 Task: Find connections with filter location Longquan with filter topic #AIwith filter profile language Potuguese with filter current company Sterling and Wilson with filter school Ramaiah Institute Of Technology with filter industry Retail Luxury Goods and Jewelry with filter service category Business Law with filter keywords title Controller
Action: Mouse moved to (262, 229)
Screenshot: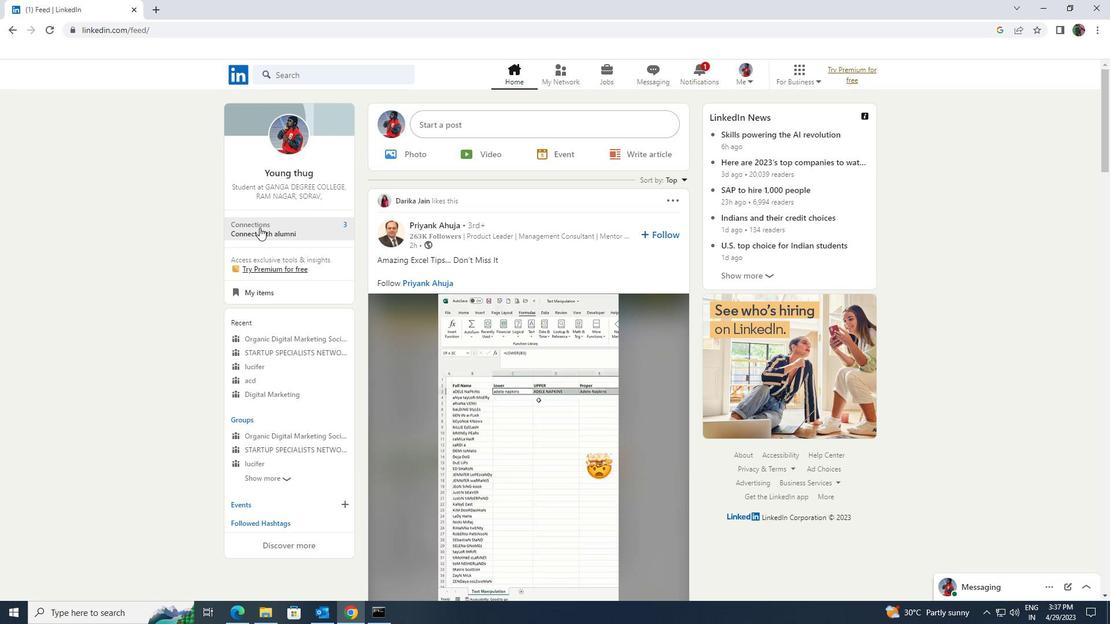 
Action: Mouse pressed left at (262, 229)
Screenshot: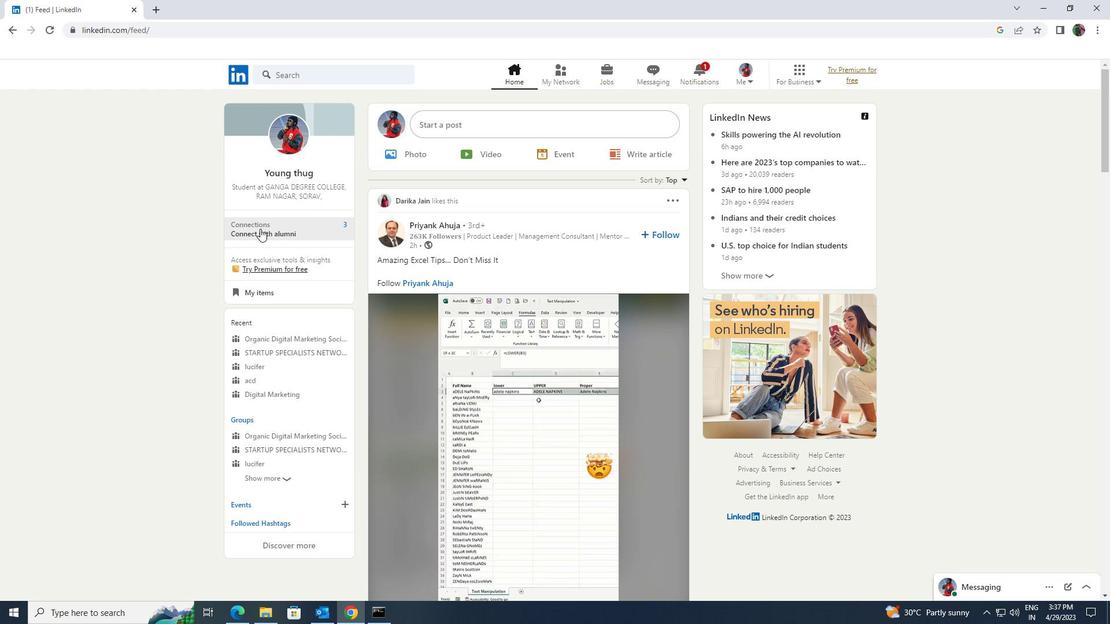 
Action: Mouse moved to (290, 141)
Screenshot: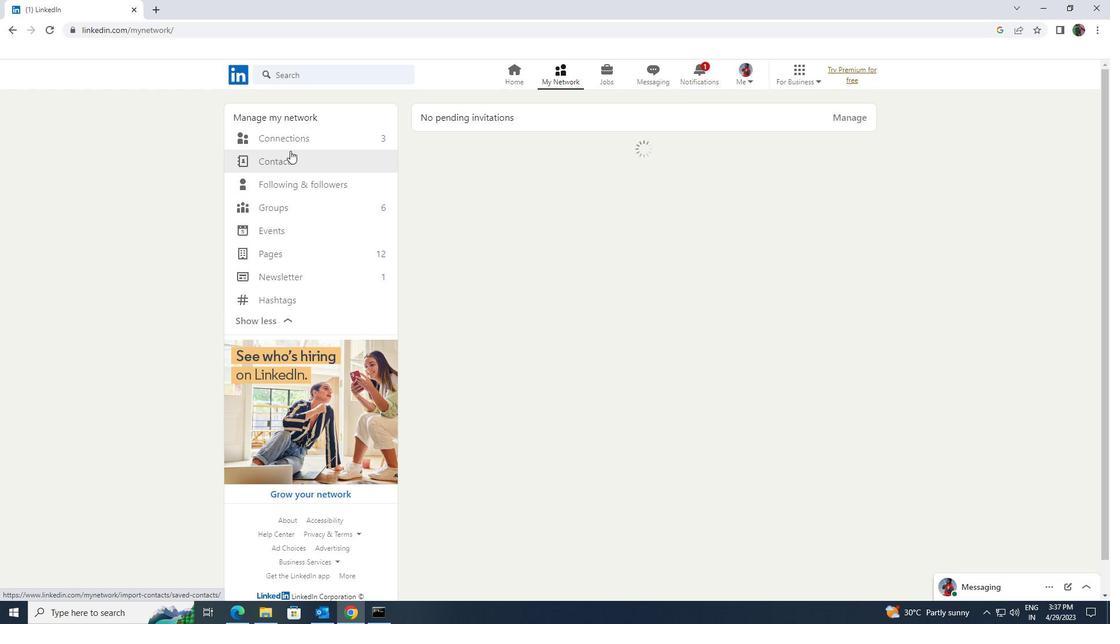 
Action: Mouse pressed left at (290, 141)
Screenshot: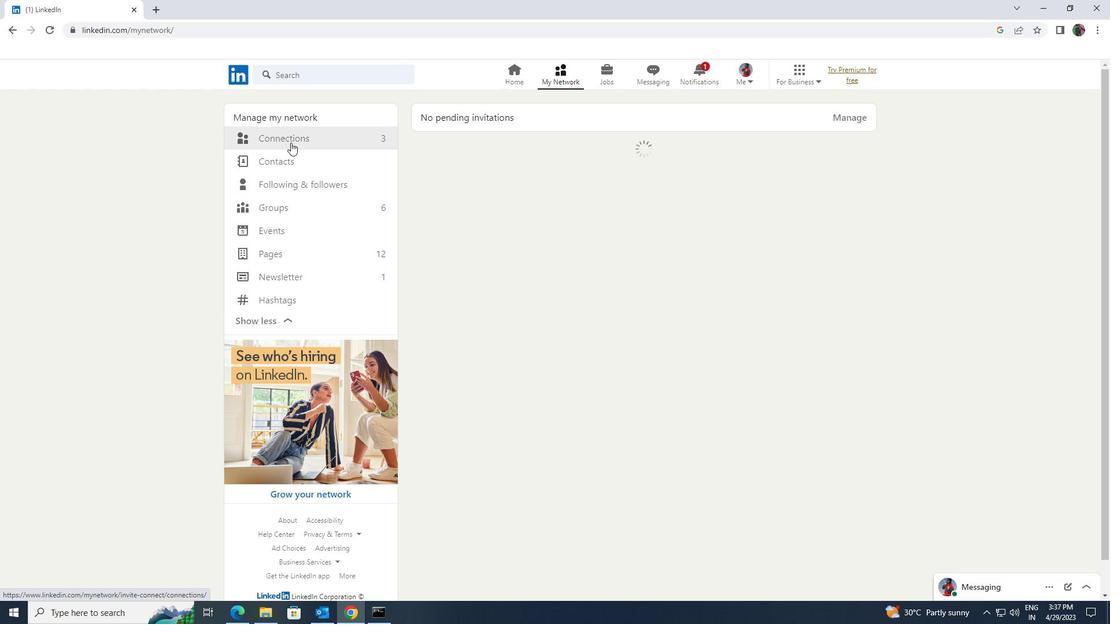 
Action: Mouse moved to (624, 137)
Screenshot: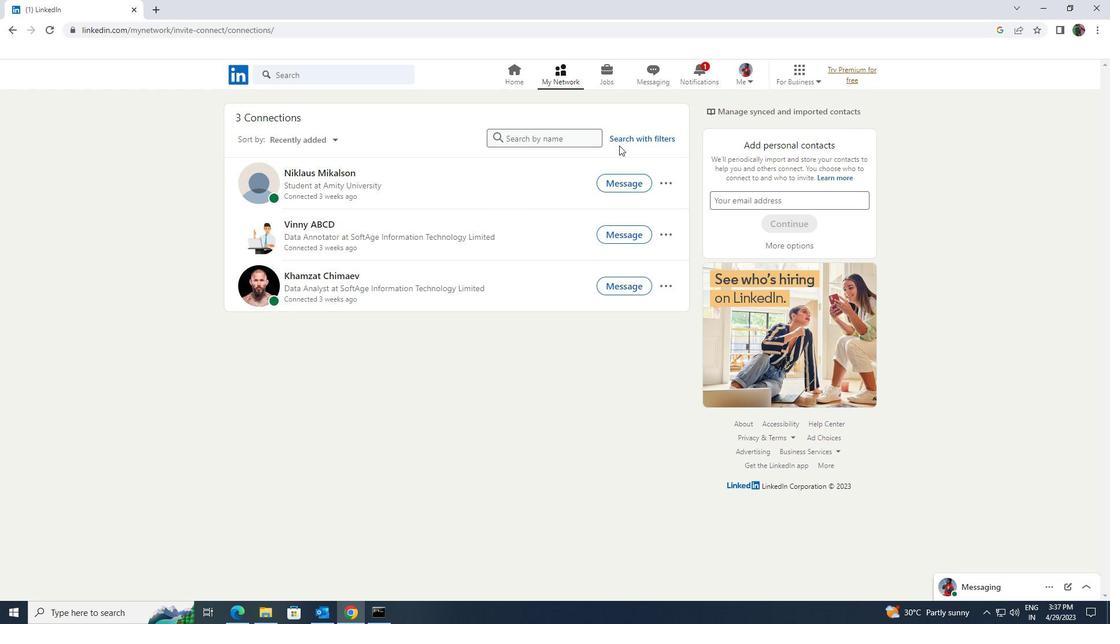 
Action: Mouse pressed left at (624, 137)
Screenshot: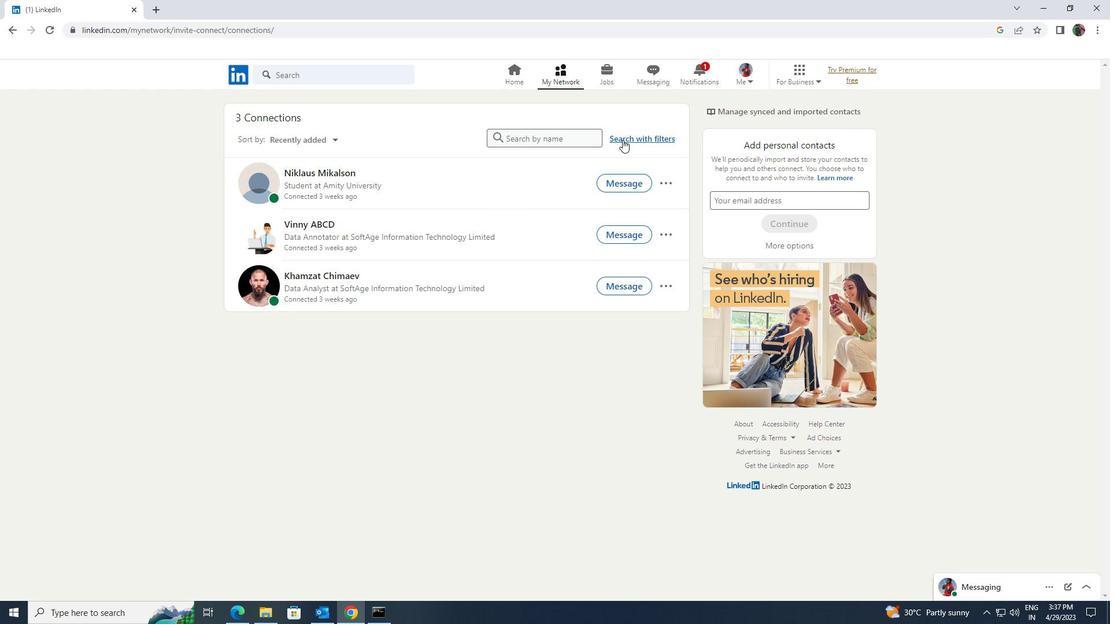 
Action: Mouse moved to (595, 108)
Screenshot: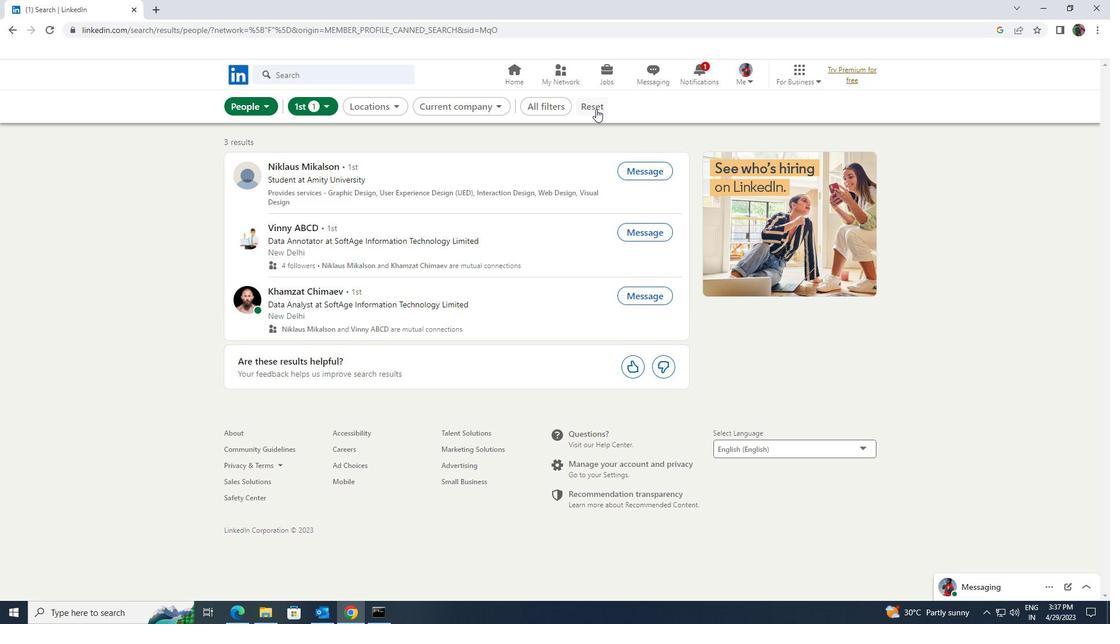 
Action: Mouse pressed left at (595, 108)
Screenshot: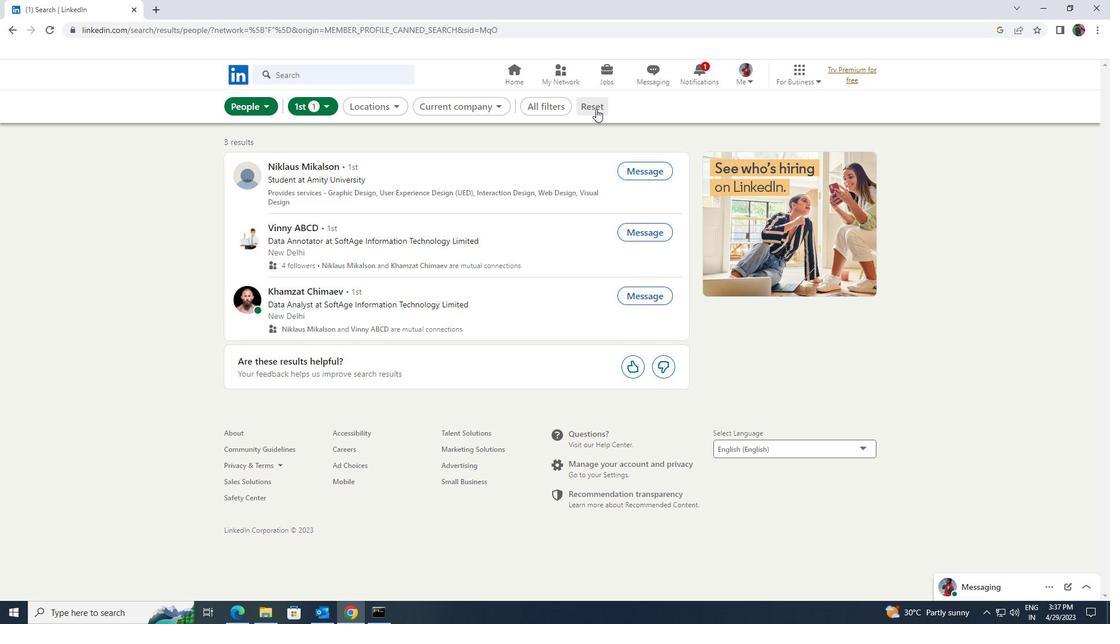 
Action: Mouse moved to (576, 107)
Screenshot: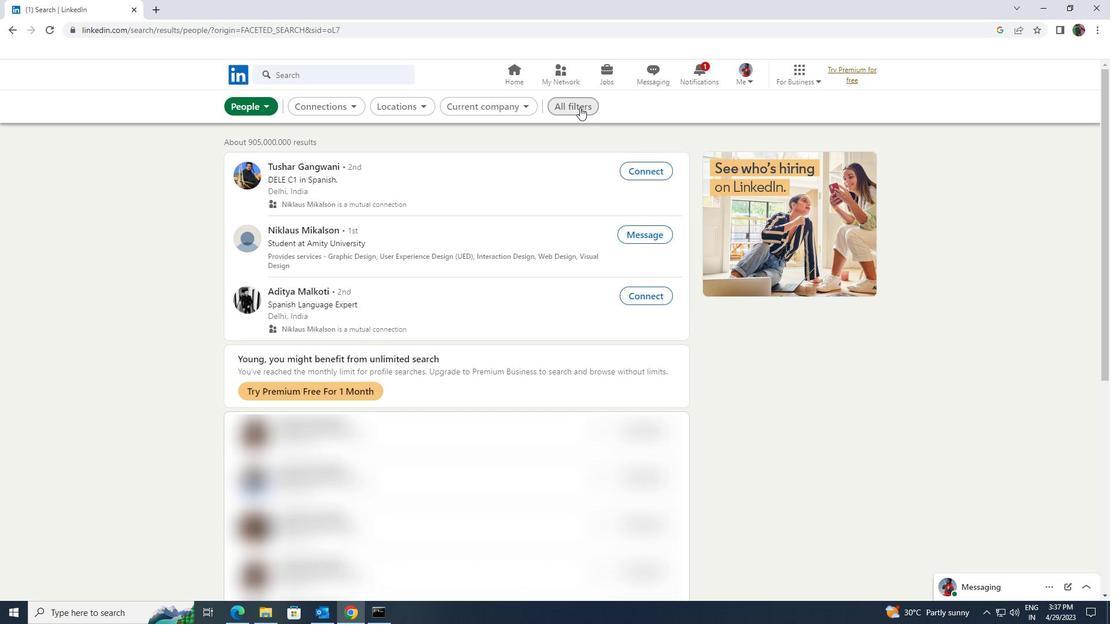 
Action: Mouse pressed left at (576, 107)
Screenshot: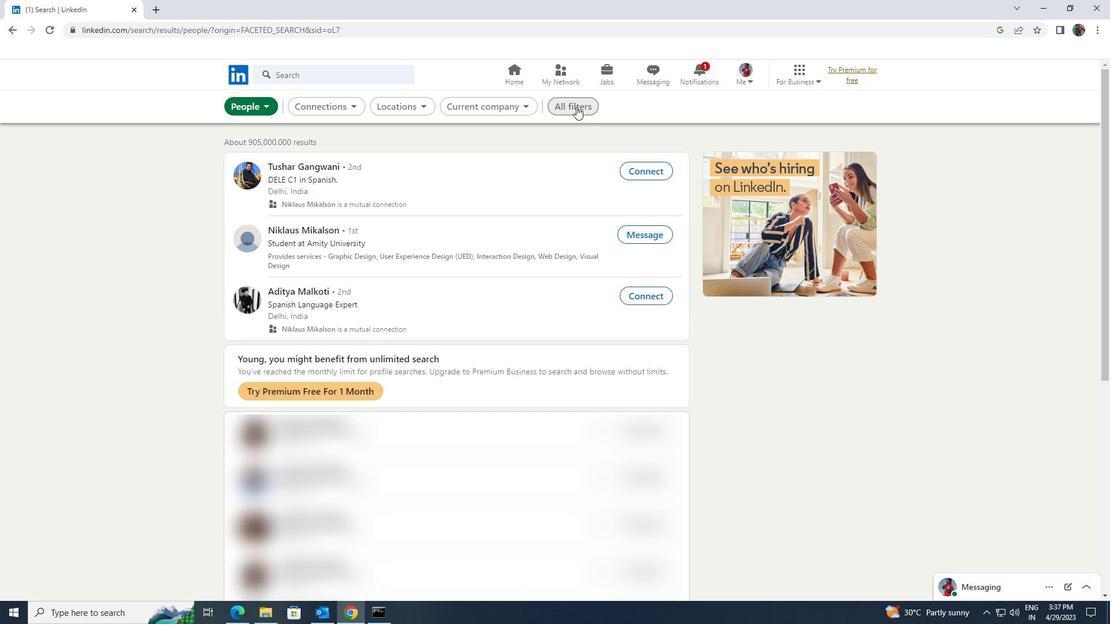 
Action: Mouse moved to (893, 382)
Screenshot: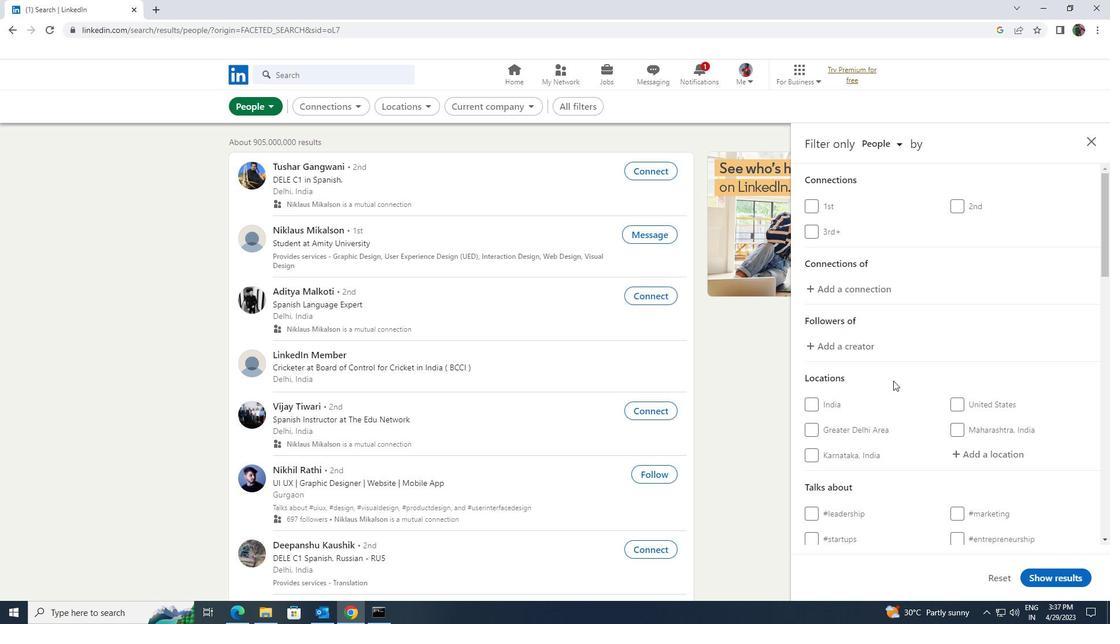 
Action: Mouse scrolled (893, 382) with delta (0, 0)
Screenshot: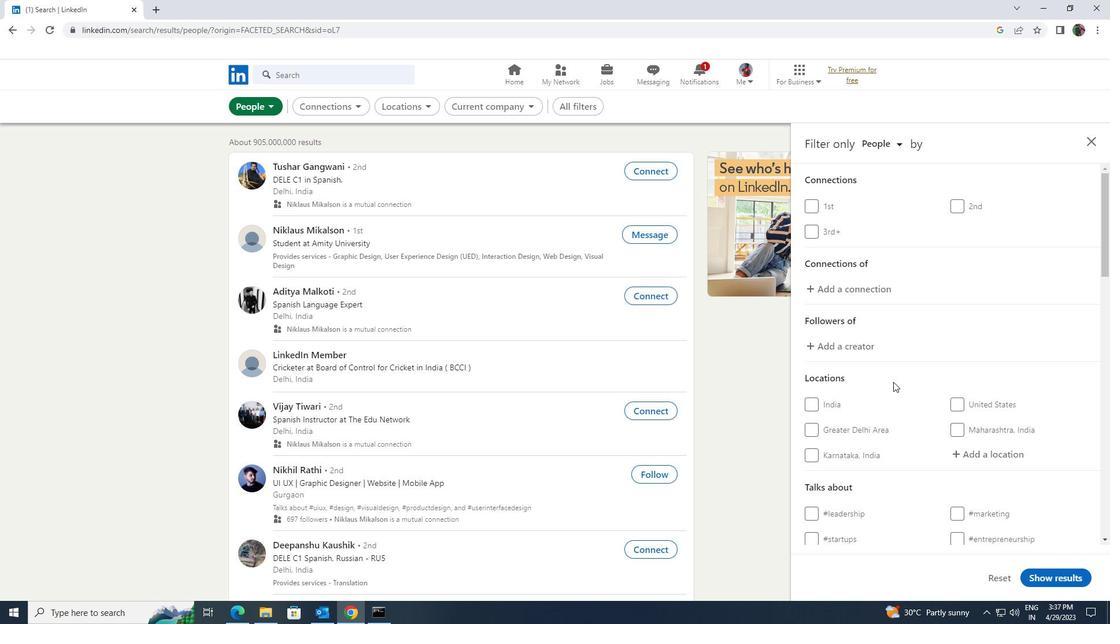 
Action: Mouse scrolled (893, 382) with delta (0, 0)
Screenshot: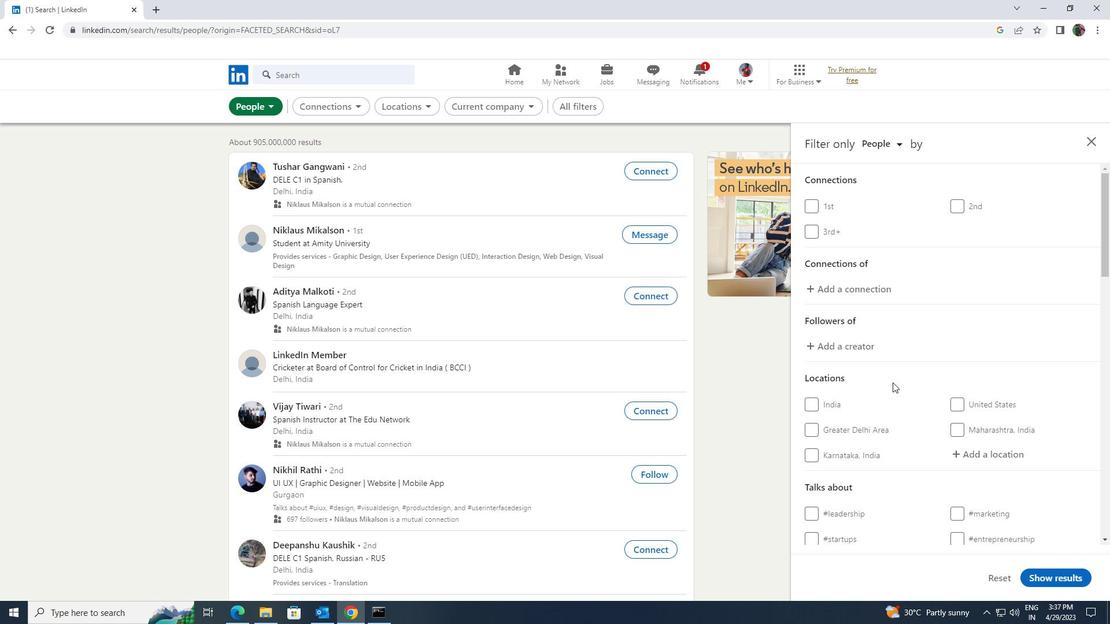
Action: Mouse moved to (967, 343)
Screenshot: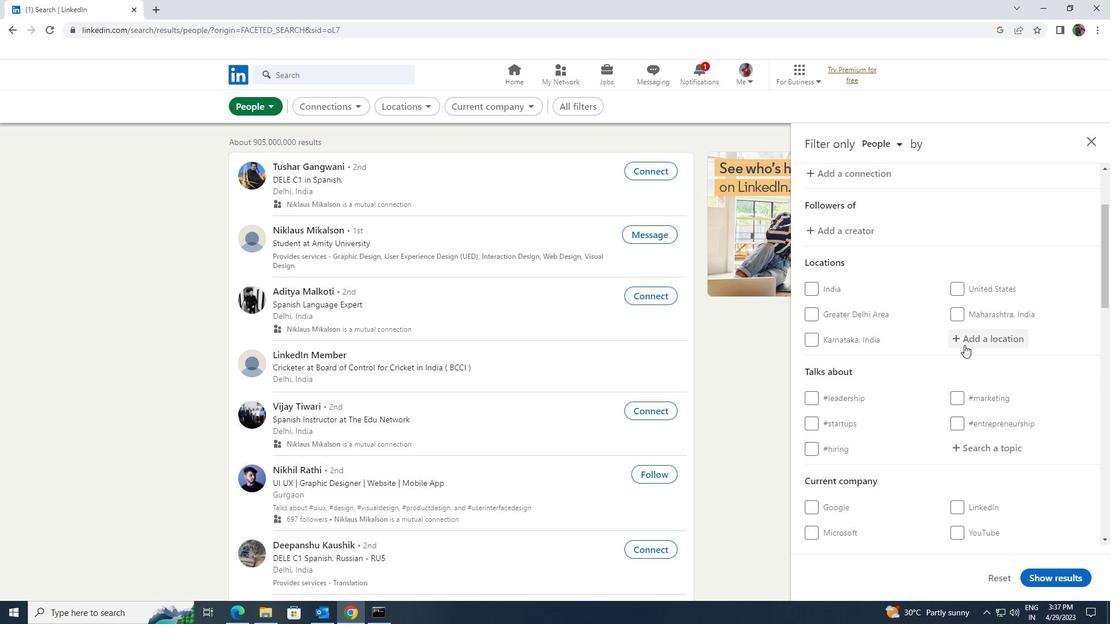
Action: Mouse pressed left at (967, 343)
Screenshot: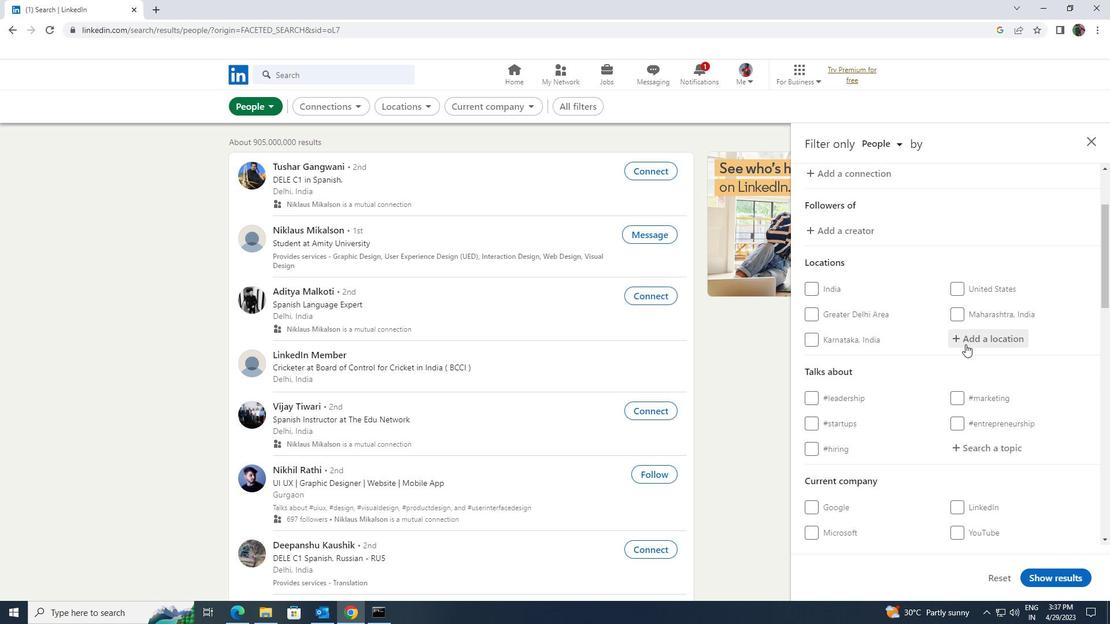 
Action: Mouse moved to (950, 342)
Screenshot: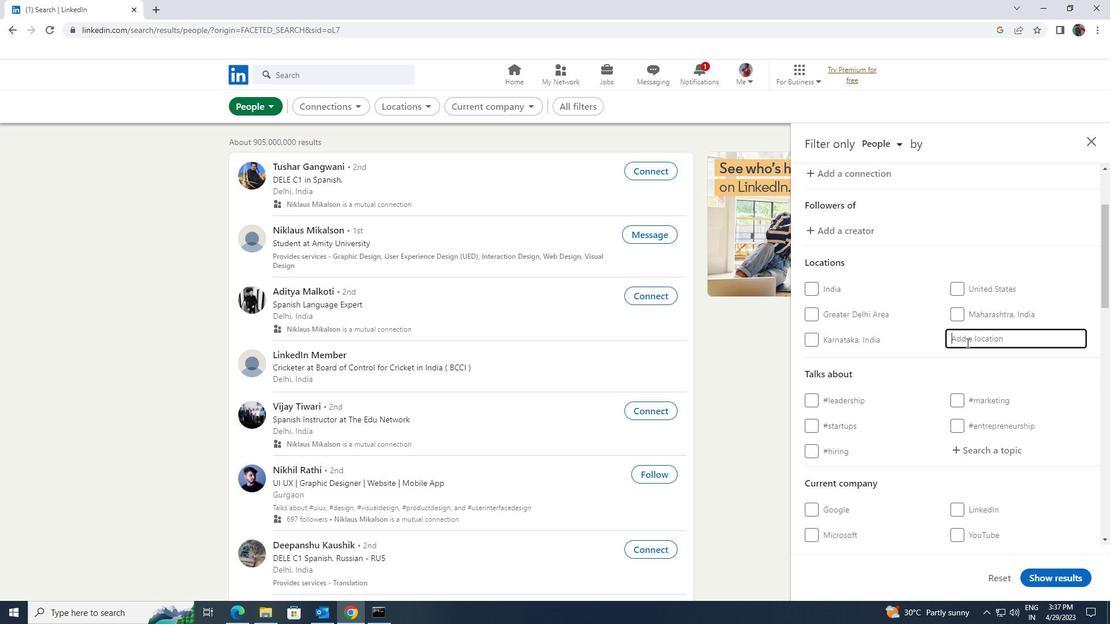 
Action: Key pressed <Key.shift>LONGQUAN
Screenshot: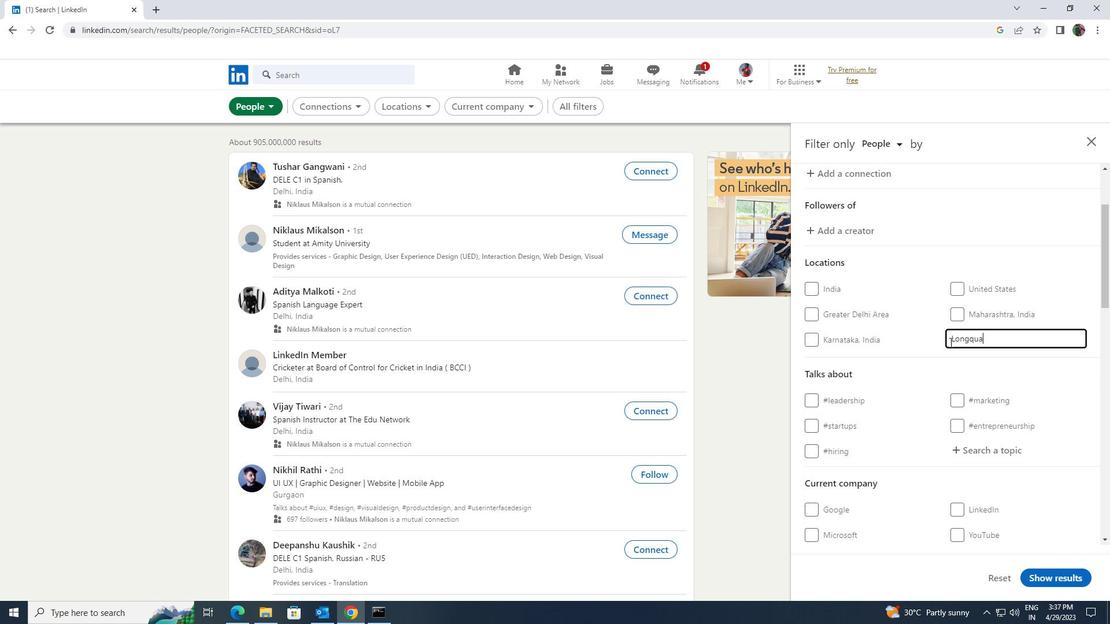 
Action: Mouse moved to (996, 455)
Screenshot: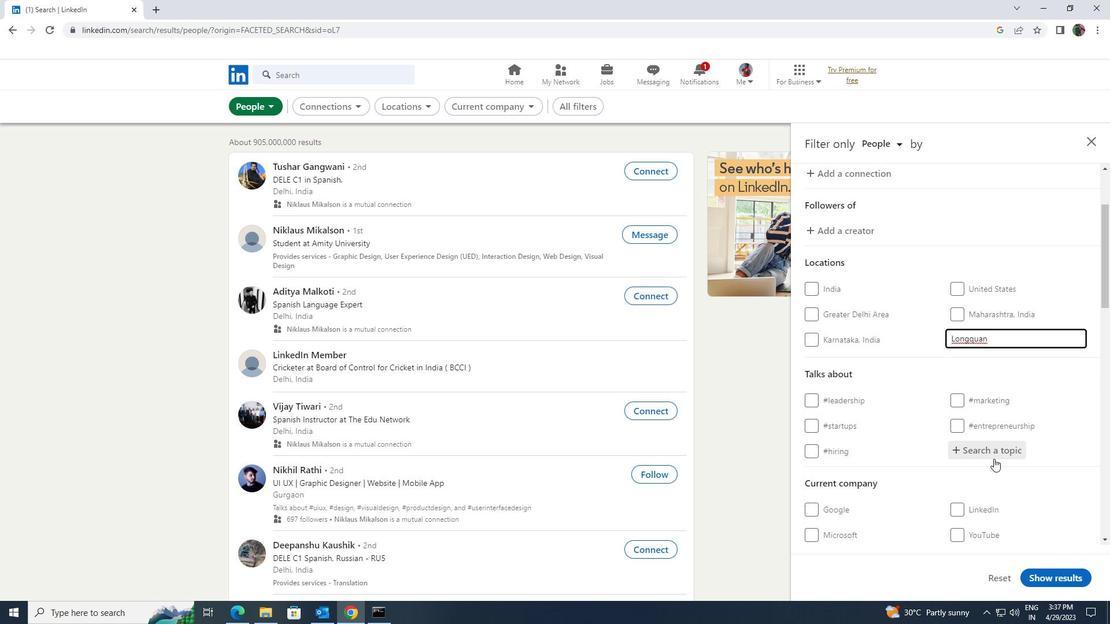 
Action: Mouse pressed left at (996, 455)
Screenshot: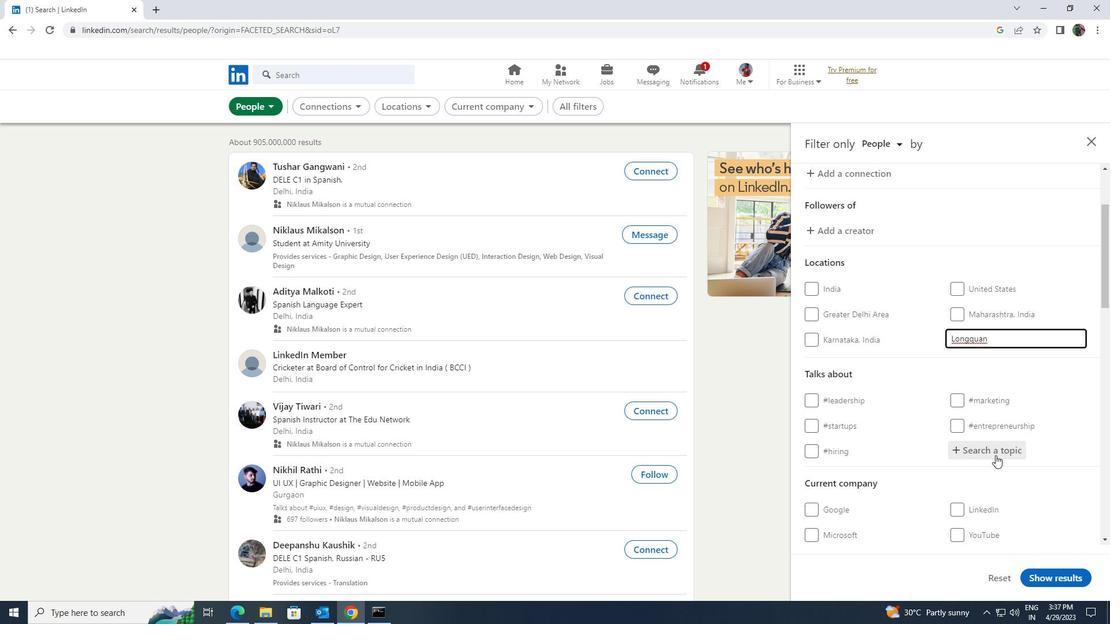 
Action: Mouse moved to (997, 454)
Screenshot: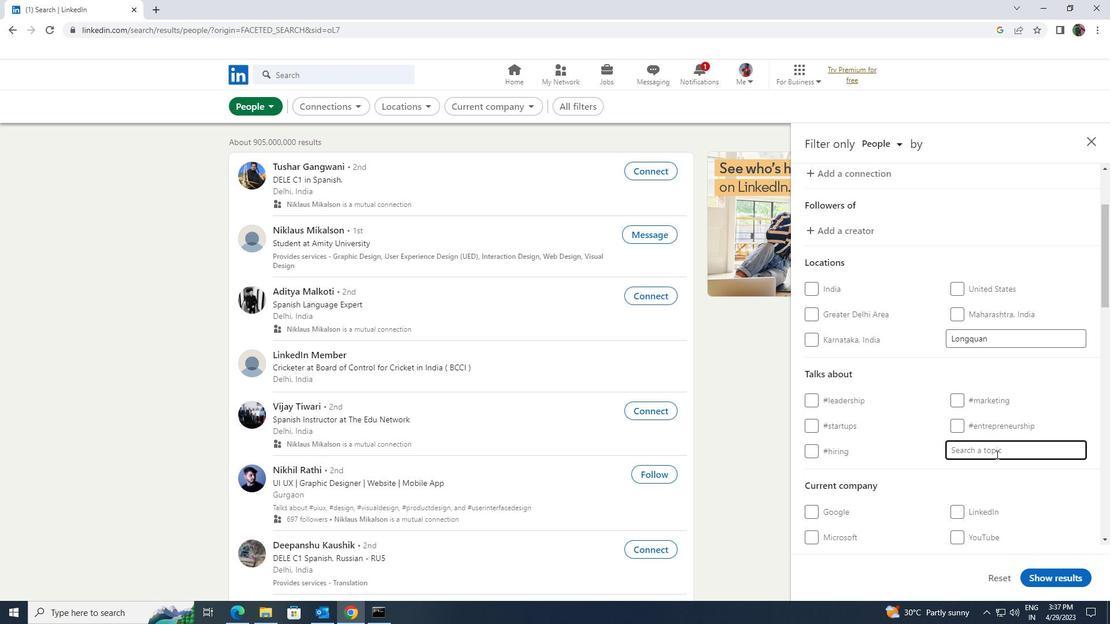 
Action: Key pressed <Key.shift>AI
Screenshot: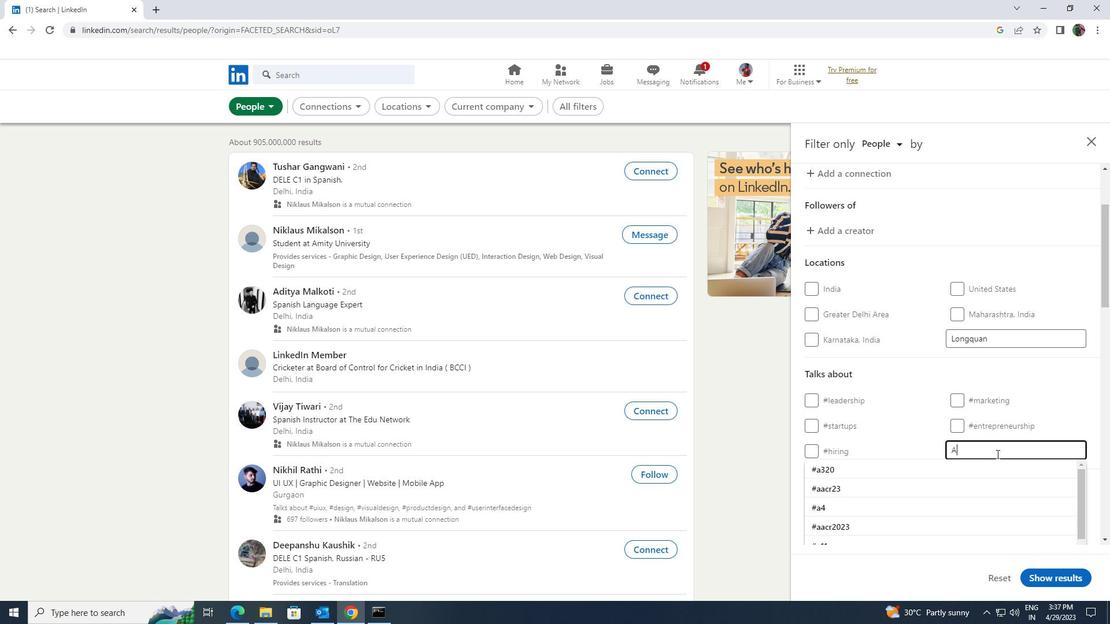 
Action: Mouse moved to (971, 467)
Screenshot: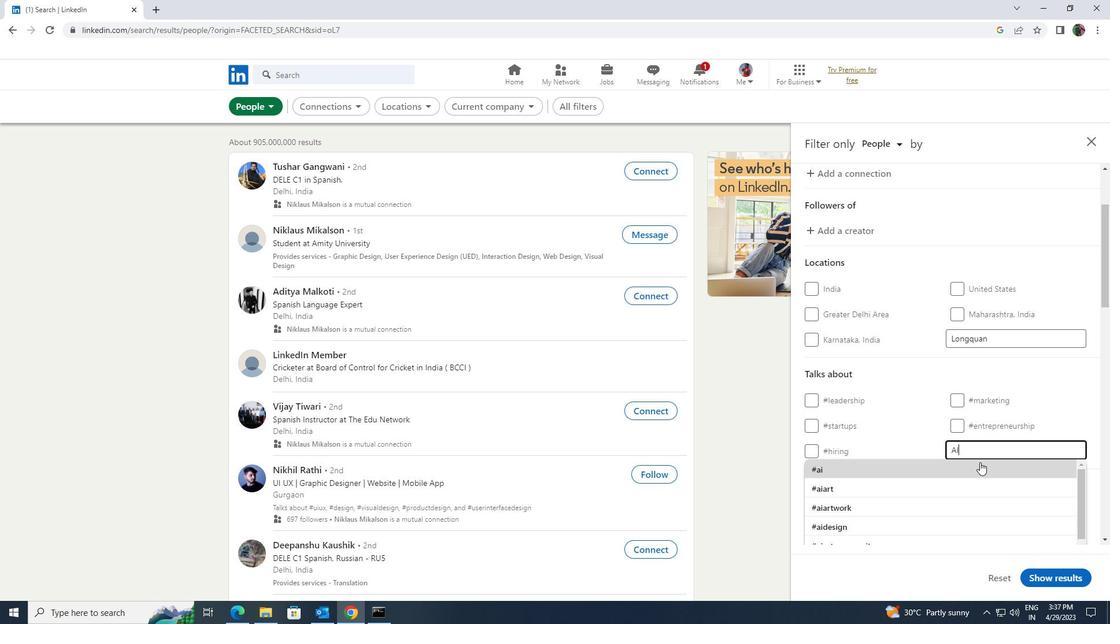 
Action: Mouse pressed left at (971, 467)
Screenshot: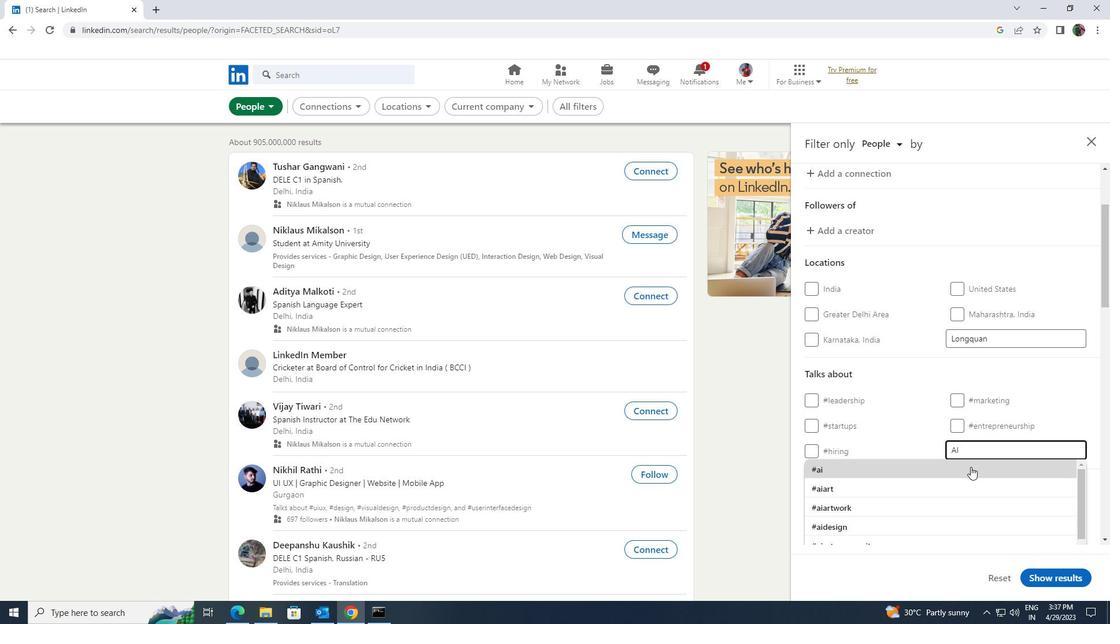 
Action: Mouse moved to (970, 467)
Screenshot: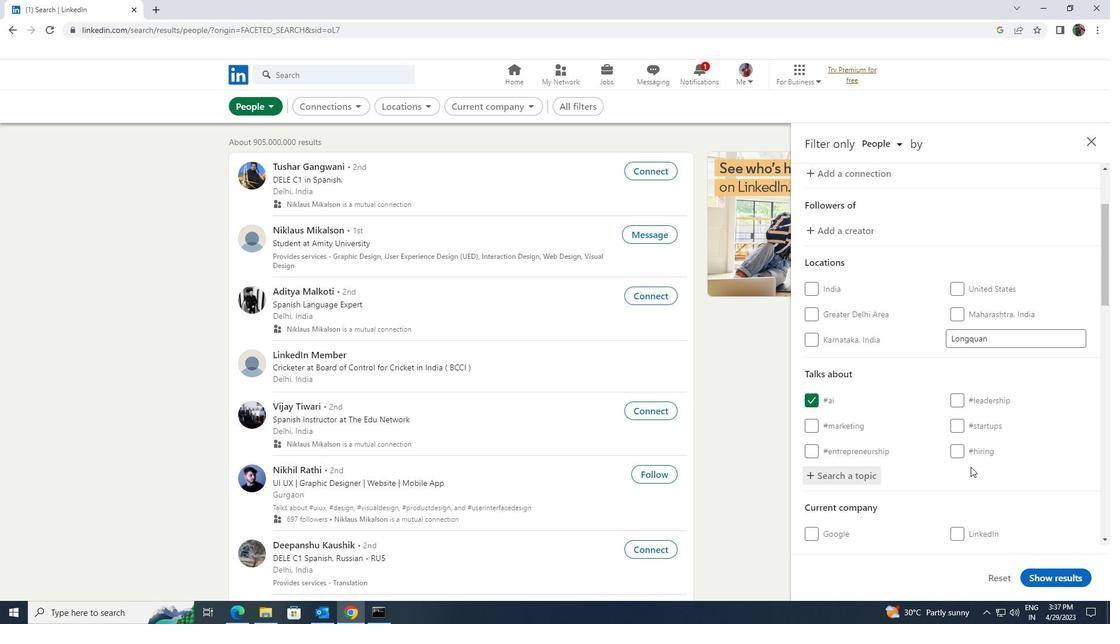
Action: Mouse scrolled (970, 466) with delta (0, 0)
Screenshot: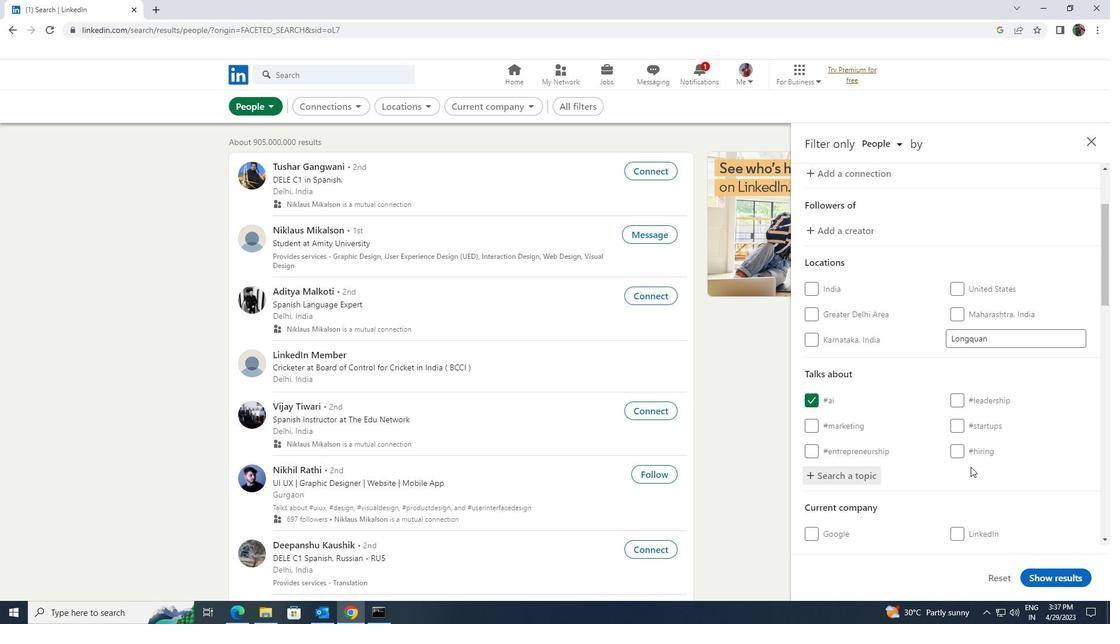 
Action: Mouse scrolled (970, 466) with delta (0, 0)
Screenshot: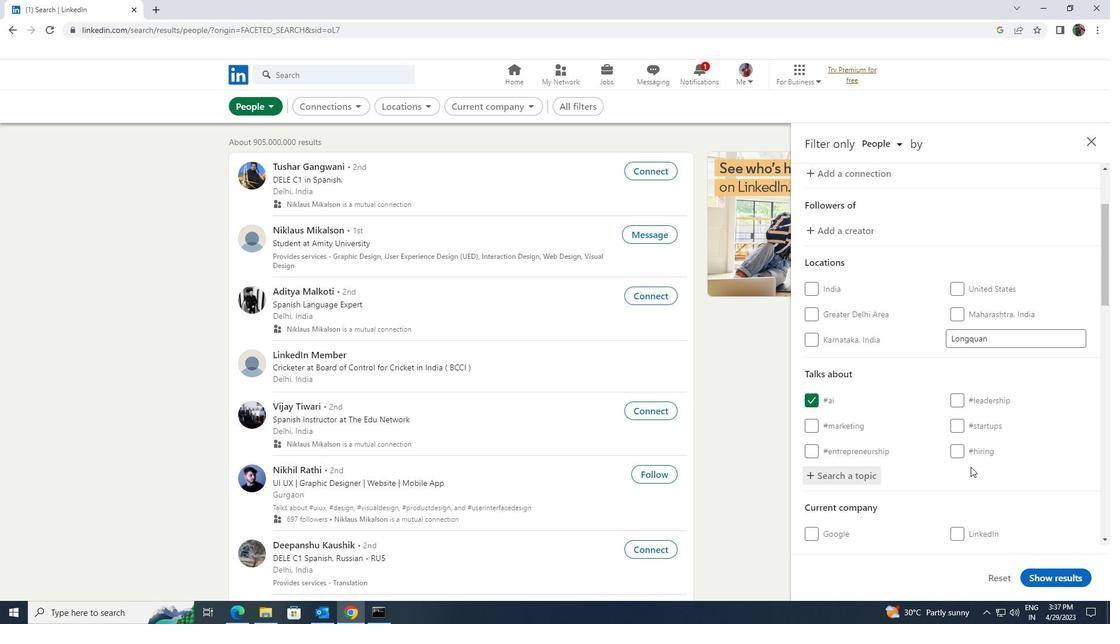 
Action: Mouse scrolled (970, 466) with delta (0, 0)
Screenshot: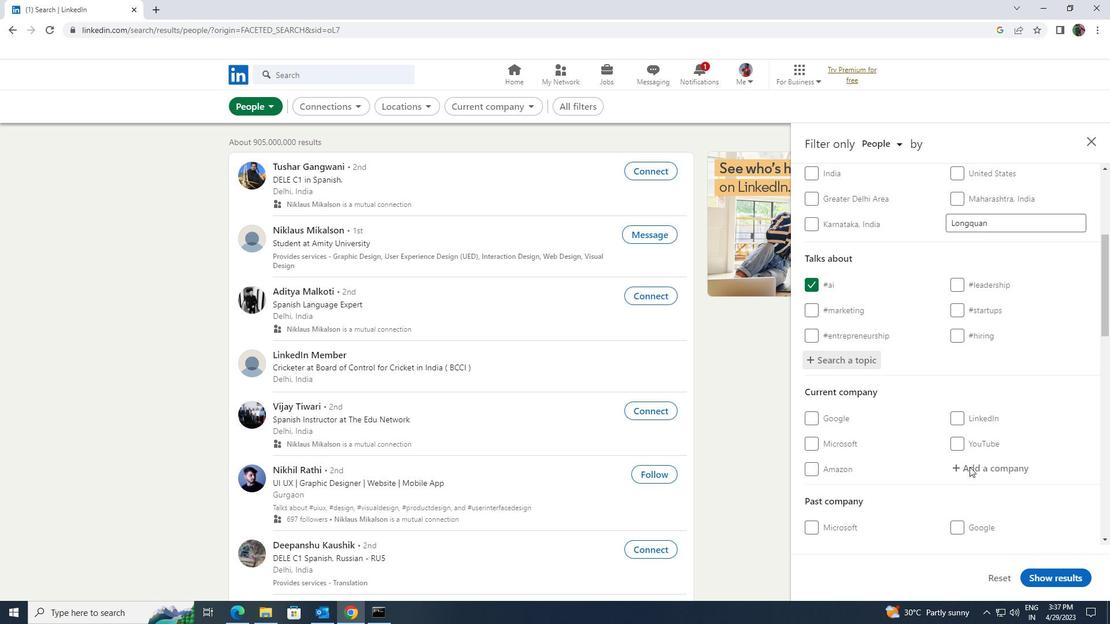 
Action: Mouse scrolled (970, 466) with delta (0, 0)
Screenshot: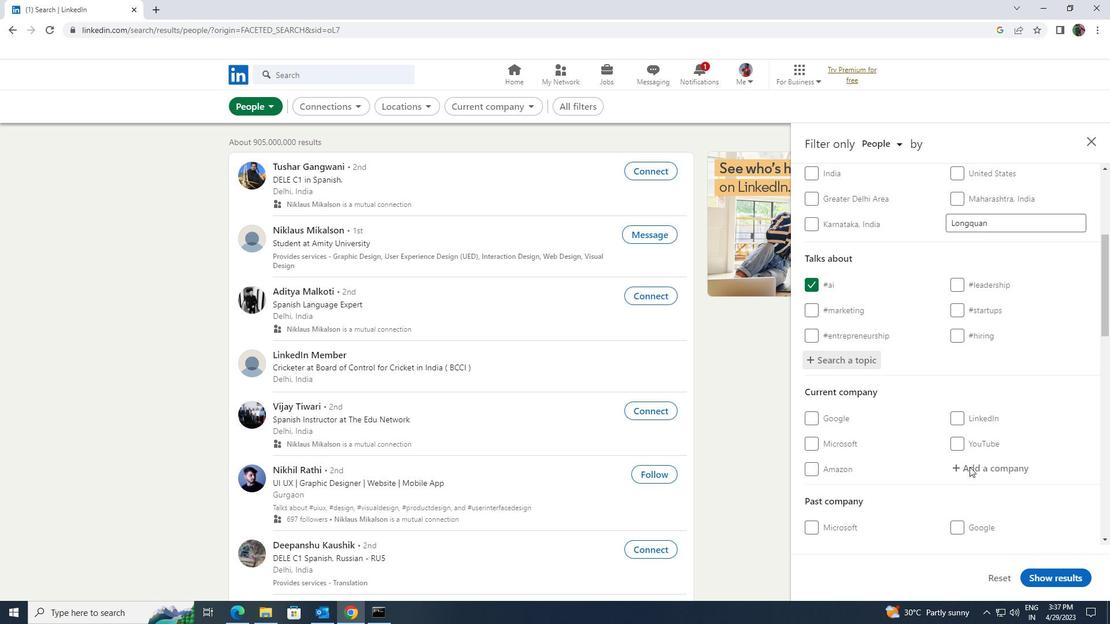
Action: Mouse moved to (967, 468)
Screenshot: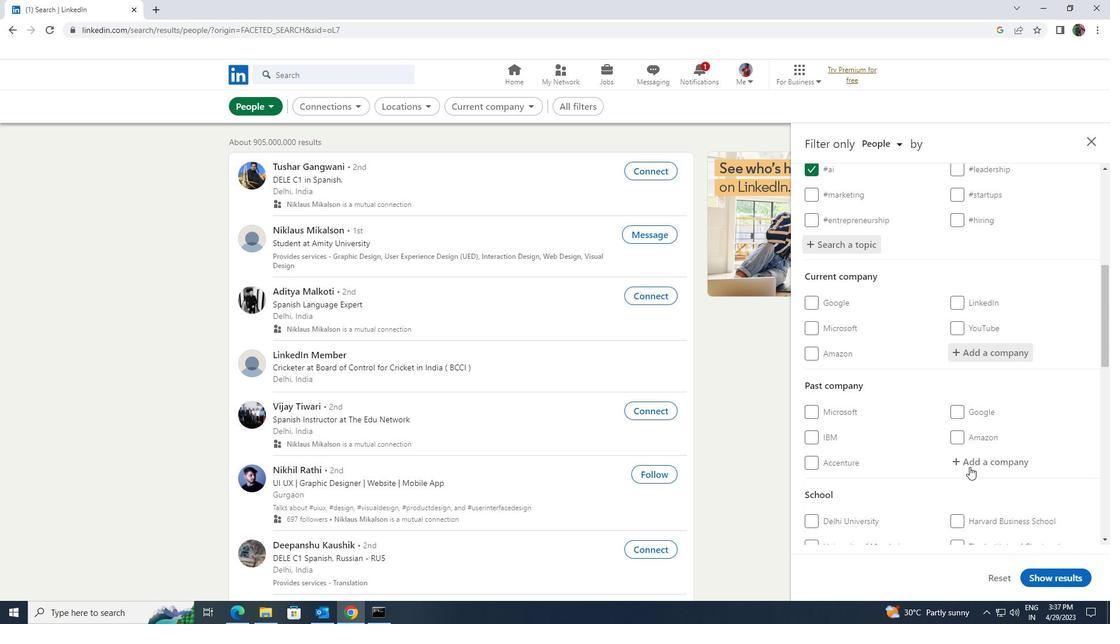 
Action: Mouse scrolled (967, 467) with delta (0, 0)
Screenshot: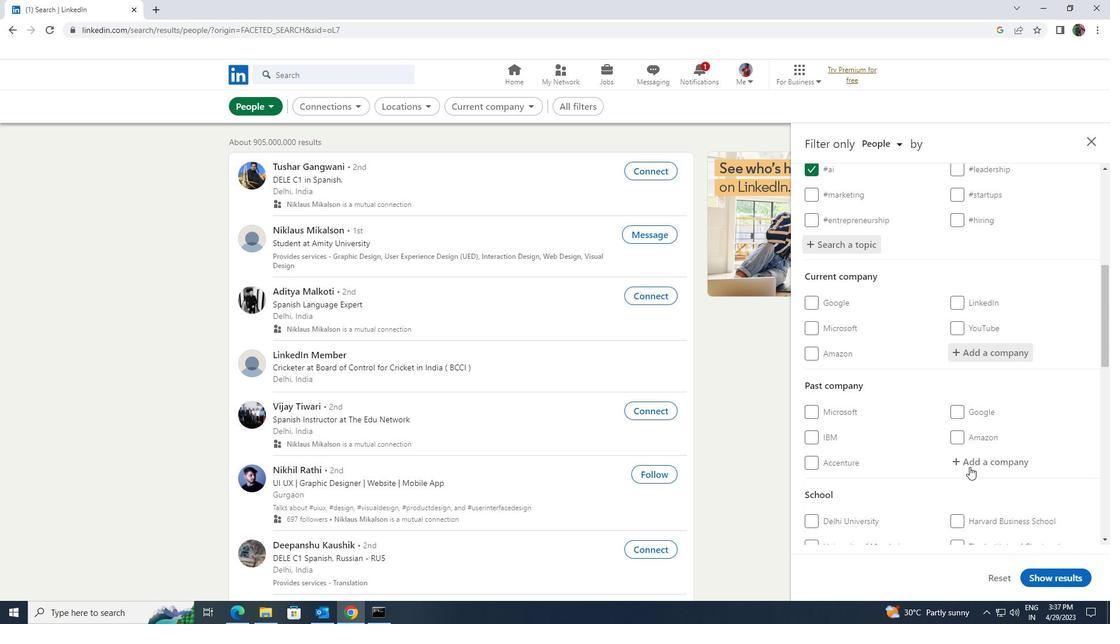 
Action: Mouse scrolled (967, 467) with delta (0, 0)
Screenshot: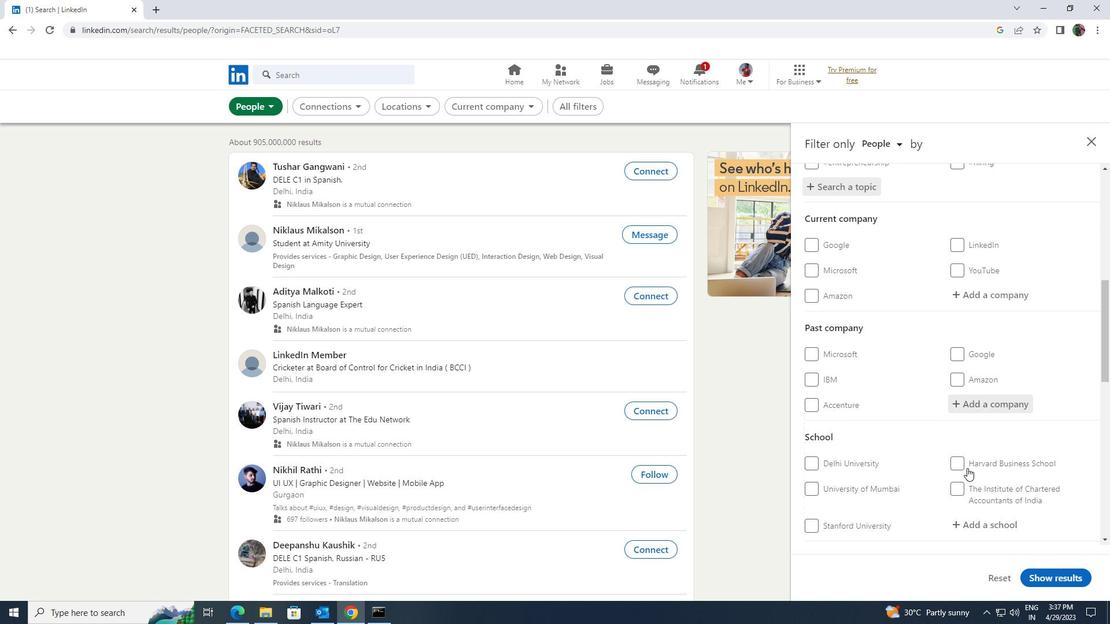 
Action: Mouse moved to (967, 468)
Screenshot: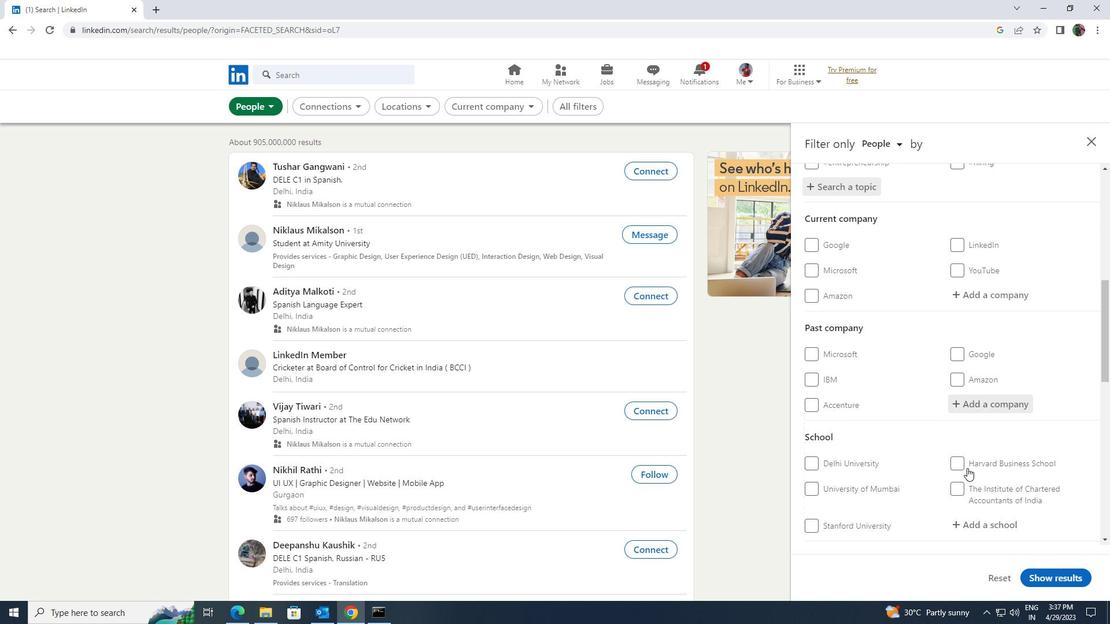 
Action: Mouse scrolled (967, 467) with delta (0, 0)
Screenshot: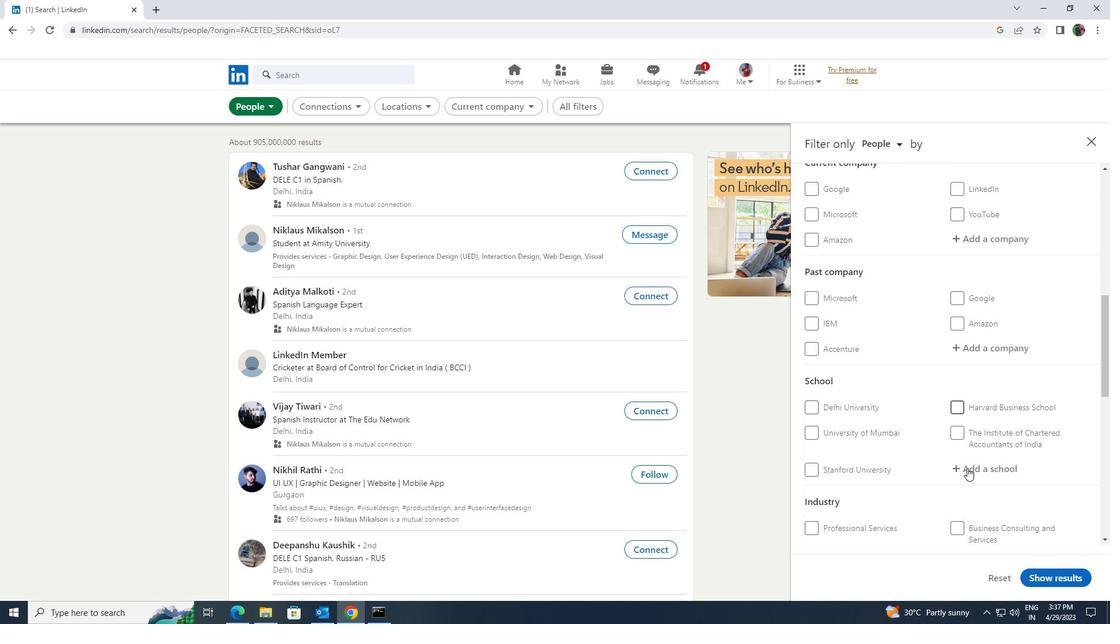 
Action: Mouse scrolled (967, 467) with delta (0, 0)
Screenshot: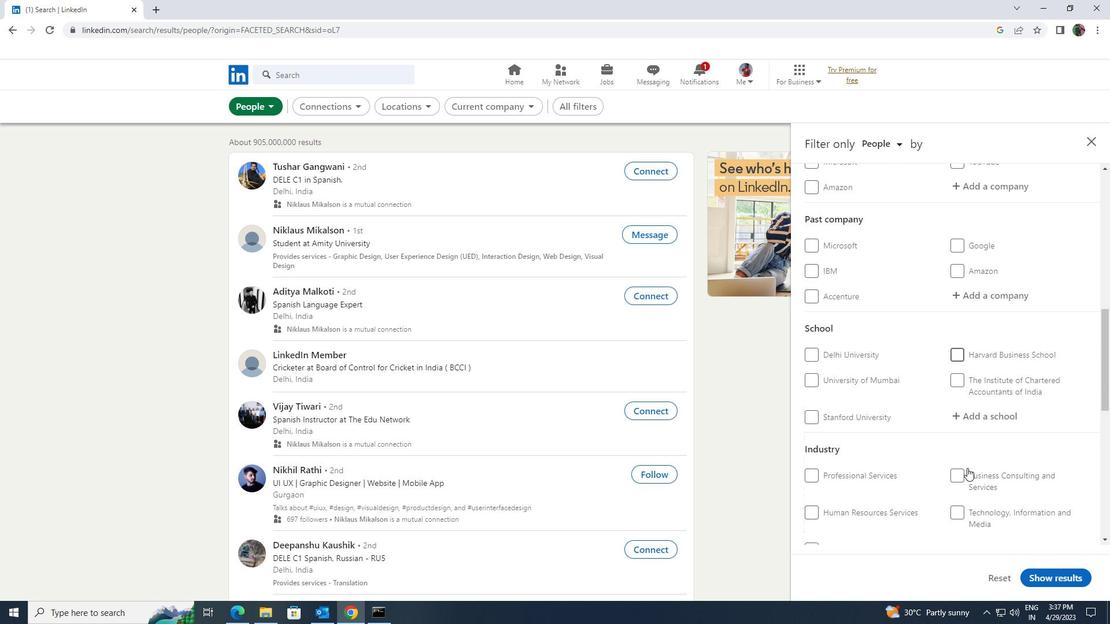 
Action: Mouse scrolled (967, 467) with delta (0, 0)
Screenshot: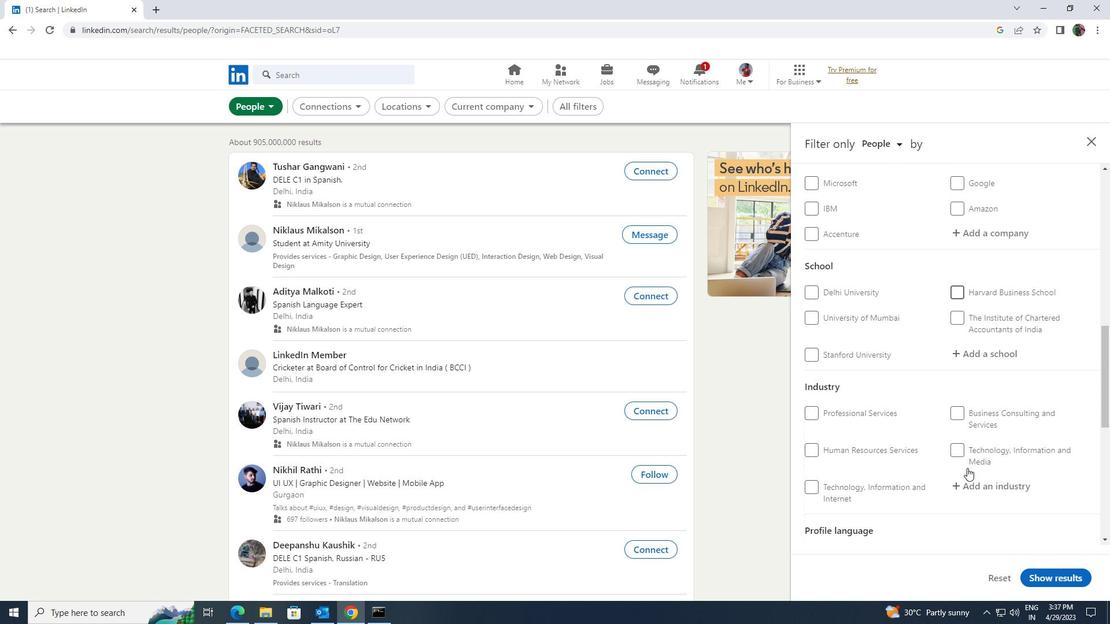 
Action: Mouse scrolled (967, 467) with delta (0, 0)
Screenshot: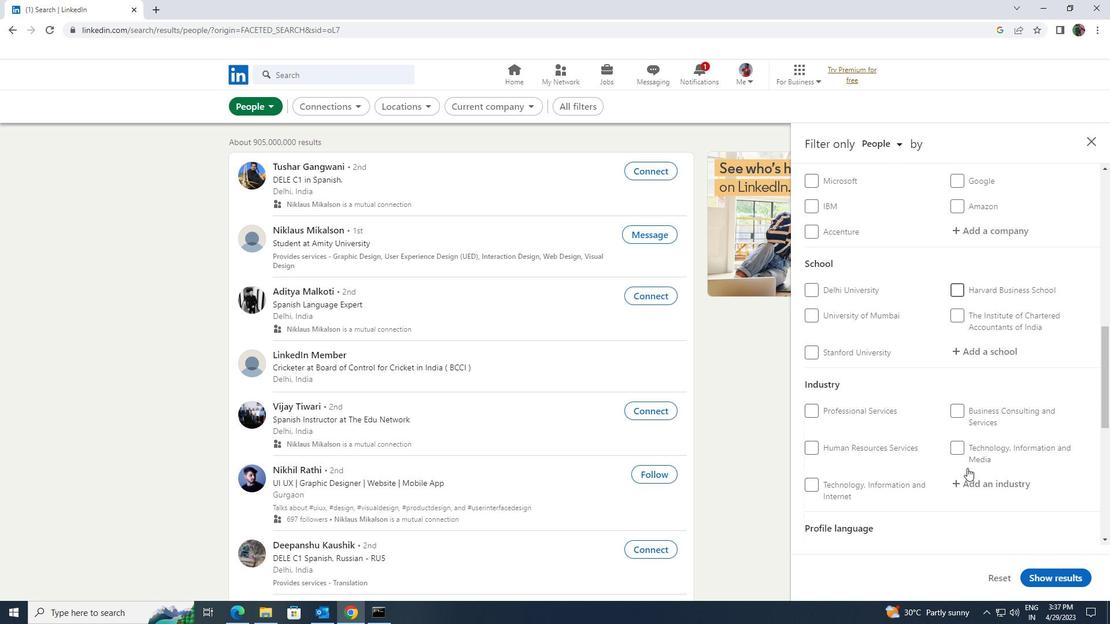 
Action: Mouse moved to (960, 462)
Screenshot: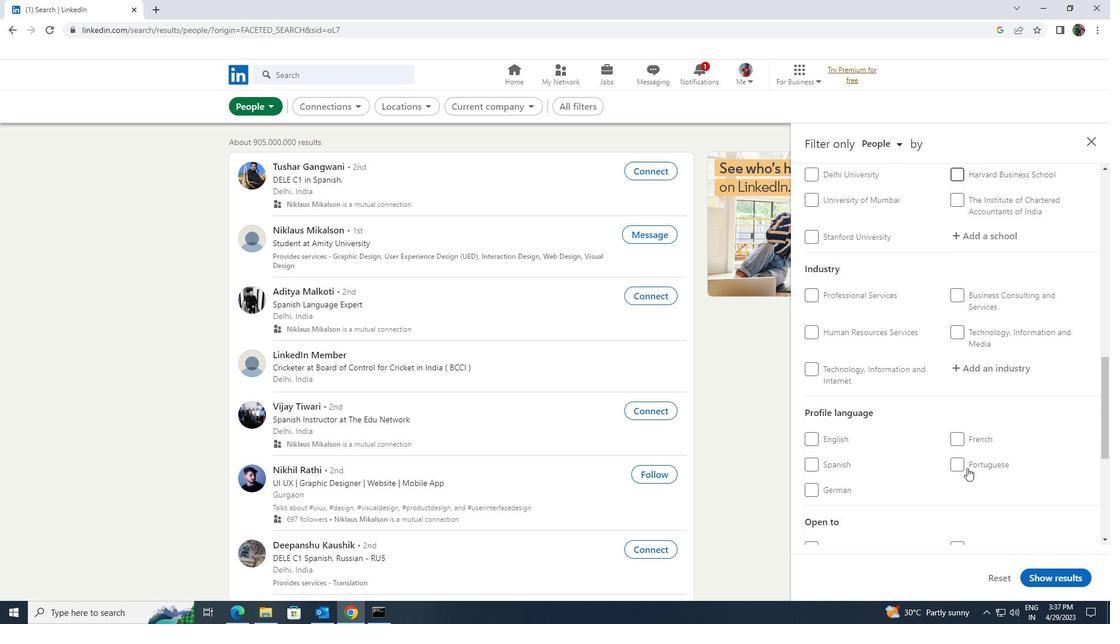 
Action: Mouse pressed left at (960, 462)
Screenshot: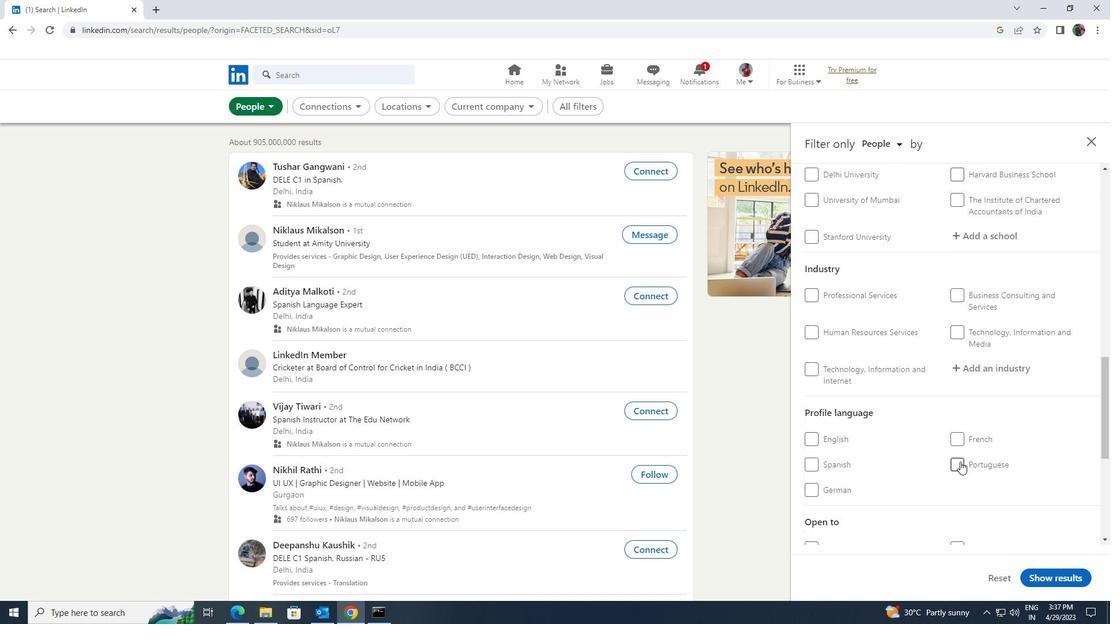 
Action: Mouse moved to (960, 462)
Screenshot: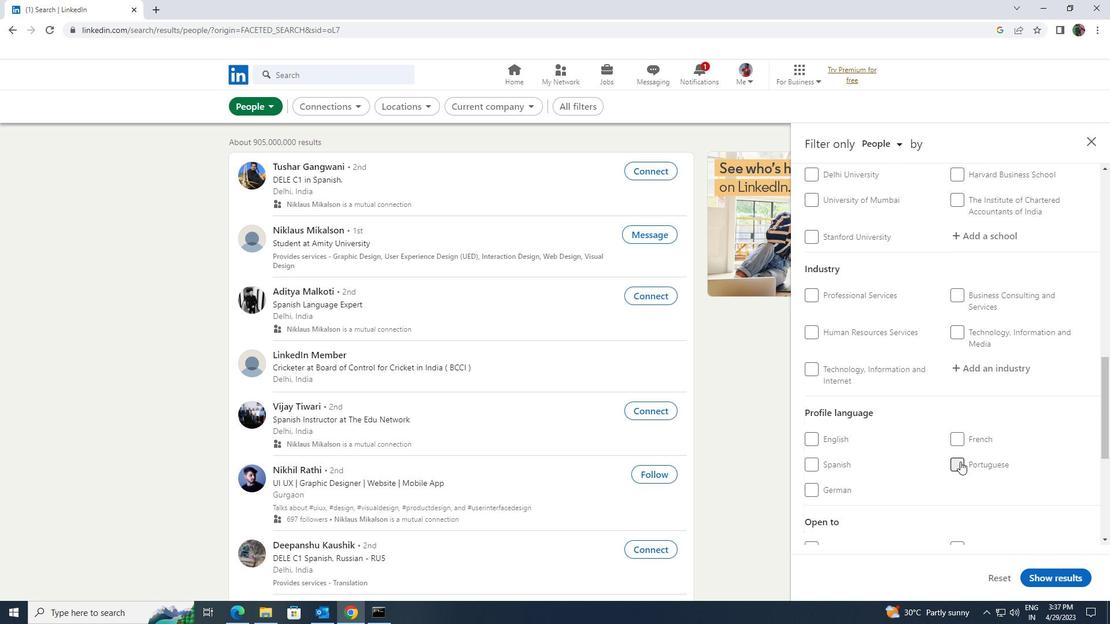 
Action: Mouse scrolled (960, 462) with delta (0, 0)
Screenshot: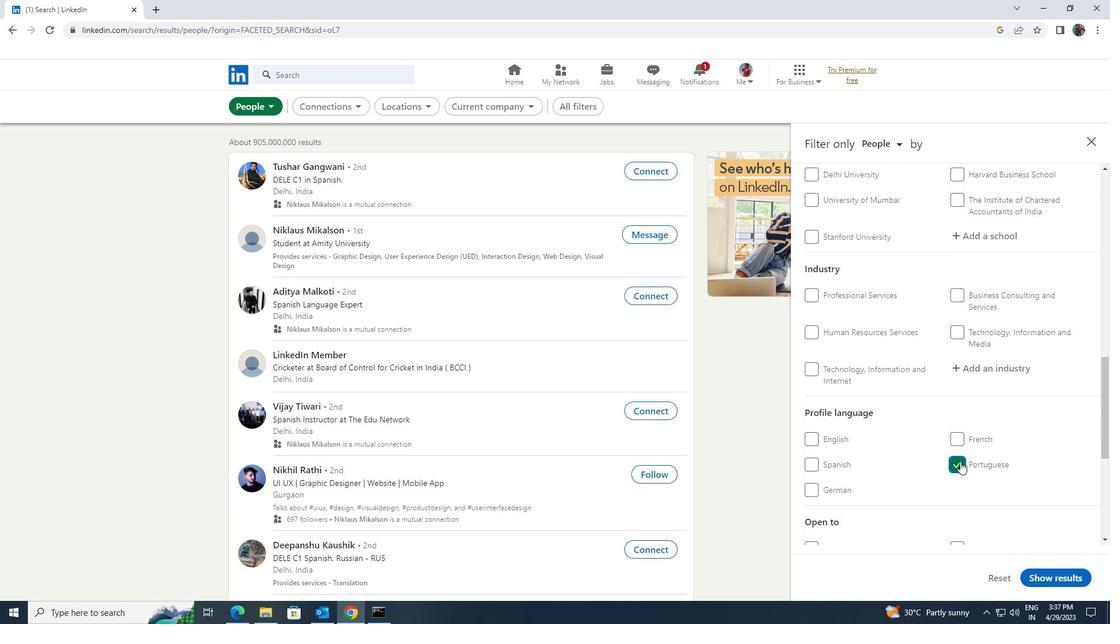 
Action: Mouse scrolled (960, 462) with delta (0, 0)
Screenshot: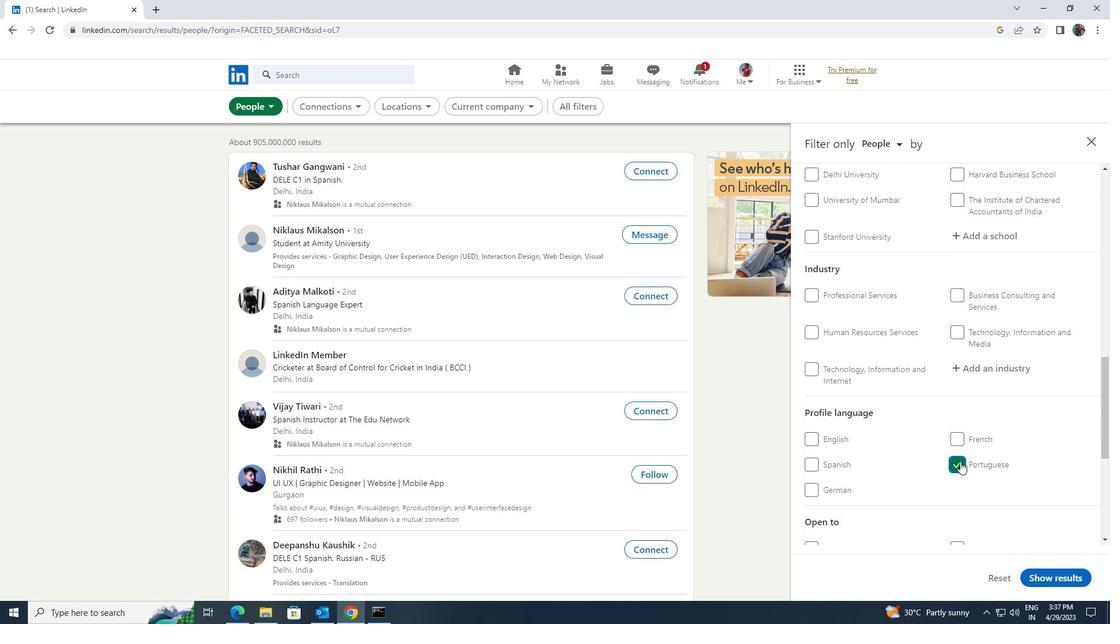 
Action: Mouse moved to (959, 462)
Screenshot: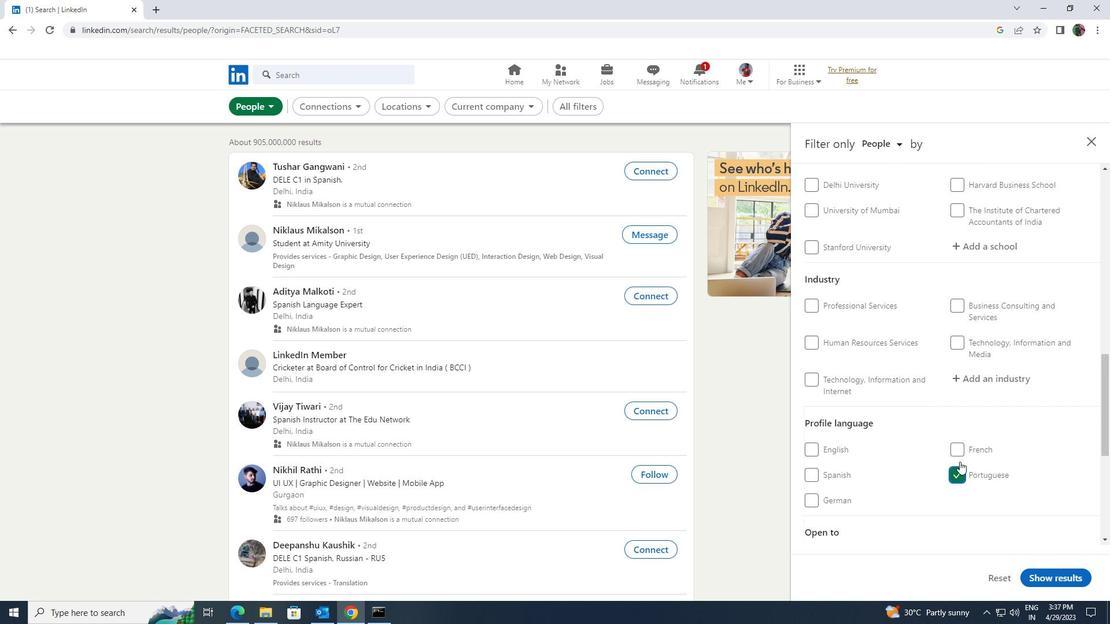 
Action: Mouse scrolled (959, 462) with delta (0, 0)
Screenshot: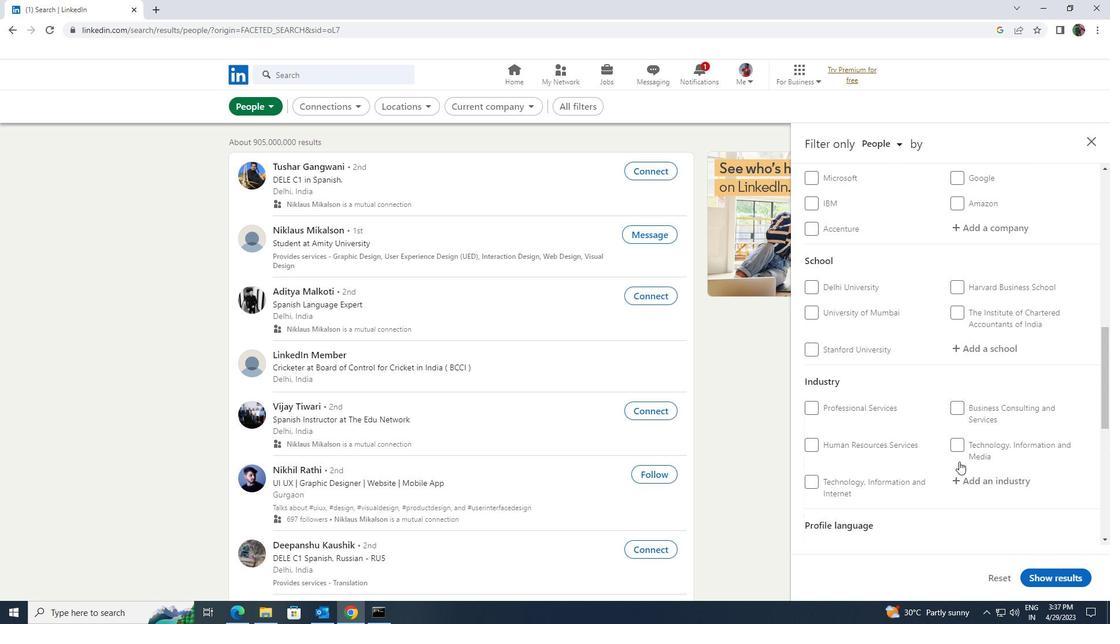 
Action: Mouse scrolled (959, 462) with delta (0, 0)
Screenshot: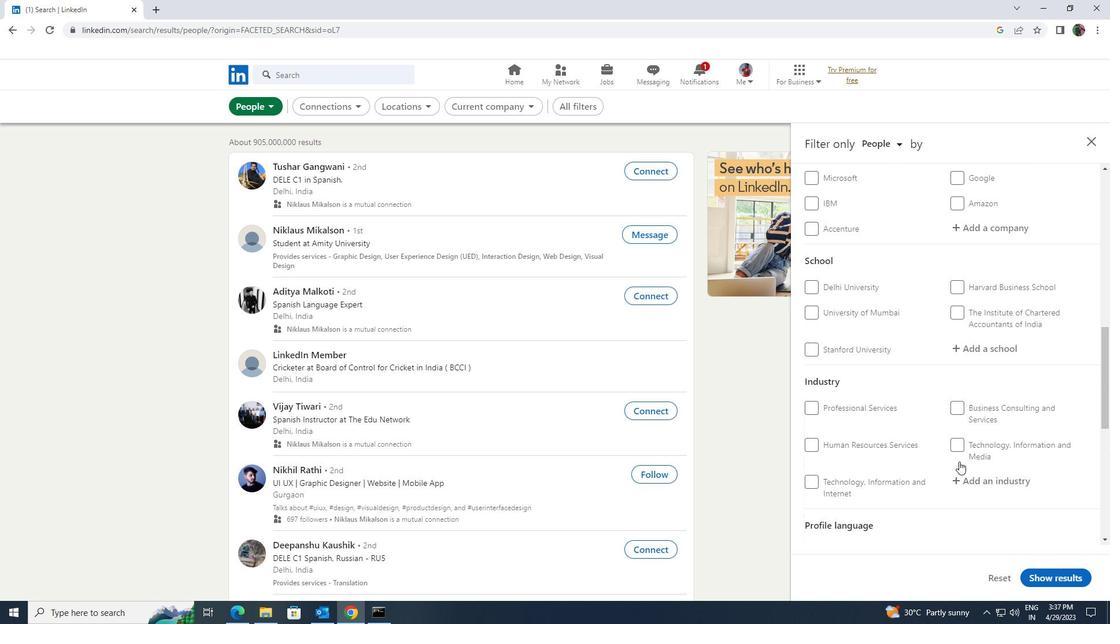 
Action: Mouse scrolled (959, 462) with delta (0, 0)
Screenshot: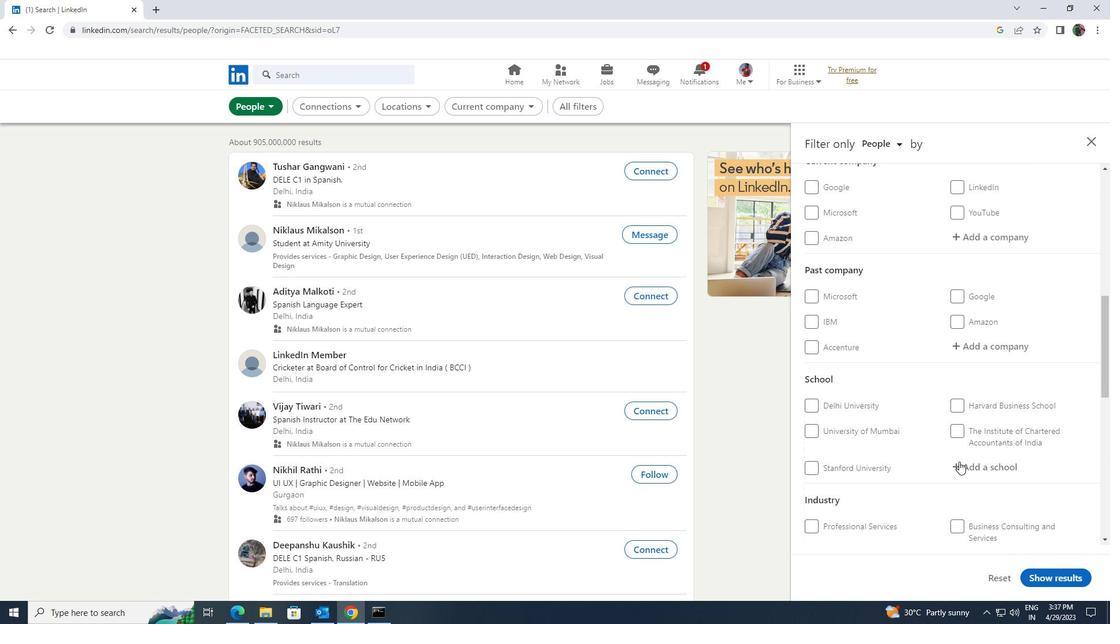 
Action: Mouse scrolled (959, 462) with delta (0, 0)
Screenshot: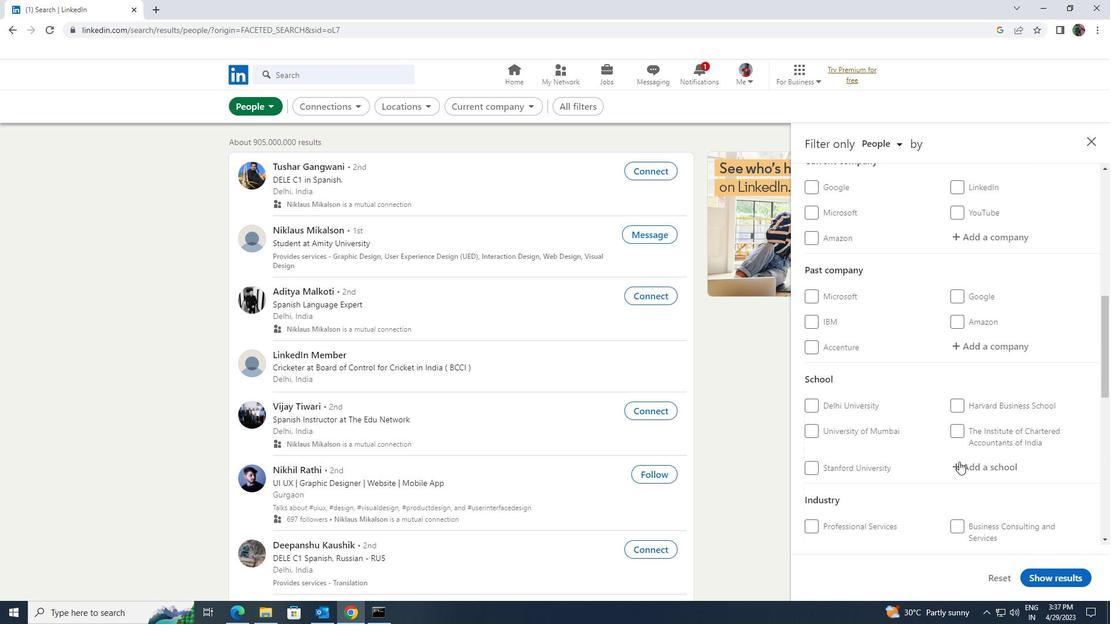 
Action: Mouse scrolled (959, 462) with delta (0, 0)
Screenshot: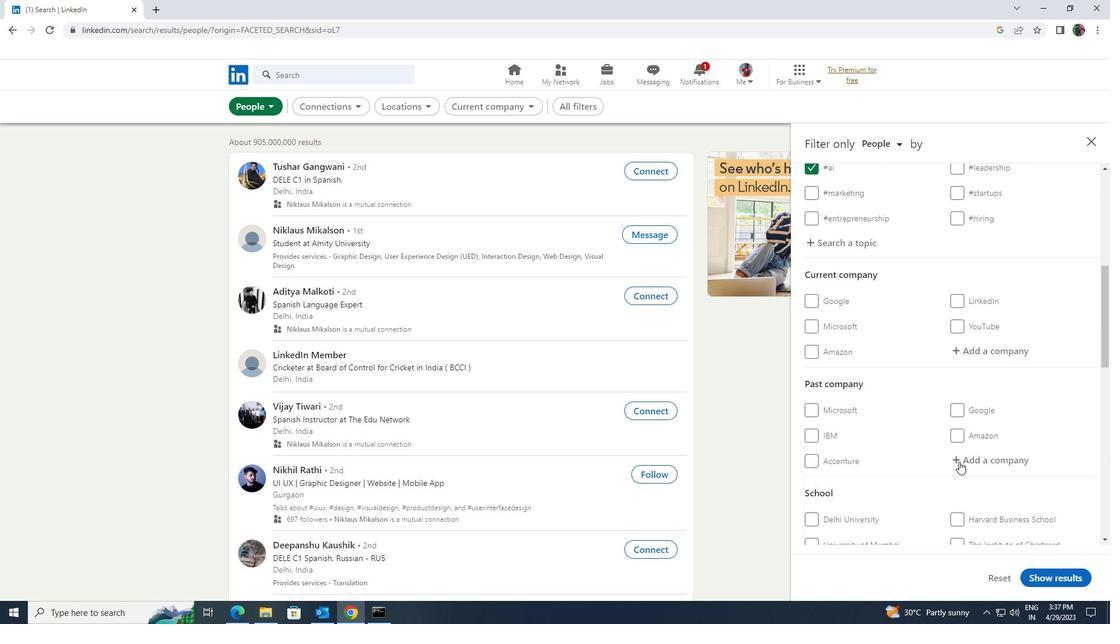 
Action: Mouse moved to (977, 407)
Screenshot: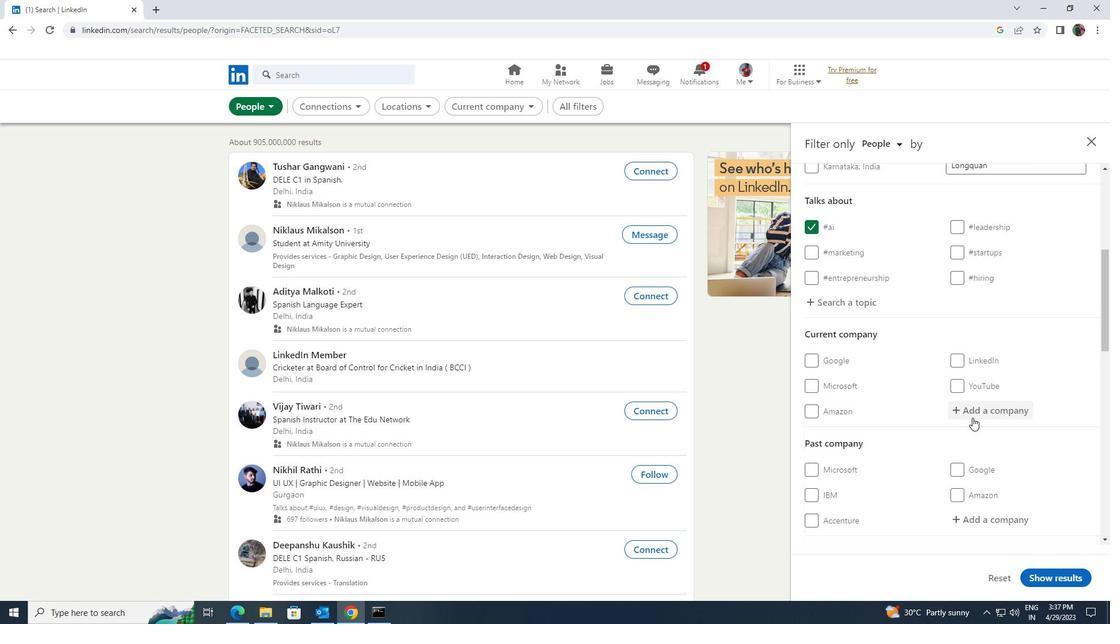 
Action: Mouse pressed left at (977, 407)
Screenshot: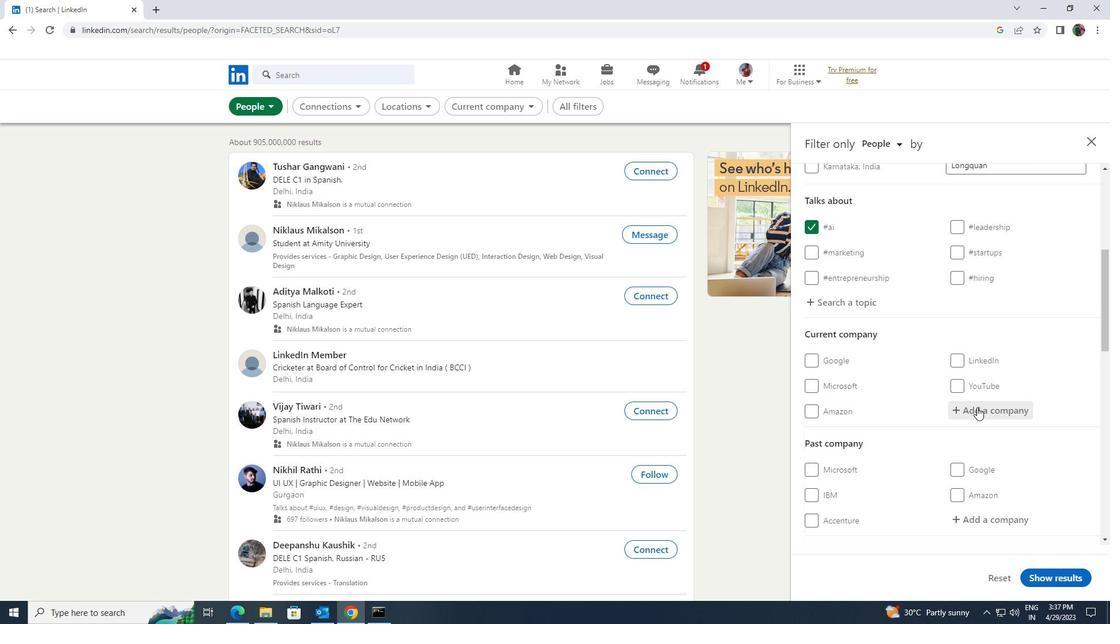 
Action: Mouse moved to (977, 407)
Screenshot: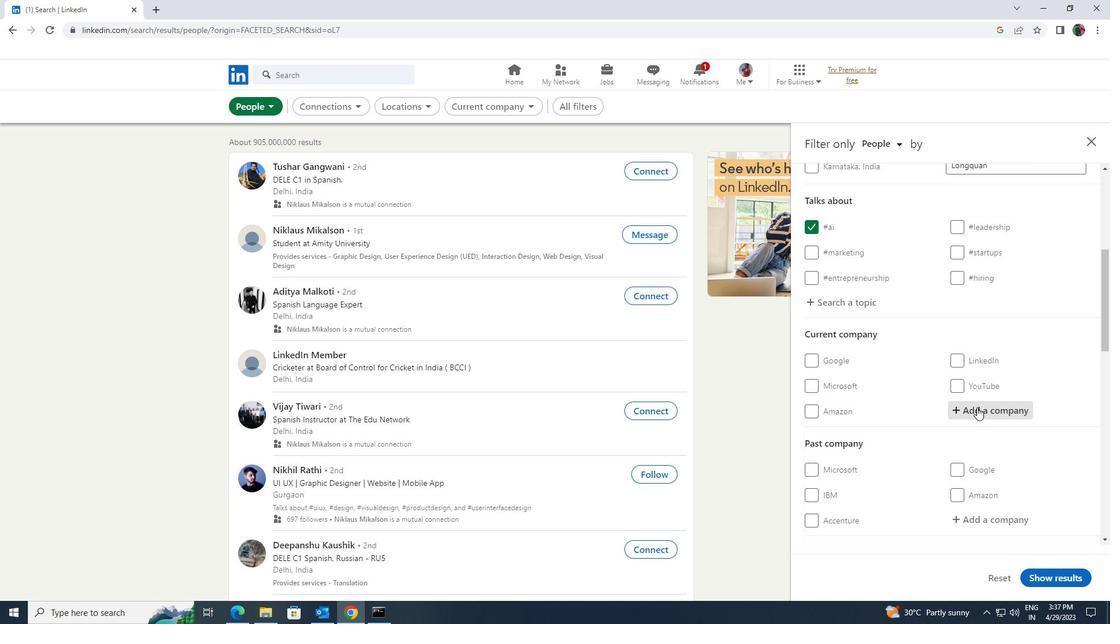 
Action: Key pressed <Key.shift><Key.shift><Key.shift>STERLING<Key.space>AND<Key.space>
Screenshot: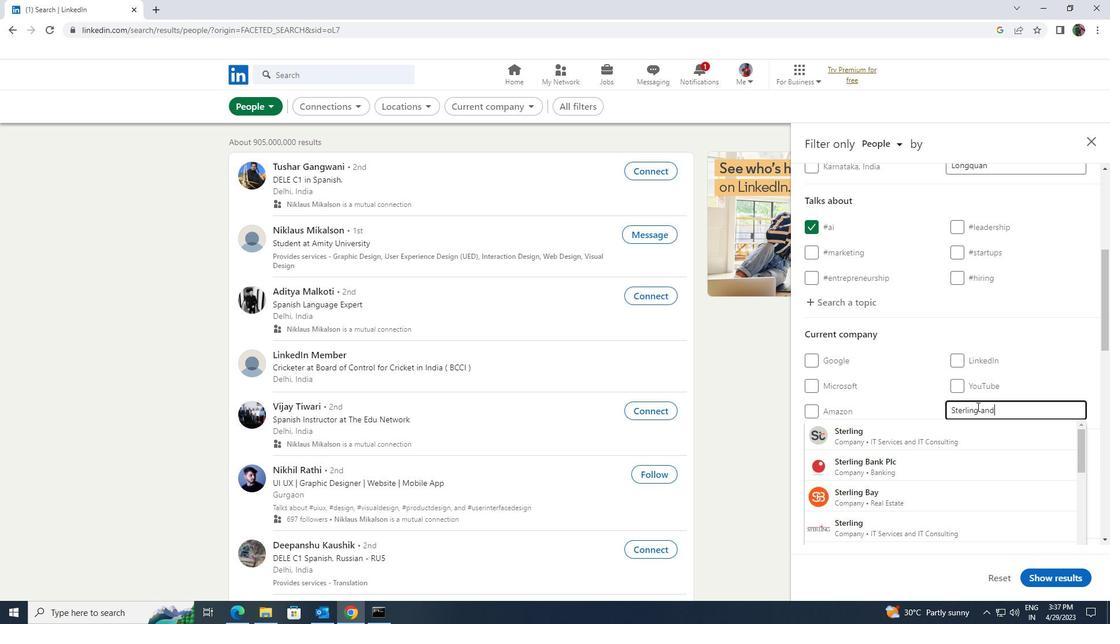 
Action: Mouse moved to (959, 451)
Screenshot: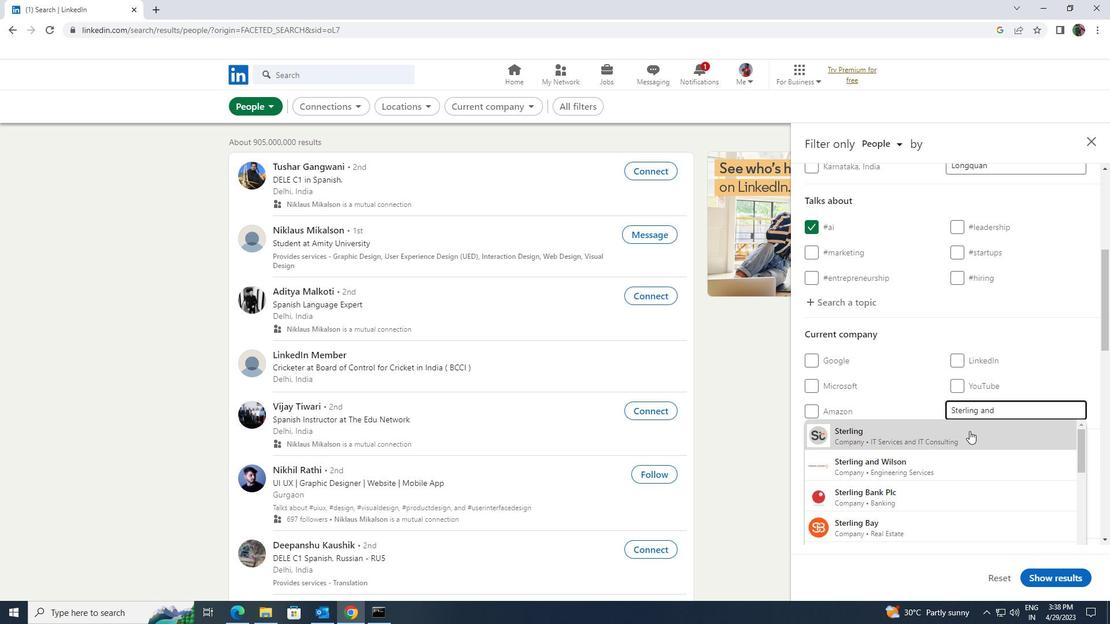 
Action: Mouse pressed left at (959, 451)
Screenshot: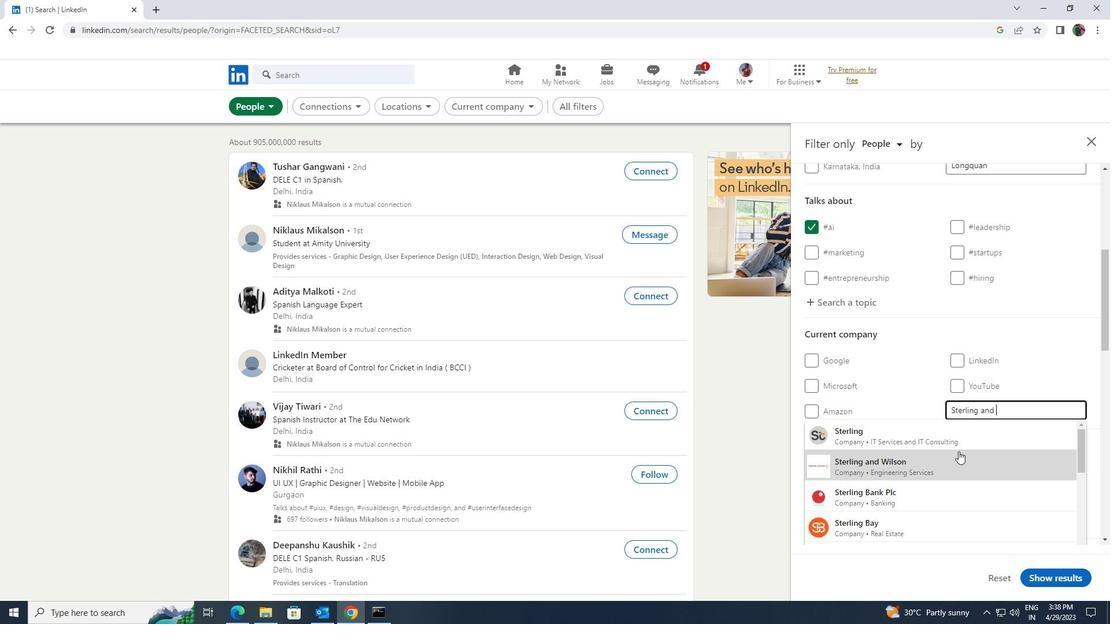 
Action: Mouse moved to (959, 451)
Screenshot: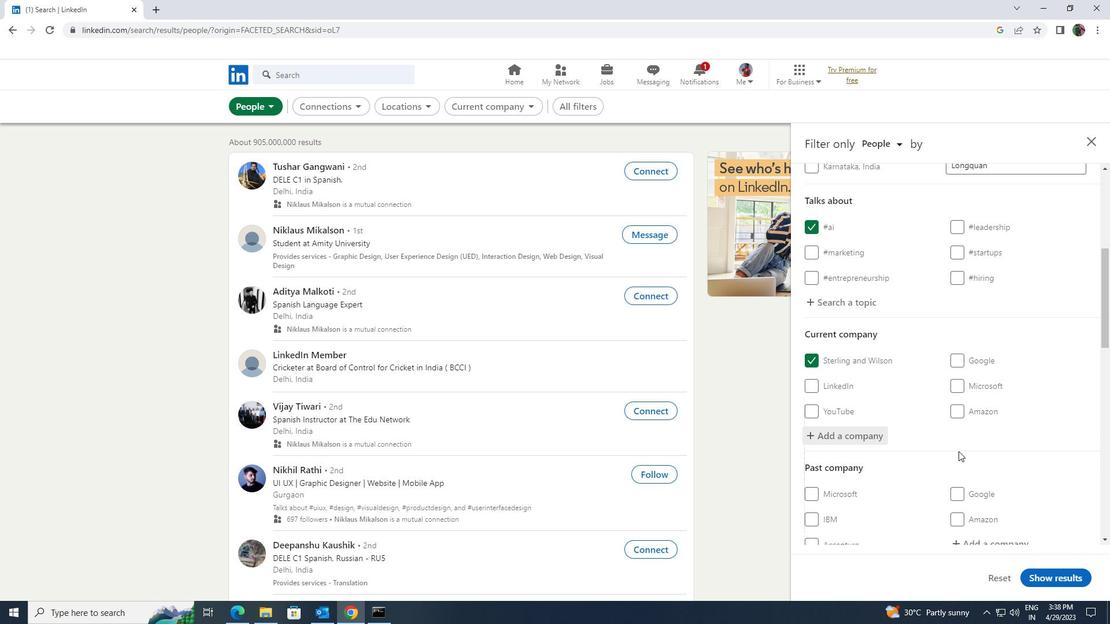 
Action: Mouse scrolled (959, 451) with delta (0, 0)
Screenshot: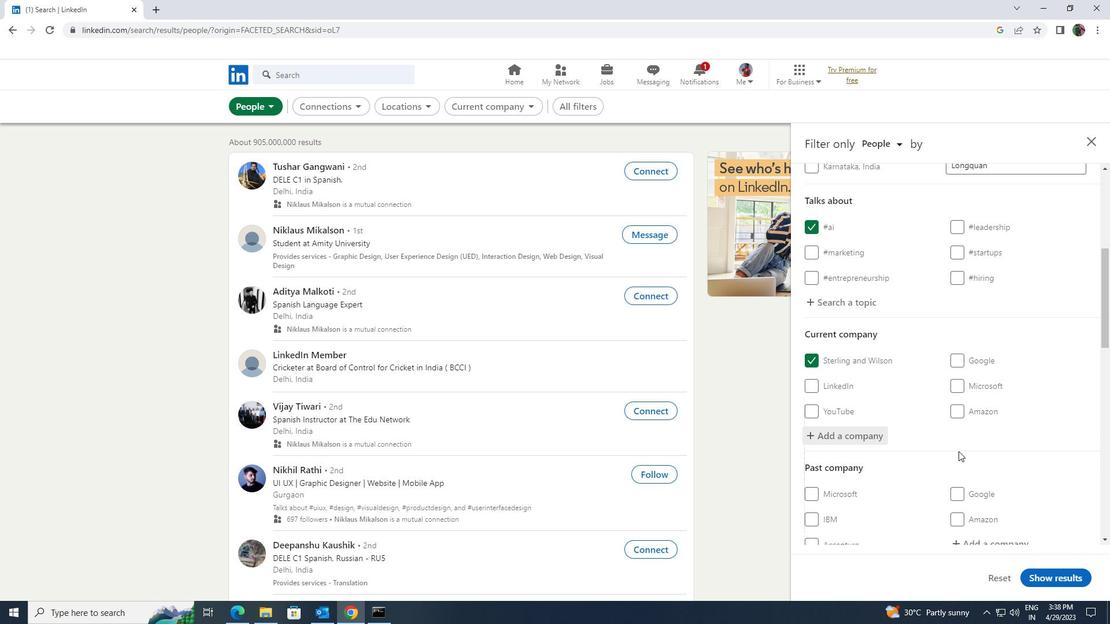 
Action: Mouse scrolled (959, 451) with delta (0, 0)
Screenshot: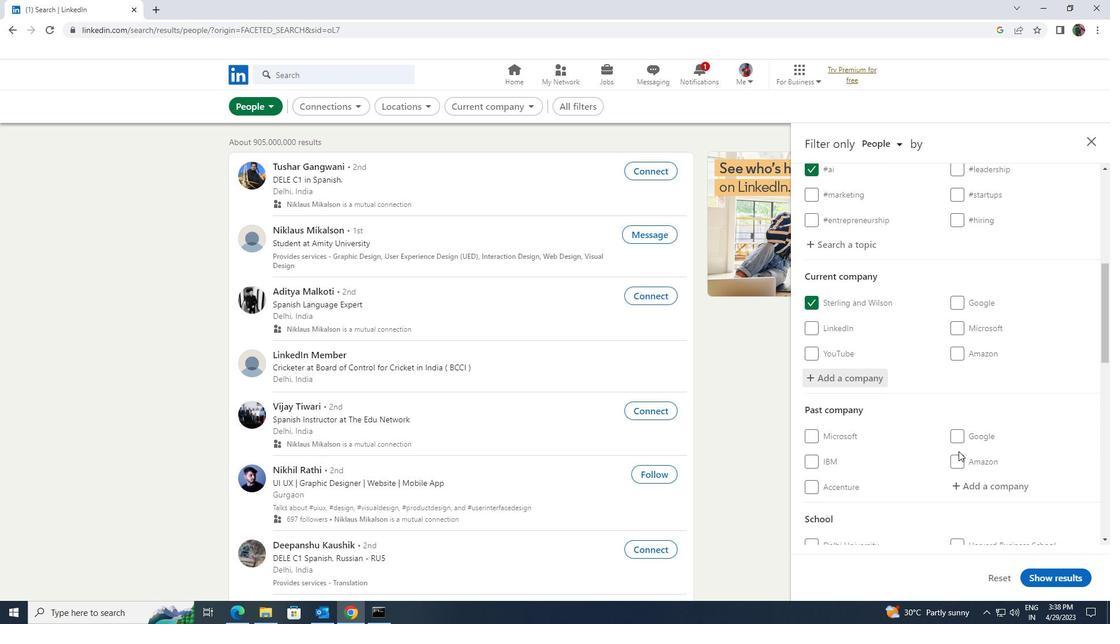 
Action: Mouse scrolled (959, 451) with delta (0, 0)
Screenshot: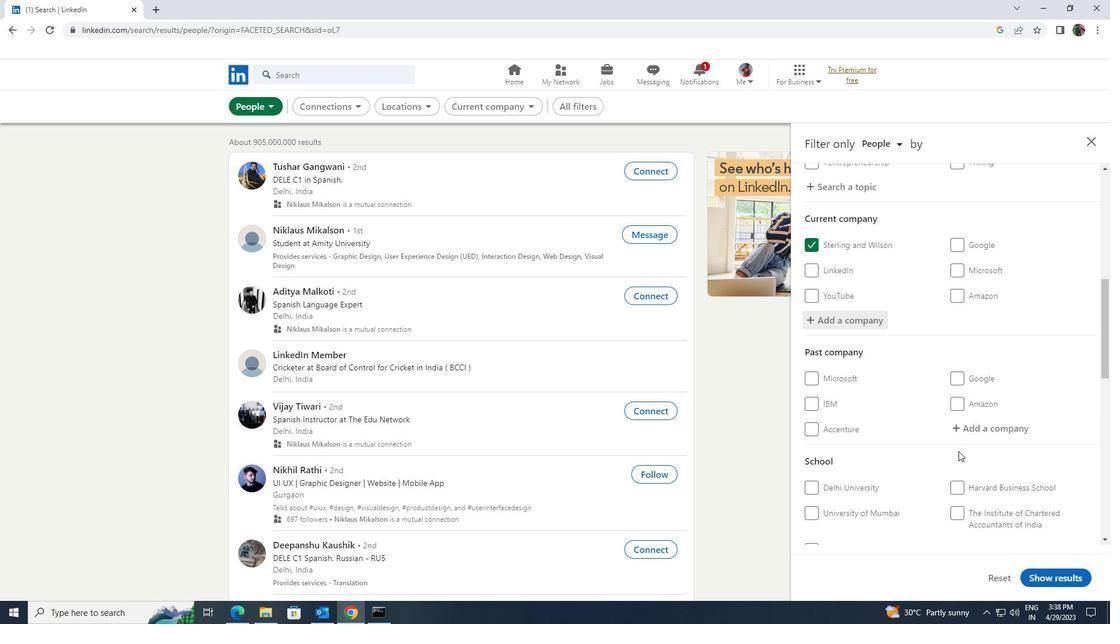 
Action: Mouse scrolled (959, 451) with delta (0, 0)
Screenshot: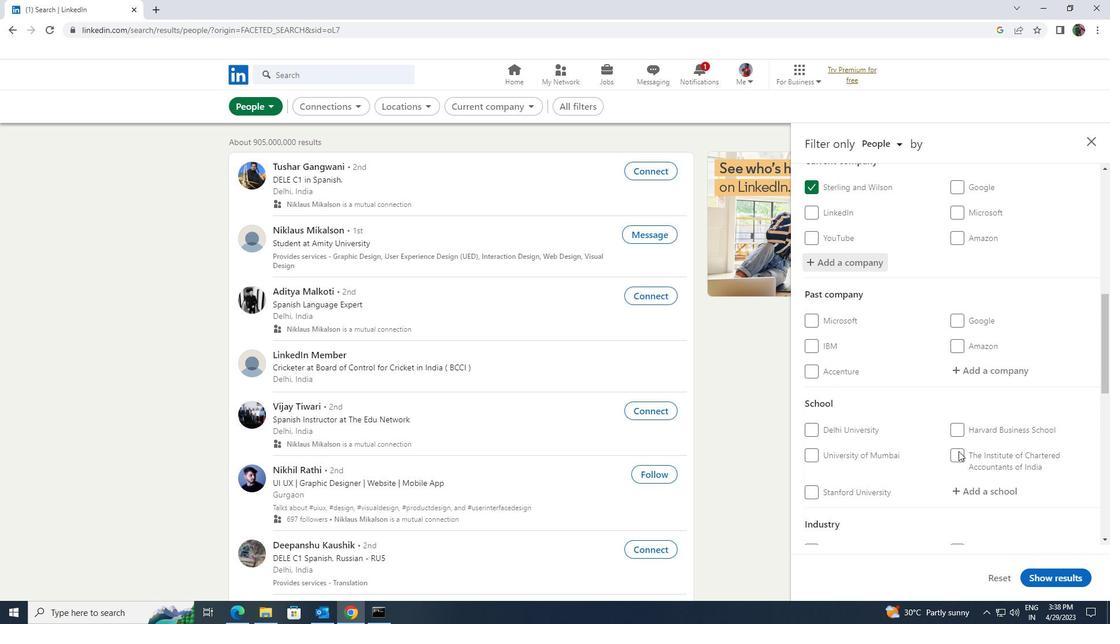 
Action: Mouse moved to (960, 437)
Screenshot: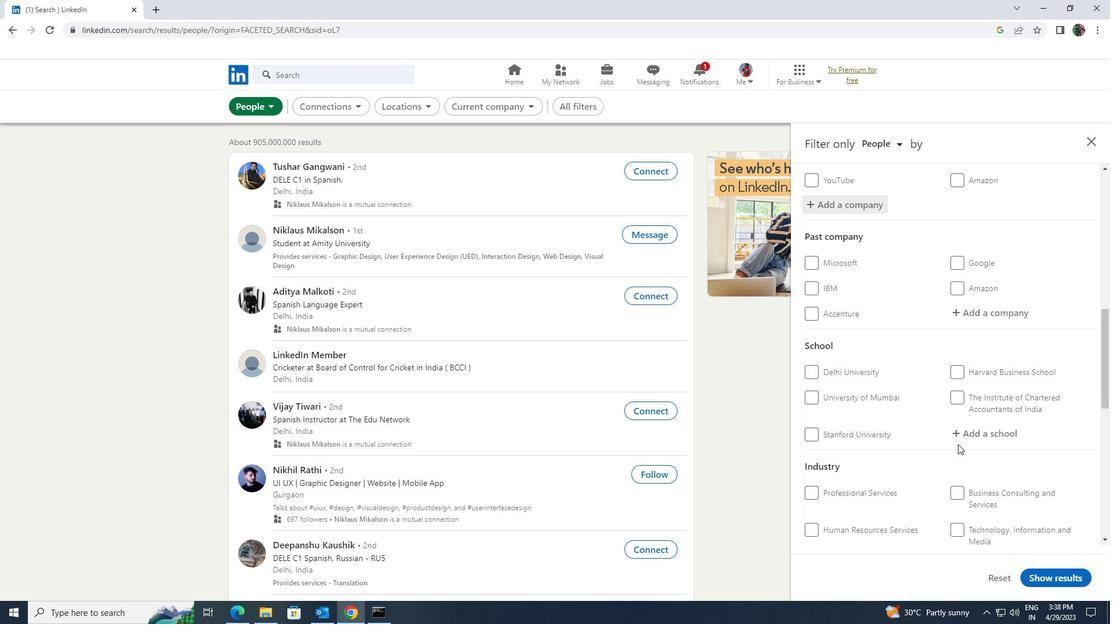 
Action: Mouse pressed left at (960, 437)
Screenshot: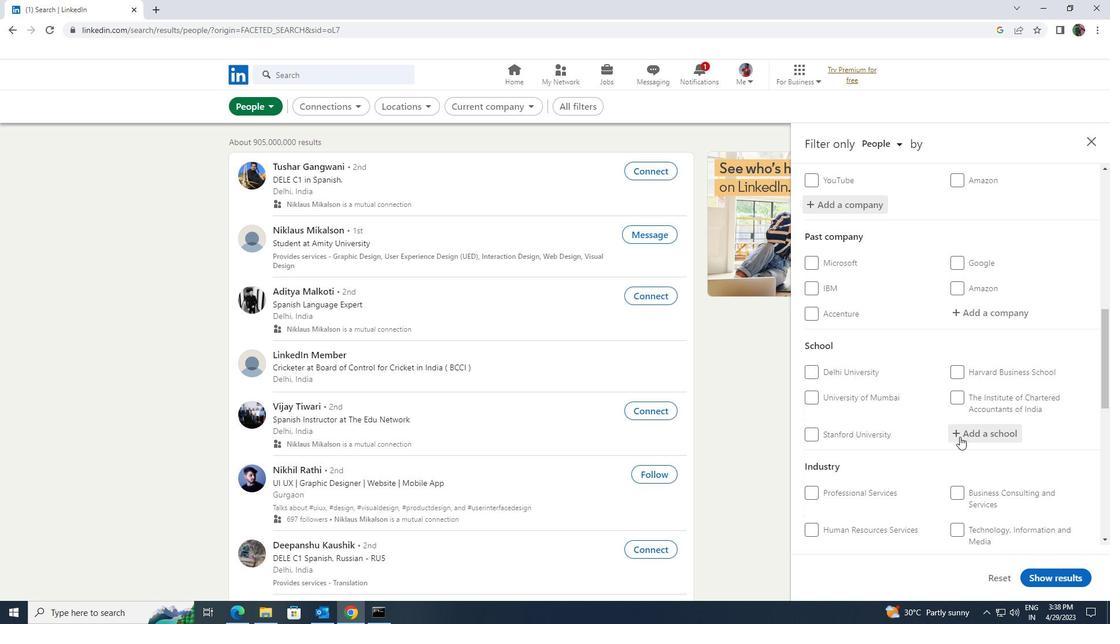 
Action: Mouse moved to (962, 435)
Screenshot: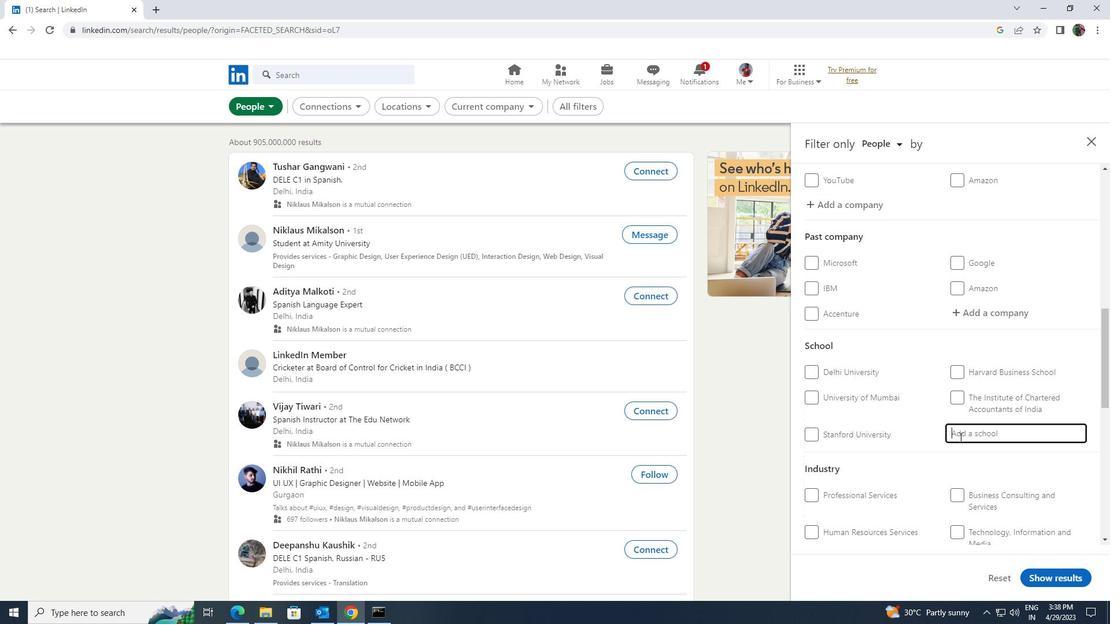 
Action: Key pressed <Key.shift><Key.shift><Key.shift>RAMAI
Screenshot: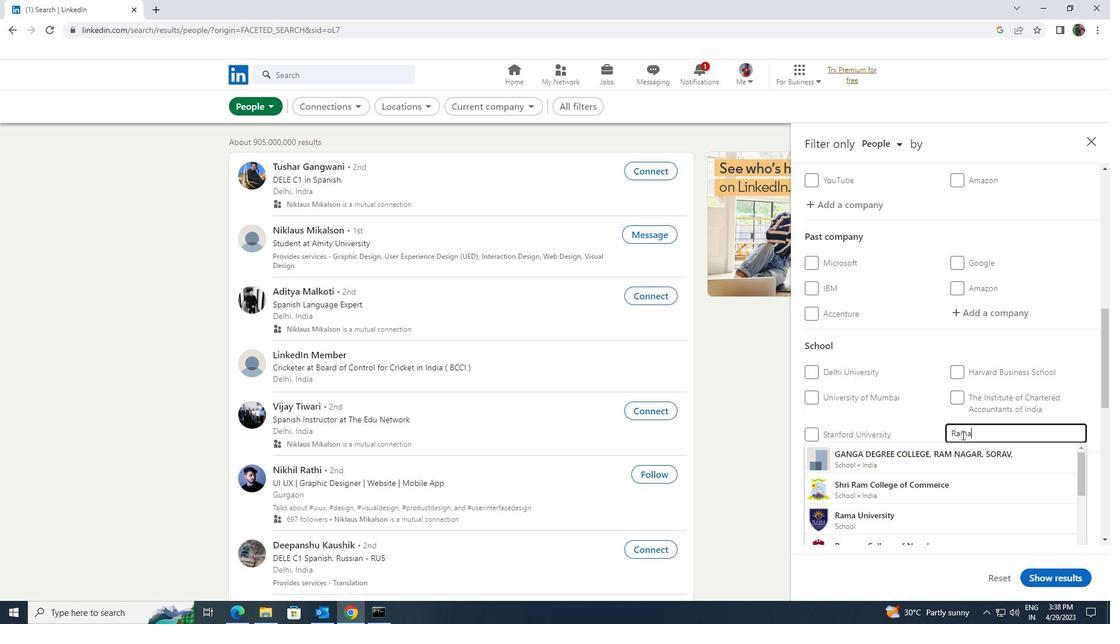 
Action: Mouse moved to (962, 454)
Screenshot: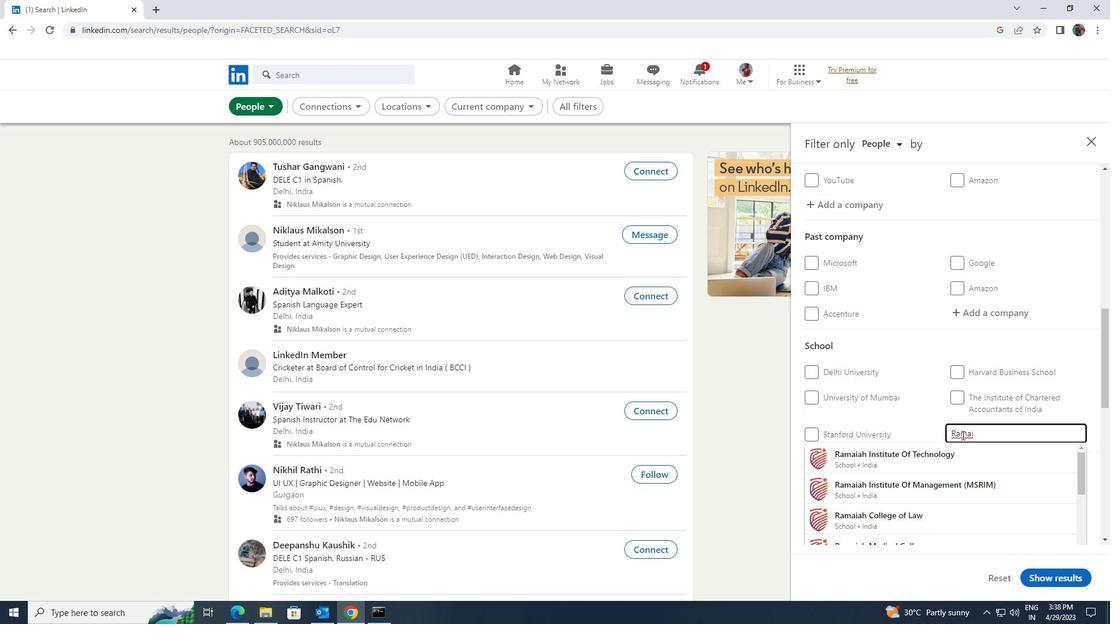 
Action: Mouse pressed left at (962, 454)
Screenshot: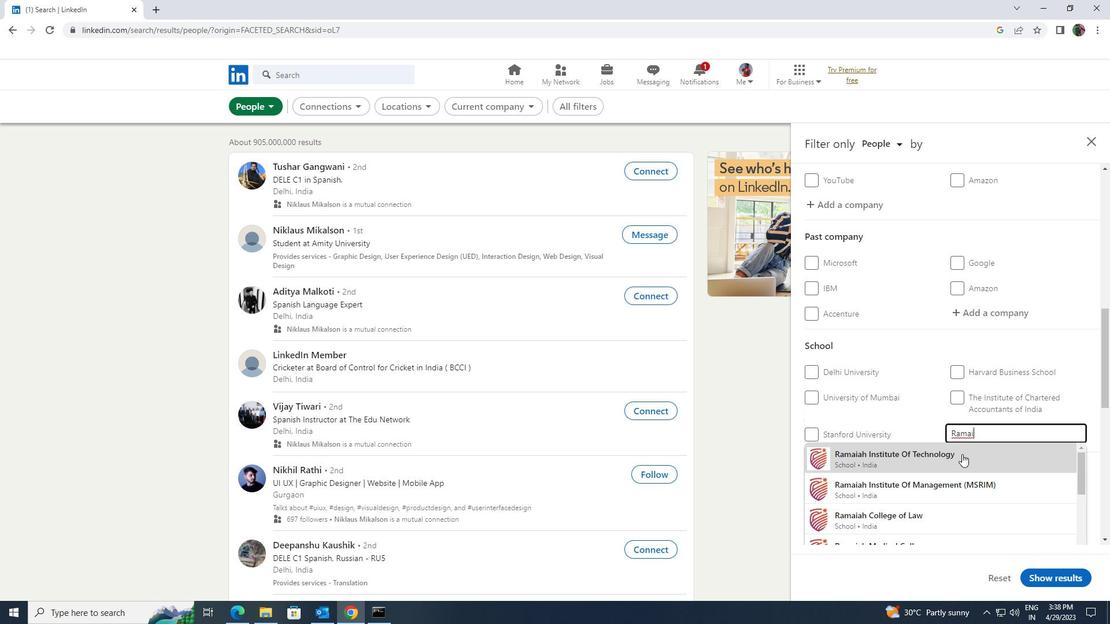 
Action: Mouse moved to (966, 452)
Screenshot: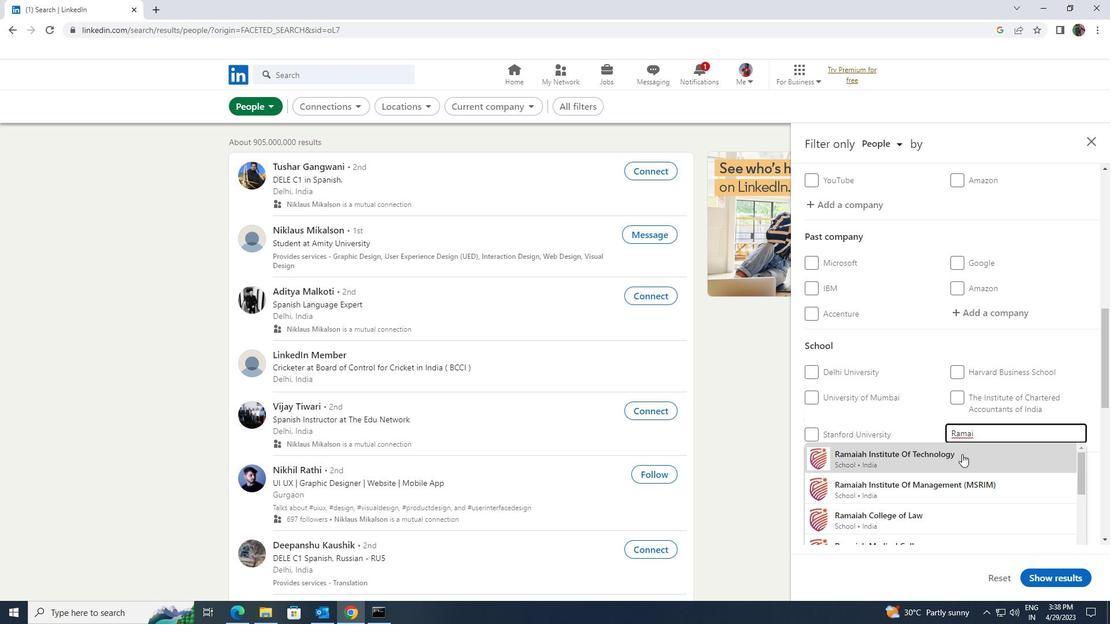 
Action: Mouse scrolled (966, 451) with delta (0, 0)
Screenshot: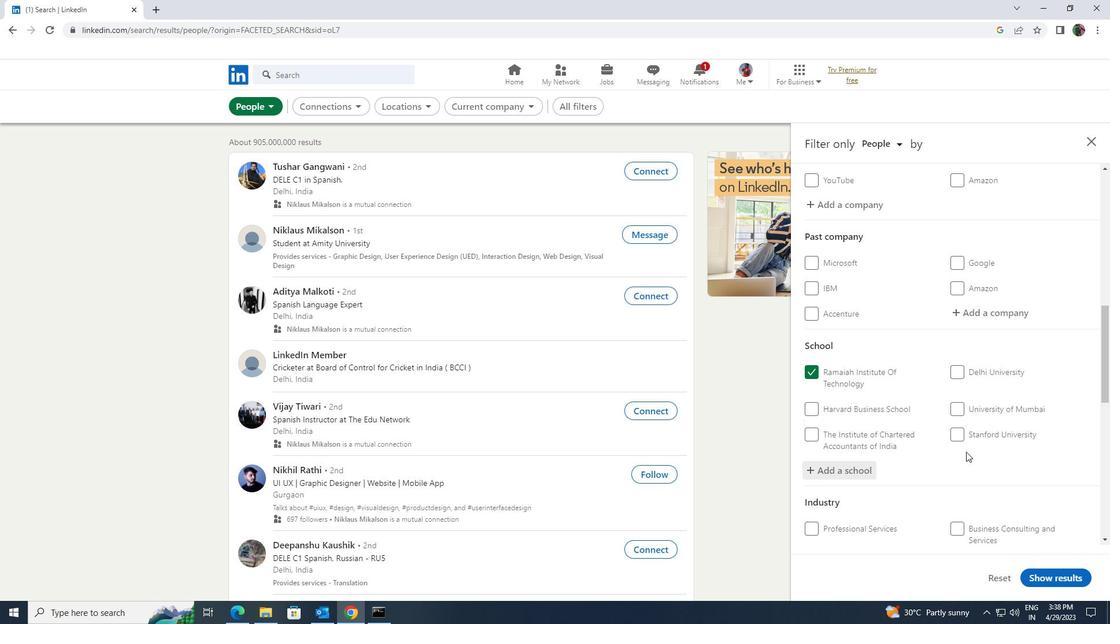 
Action: Mouse scrolled (966, 451) with delta (0, 0)
Screenshot: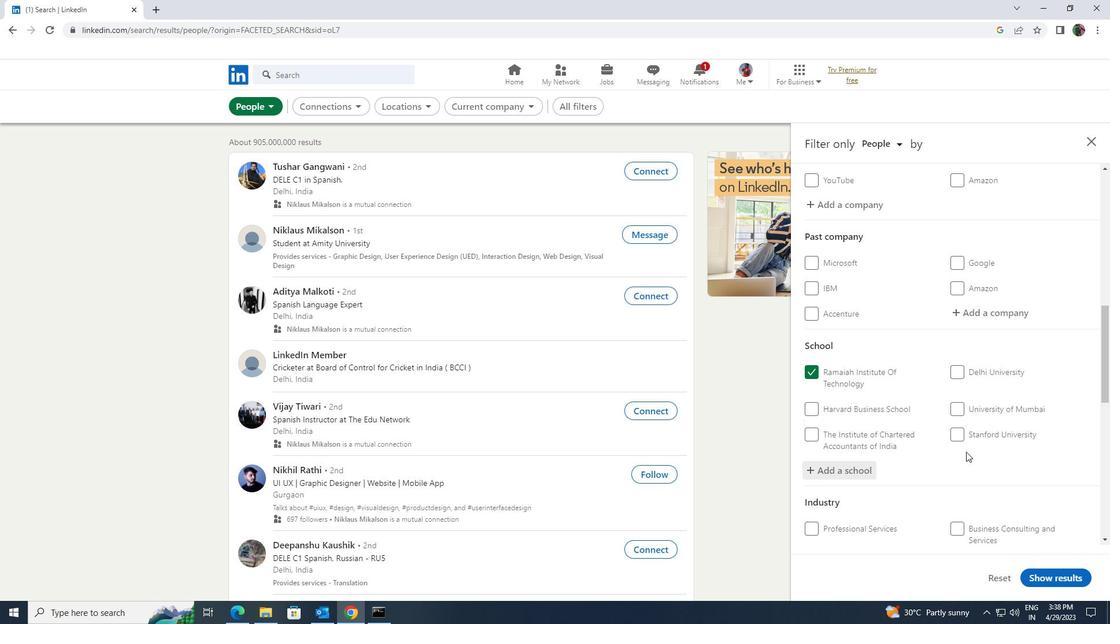 
Action: Mouse scrolled (966, 451) with delta (0, 0)
Screenshot: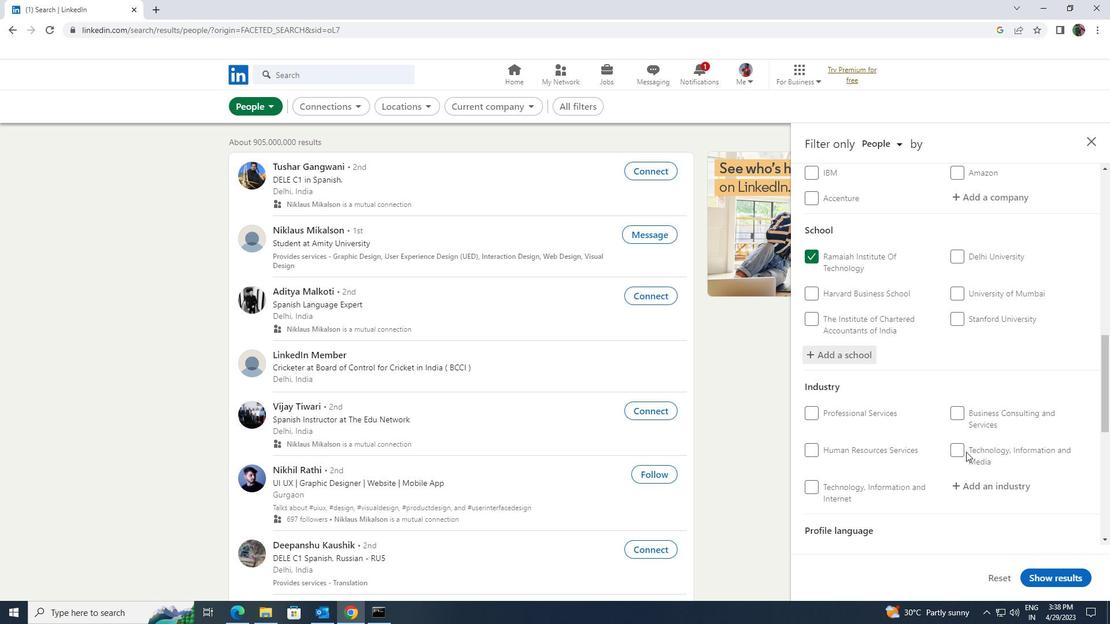 
Action: Mouse moved to (974, 432)
Screenshot: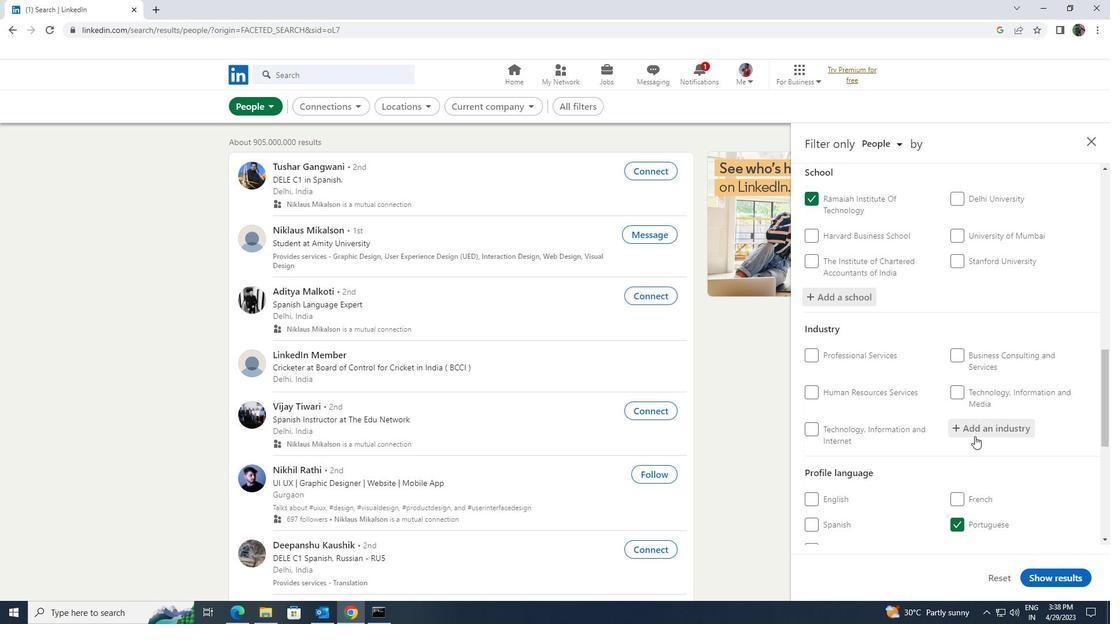 
Action: Mouse pressed left at (974, 432)
Screenshot: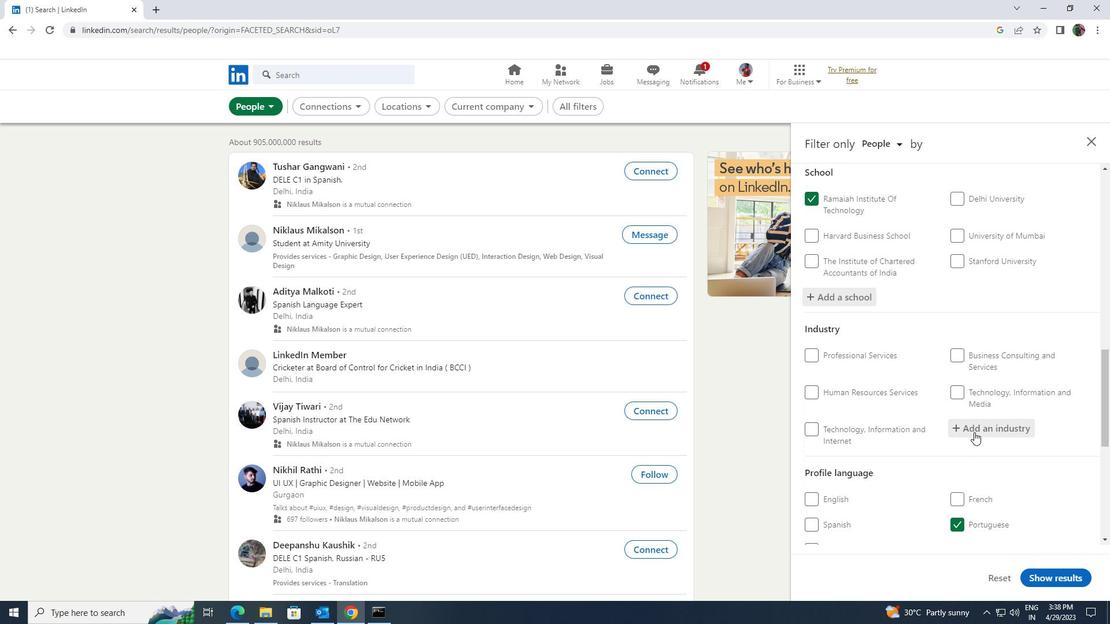 
Action: Mouse moved to (967, 433)
Screenshot: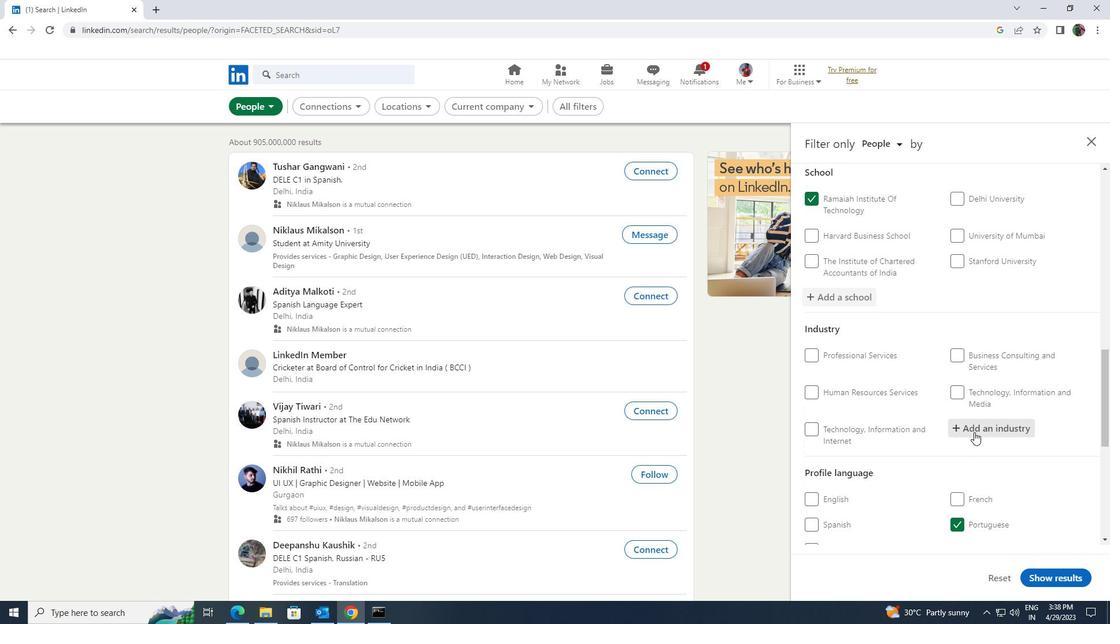 
Action: Key pressed <Key.shift>RETAIL<Key.space><Key.shift>LUX
Screenshot: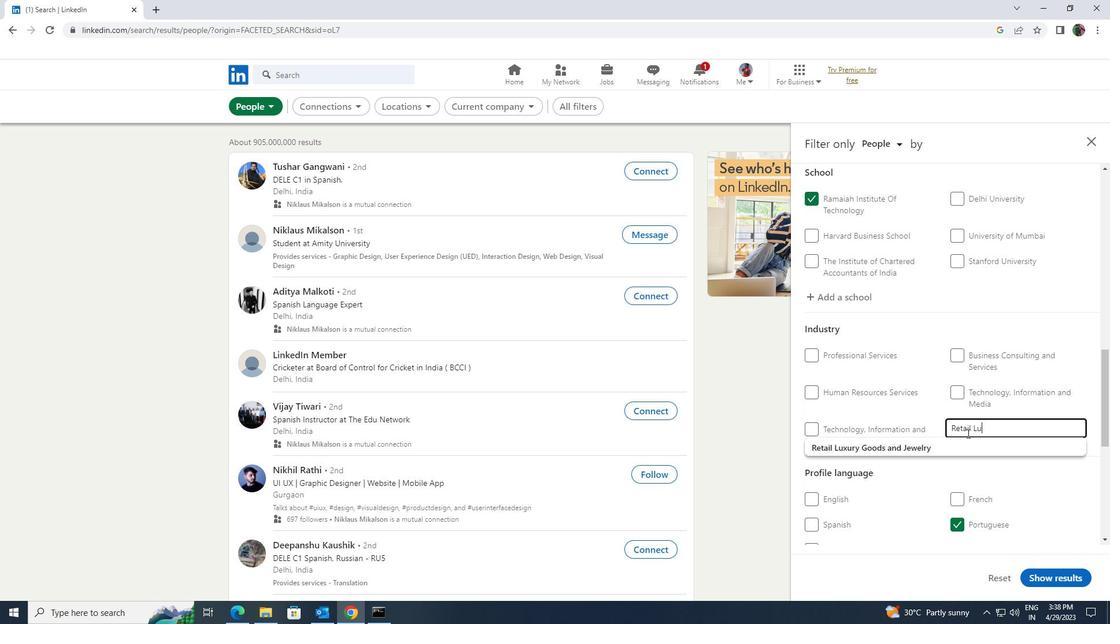 
Action: Mouse moved to (958, 440)
Screenshot: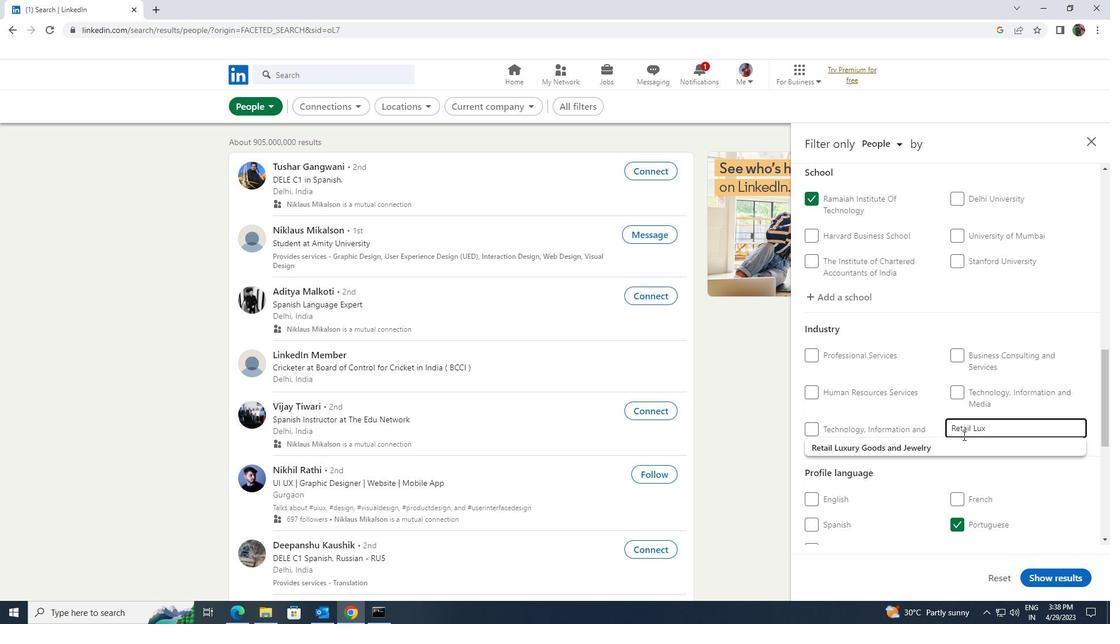 
Action: Mouse pressed left at (958, 440)
Screenshot: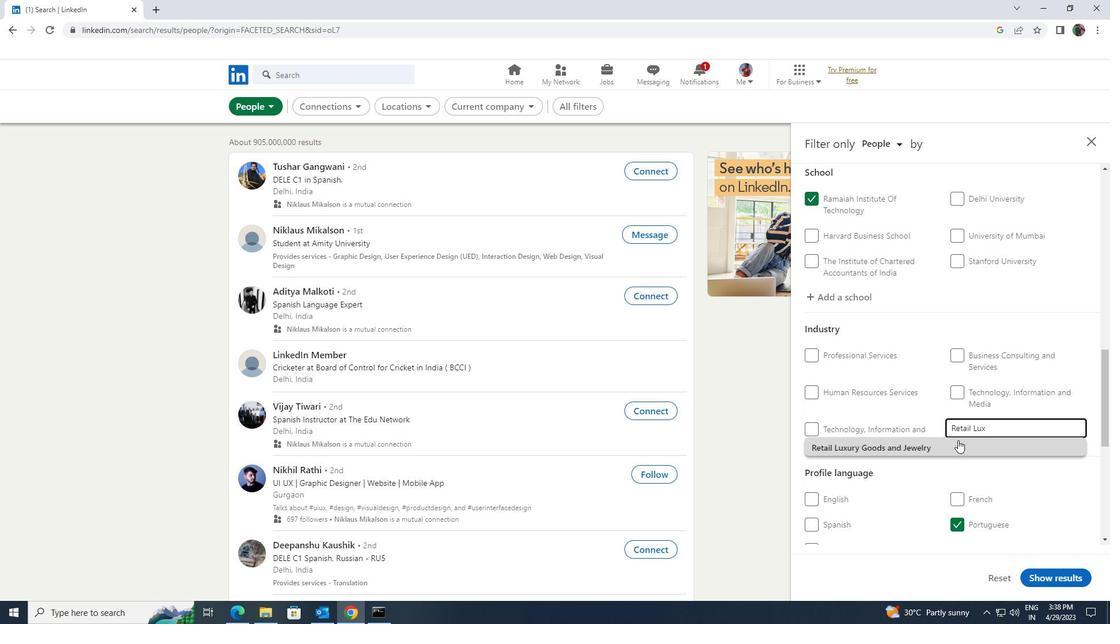 
Action: Mouse moved to (964, 437)
Screenshot: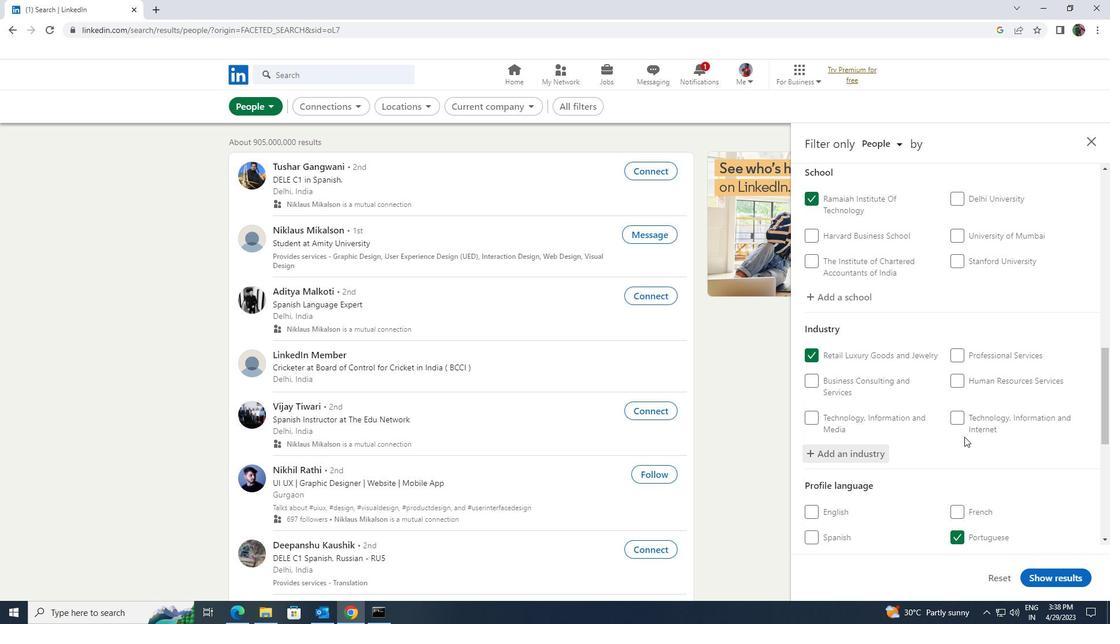 
Action: Mouse scrolled (964, 436) with delta (0, 0)
Screenshot: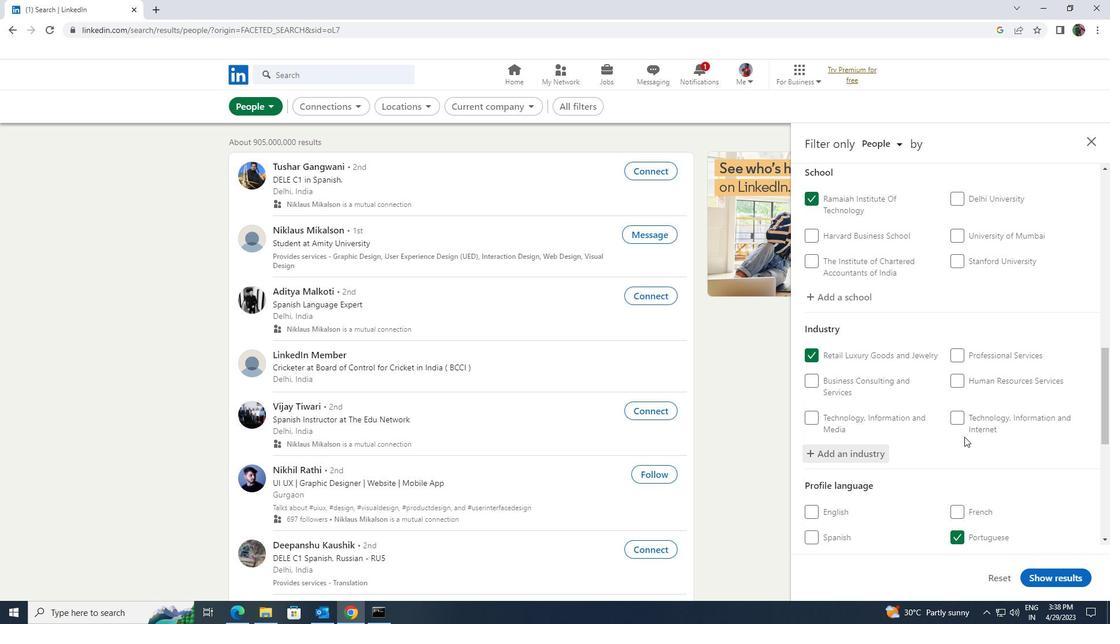 
Action: Mouse moved to (962, 439)
Screenshot: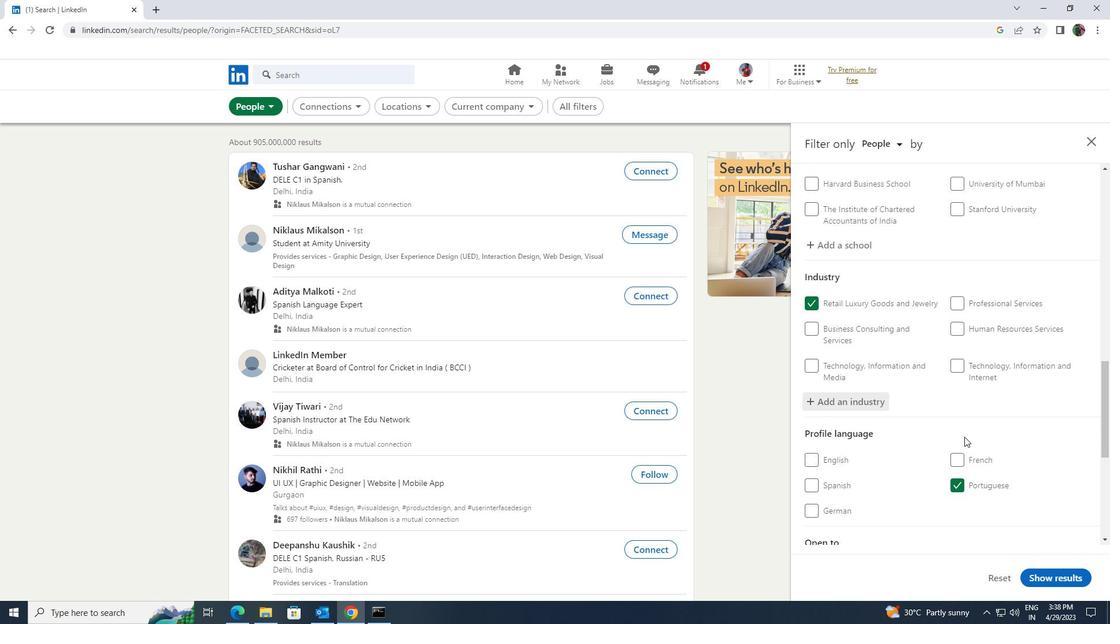 
Action: Mouse scrolled (962, 438) with delta (0, 0)
Screenshot: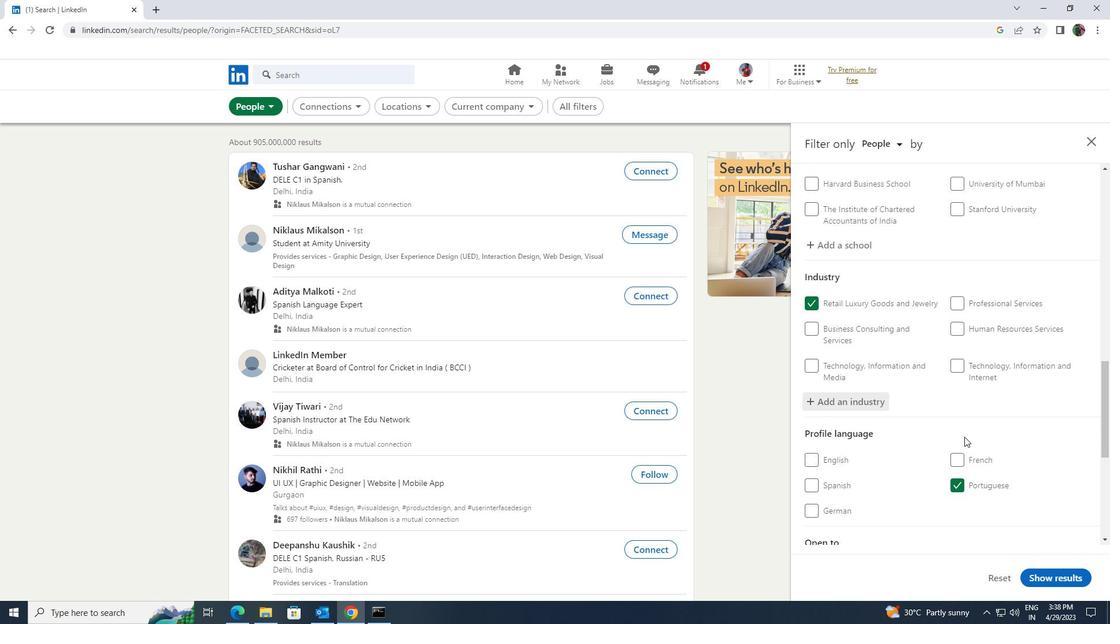 
Action: Mouse scrolled (962, 438) with delta (0, 0)
Screenshot: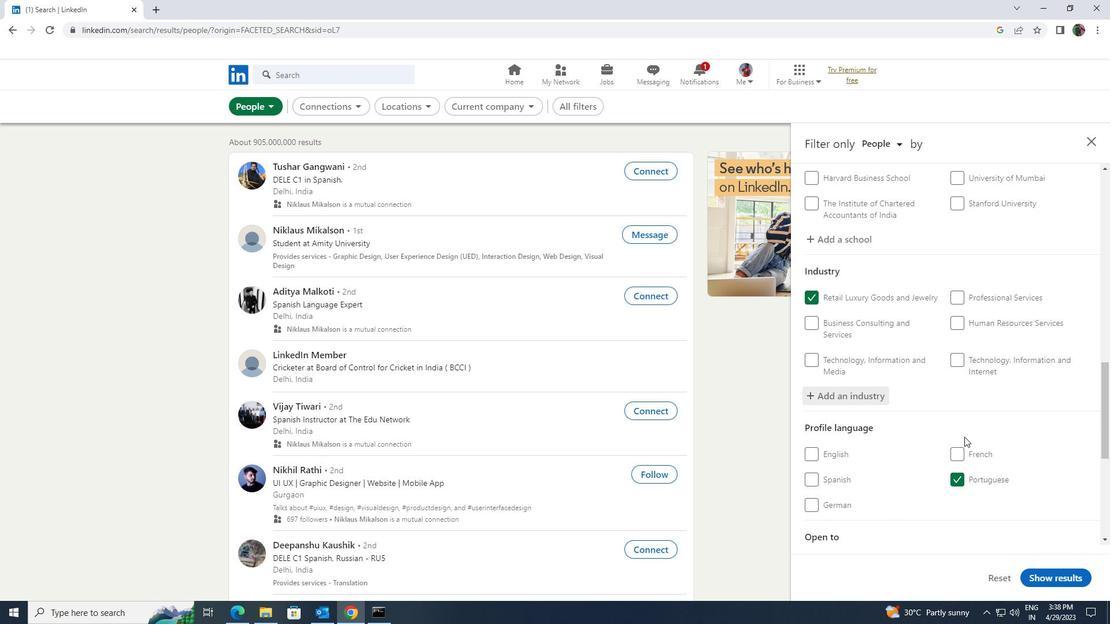 
Action: Mouse moved to (961, 439)
Screenshot: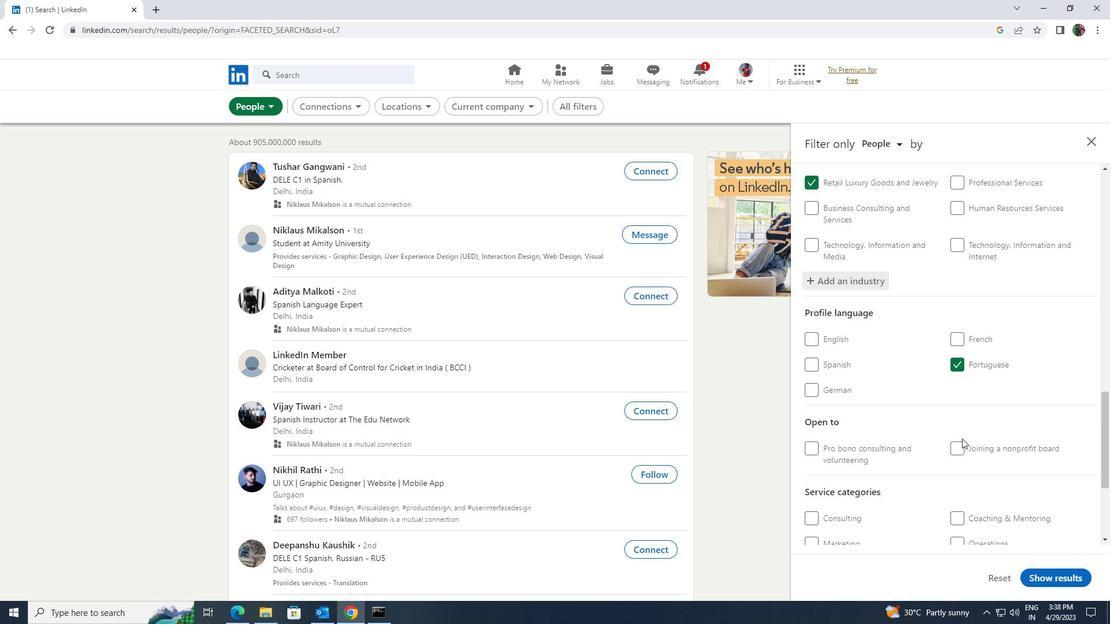 
Action: Mouse scrolled (961, 439) with delta (0, 0)
Screenshot: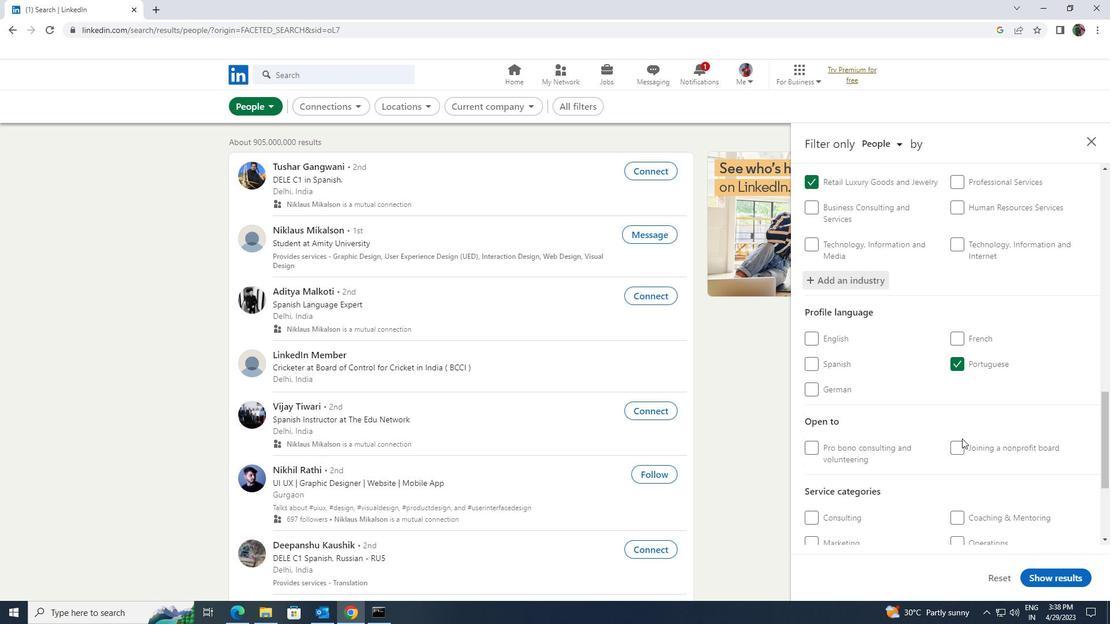 
Action: Mouse moved to (961, 440)
Screenshot: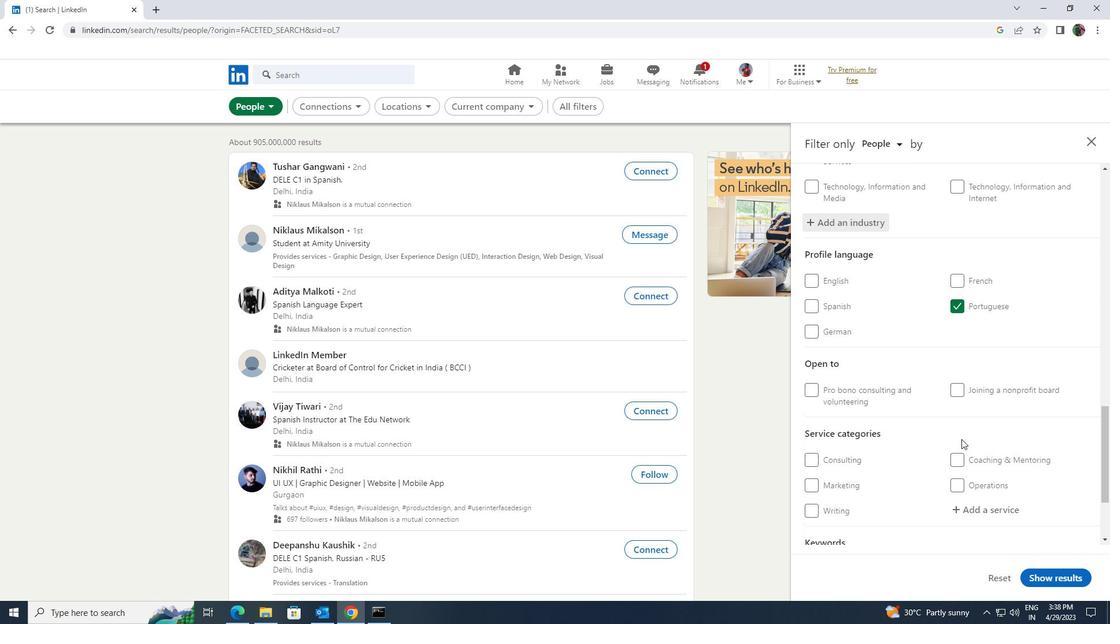 
Action: Mouse scrolled (961, 439) with delta (0, 0)
Screenshot: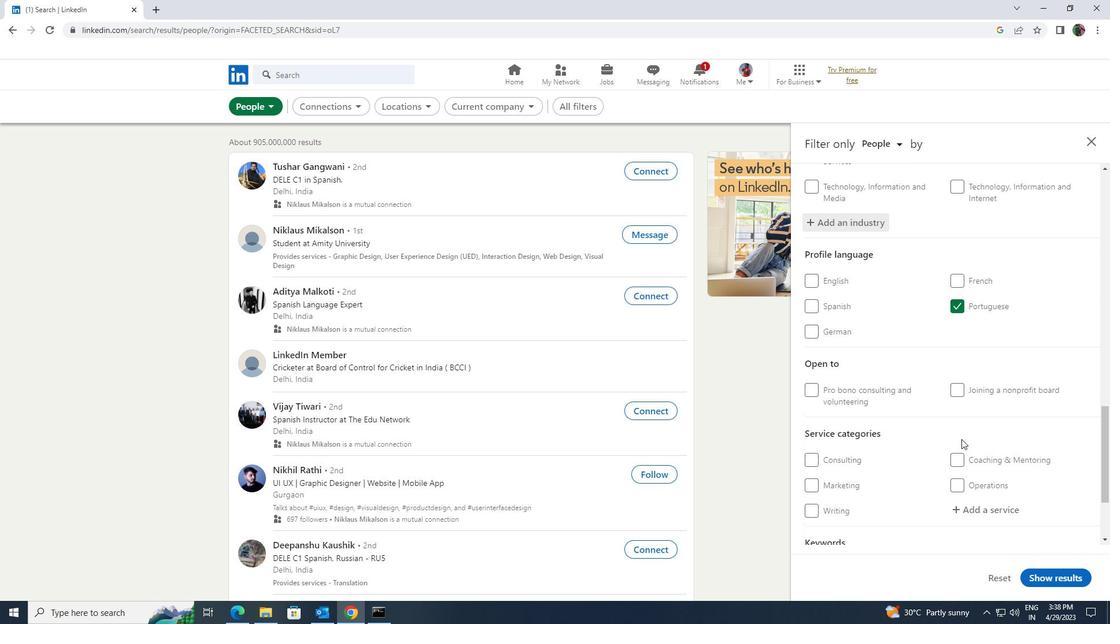 
Action: Mouse moved to (956, 447)
Screenshot: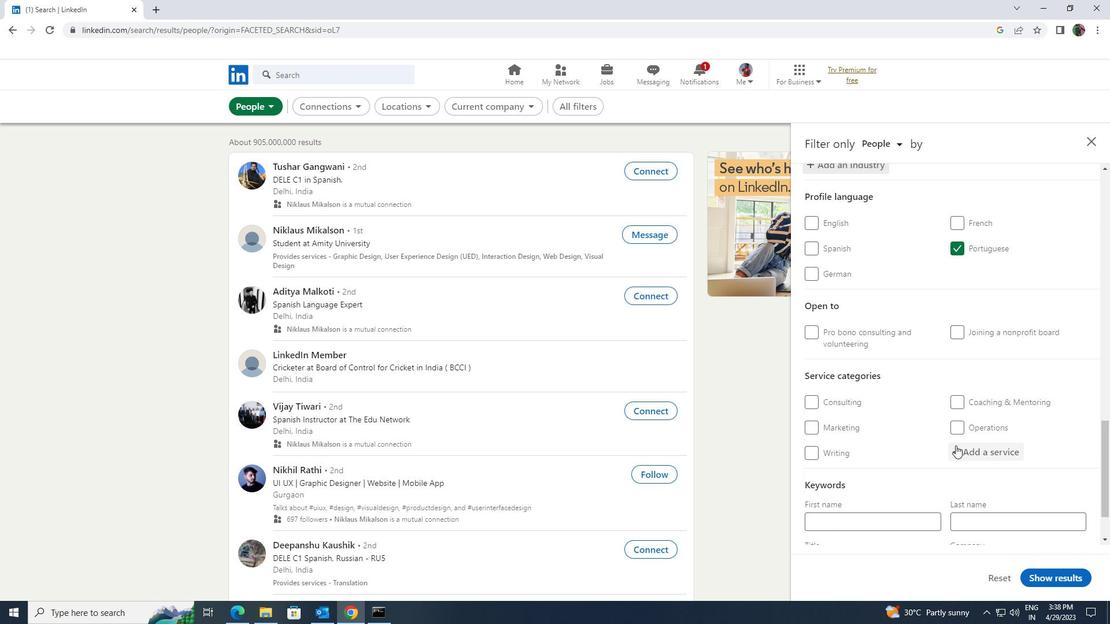 
Action: Mouse pressed left at (956, 447)
Screenshot: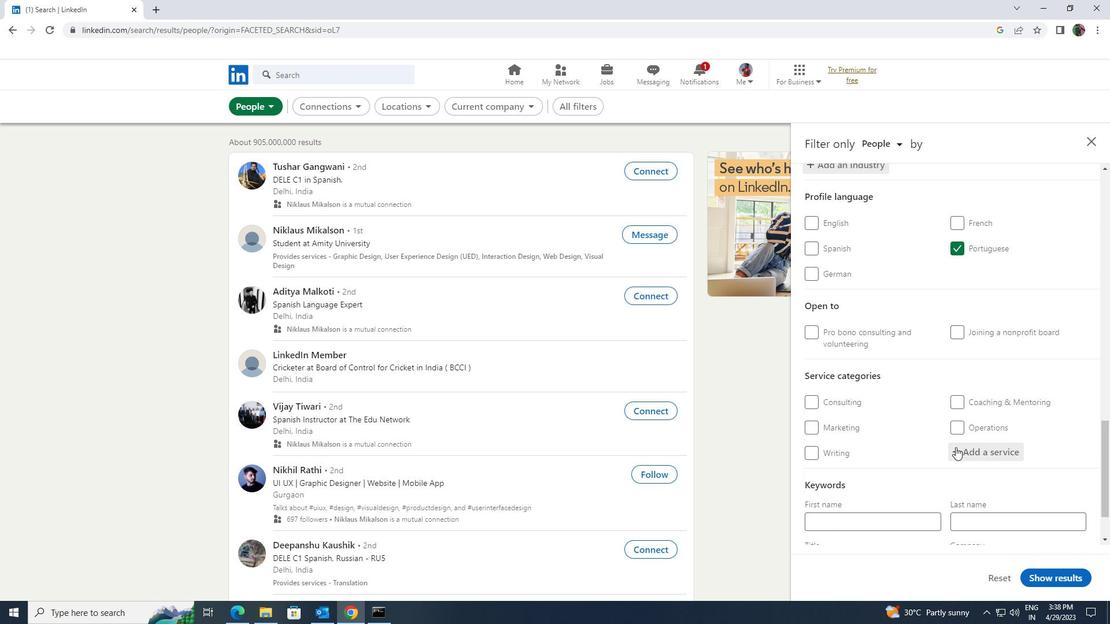 
Action: Mouse moved to (956, 447)
Screenshot: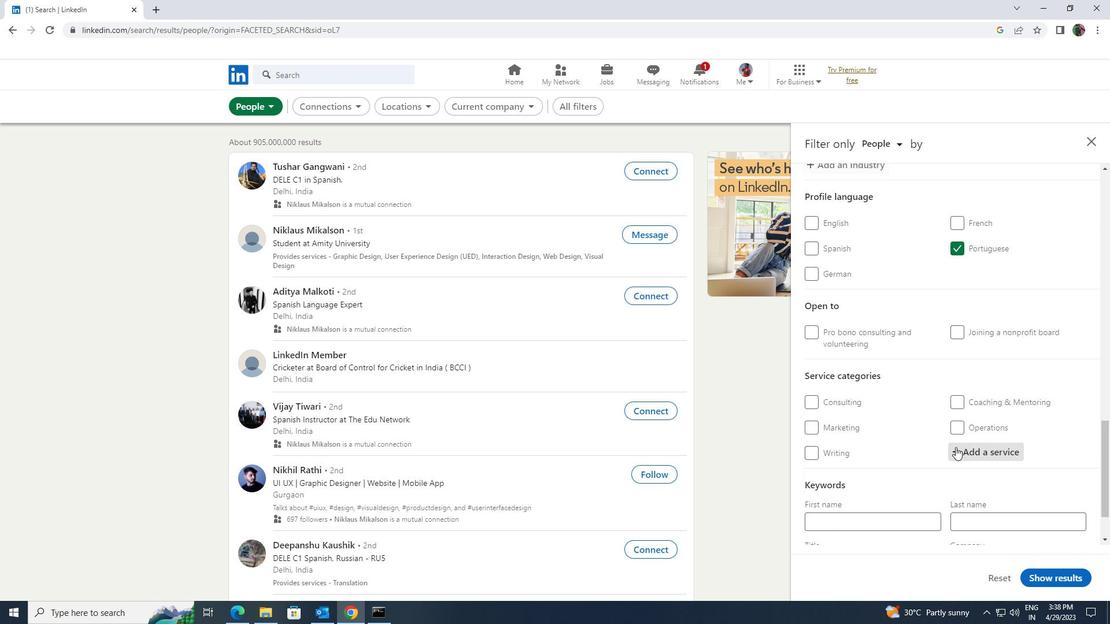 
Action: Key pressed <Key.shift>BU
Screenshot: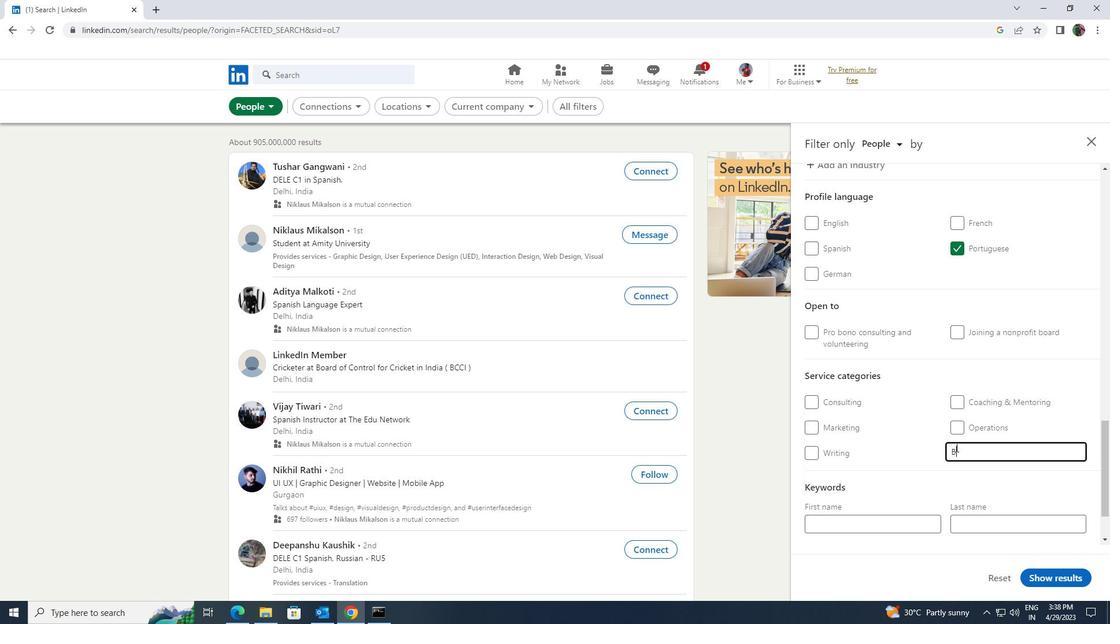 
Action: Mouse moved to (956, 447)
Screenshot: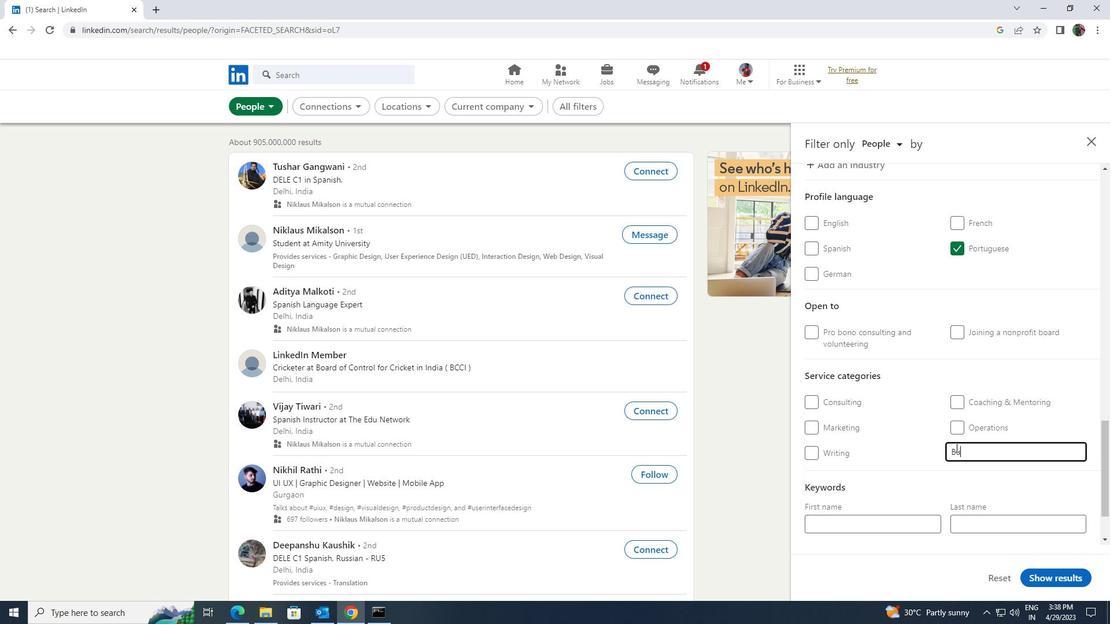 
Action: Key pressed SINESS<Key.space><Key.shift>LAW
Screenshot: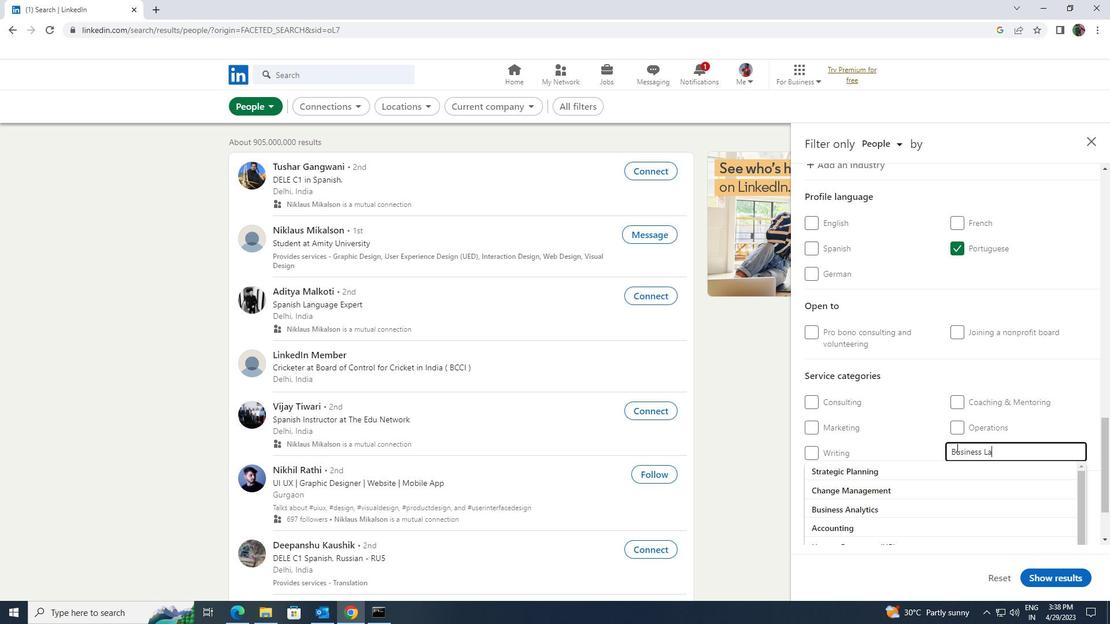 
Action: Mouse moved to (932, 468)
Screenshot: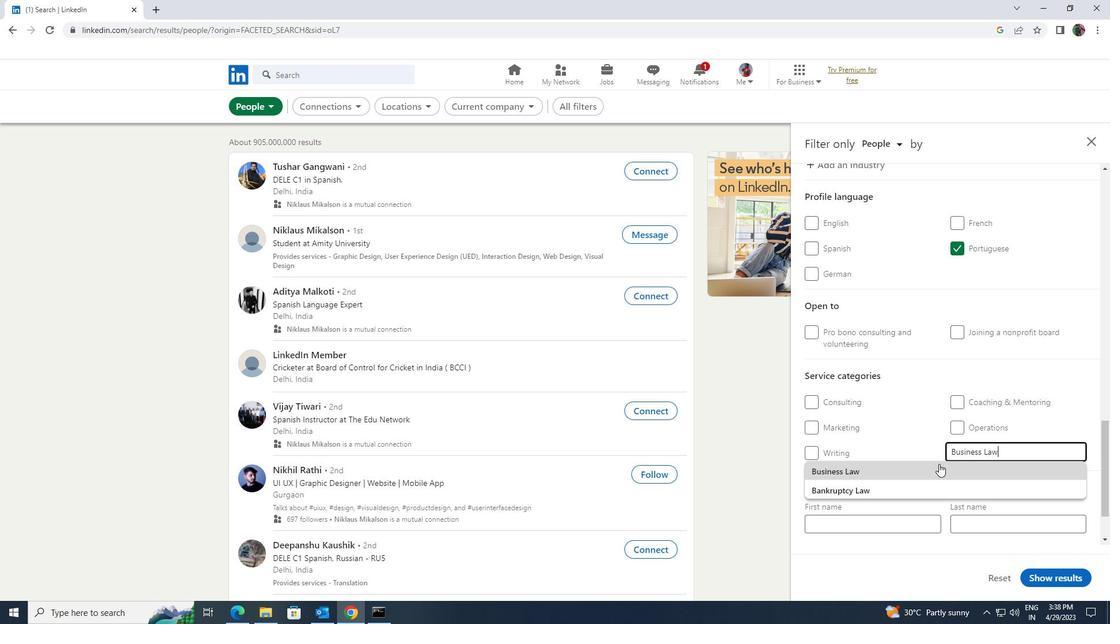 
Action: Mouse pressed left at (932, 468)
Screenshot: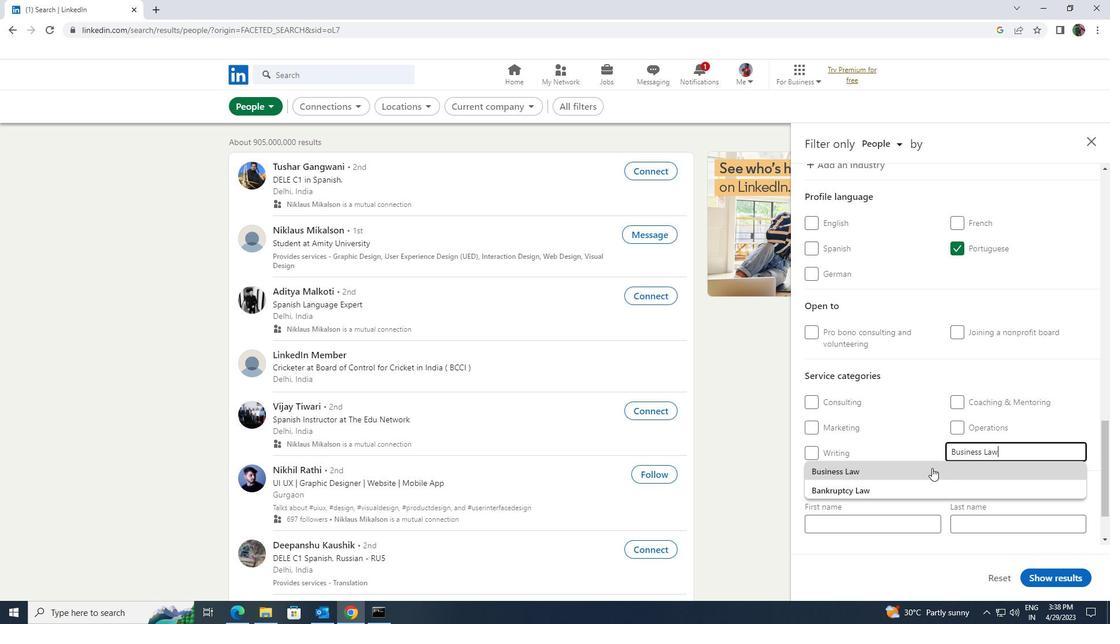 
Action: Mouse moved to (933, 467)
Screenshot: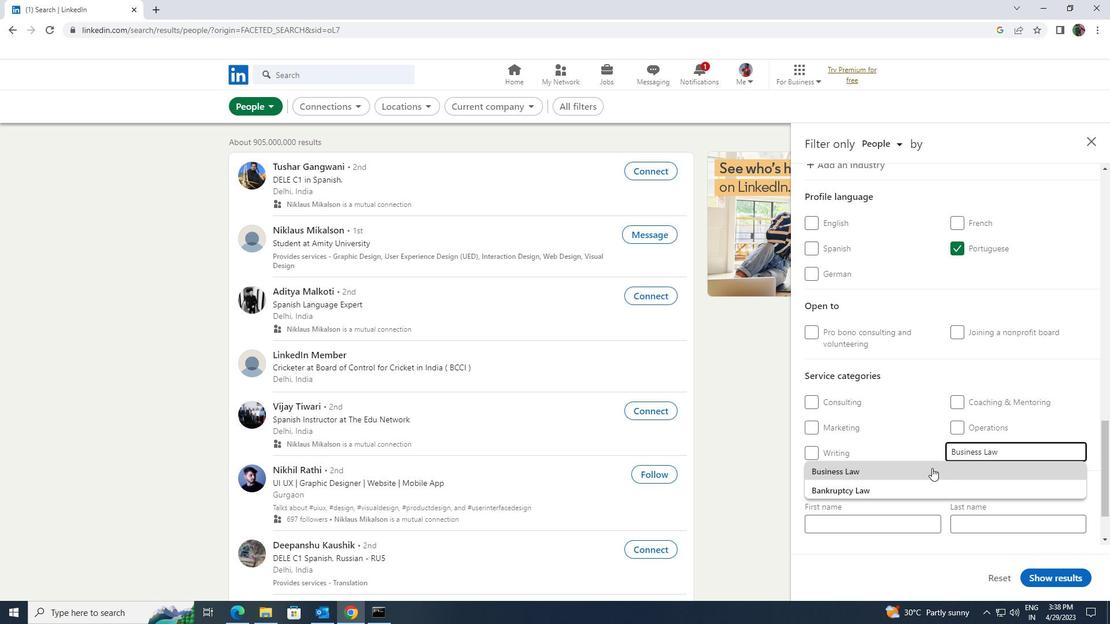 
Action: Mouse scrolled (933, 467) with delta (0, 0)
Screenshot: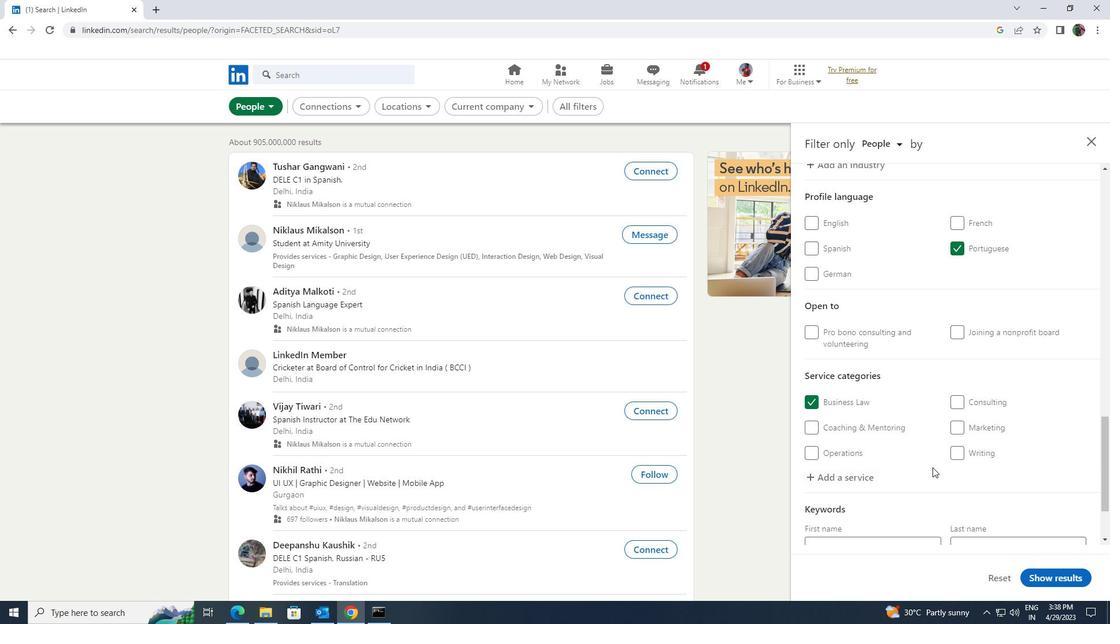 
Action: Mouse scrolled (933, 467) with delta (0, 0)
Screenshot: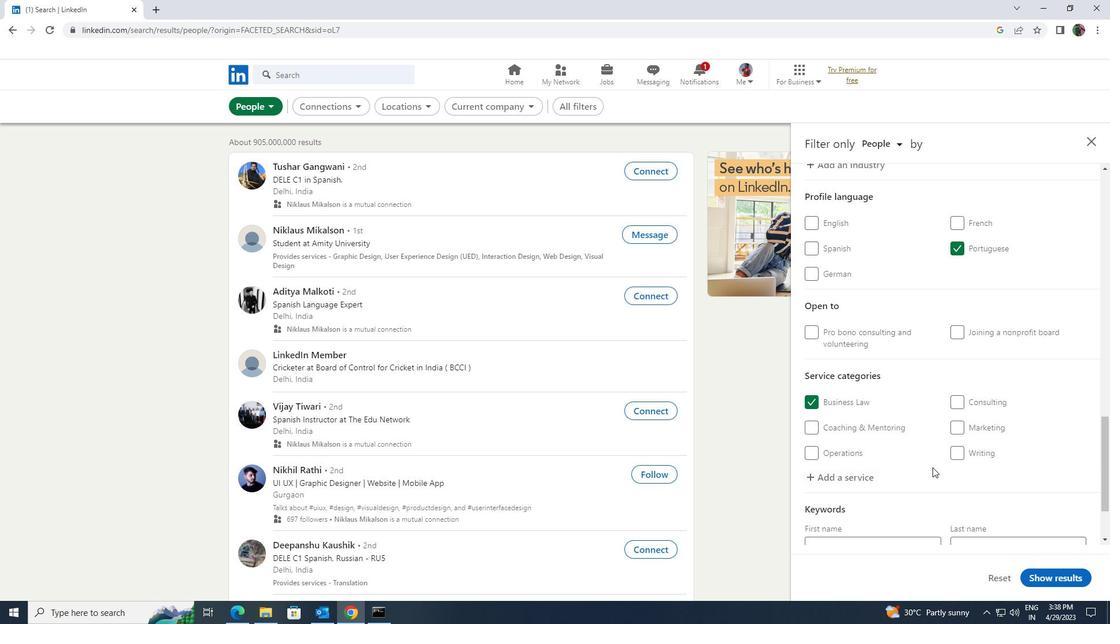 
Action: Mouse moved to (933, 467)
Screenshot: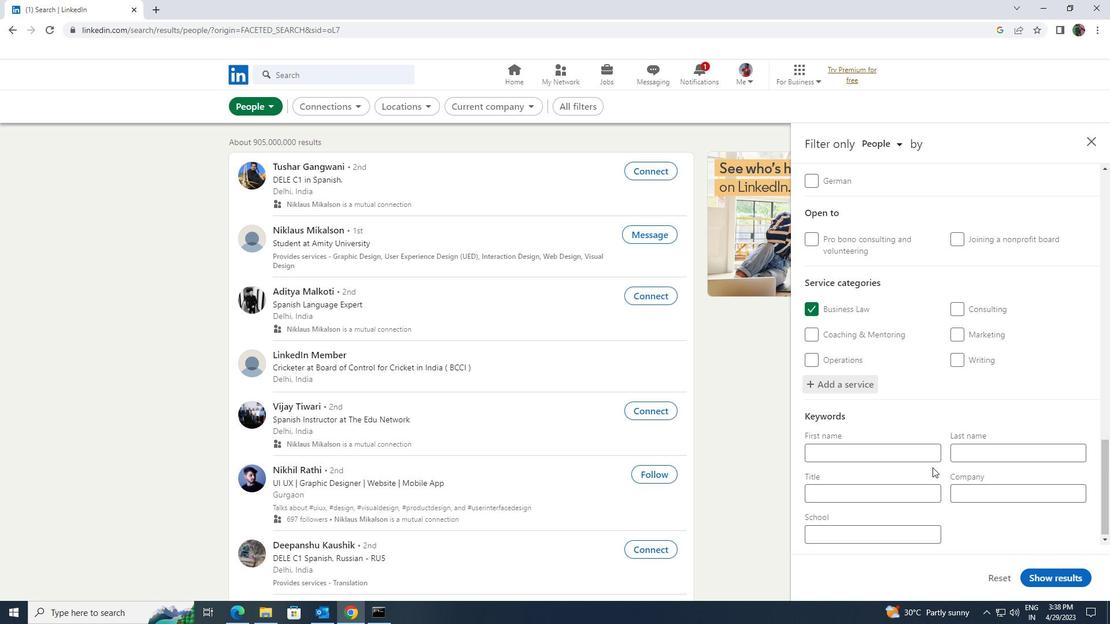 
Action: Mouse scrolled (933, 467) with delta (0, 0)
Screenshot: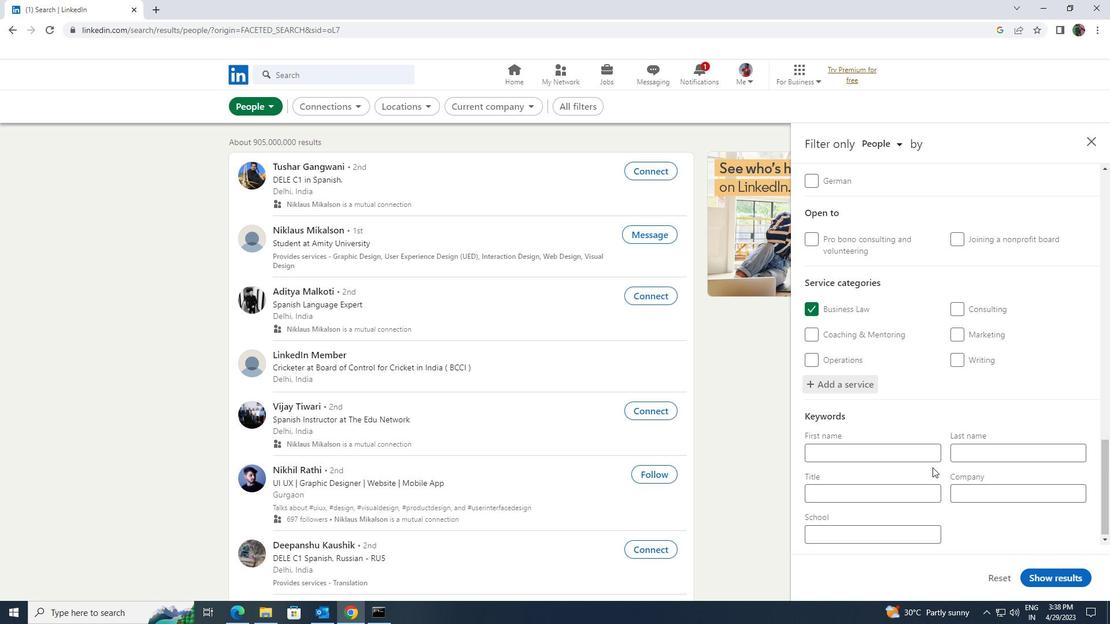 
Action: Mouse moved to (913, 492)
Screenshot: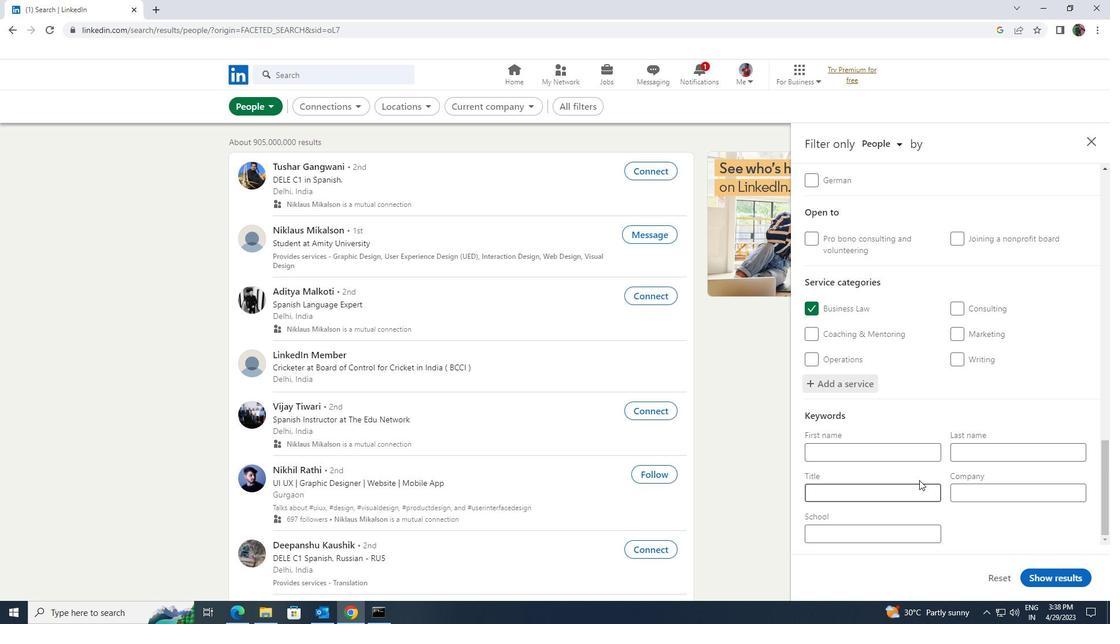 
Action: Mouse pressed left at (913, 492)
Screenshot: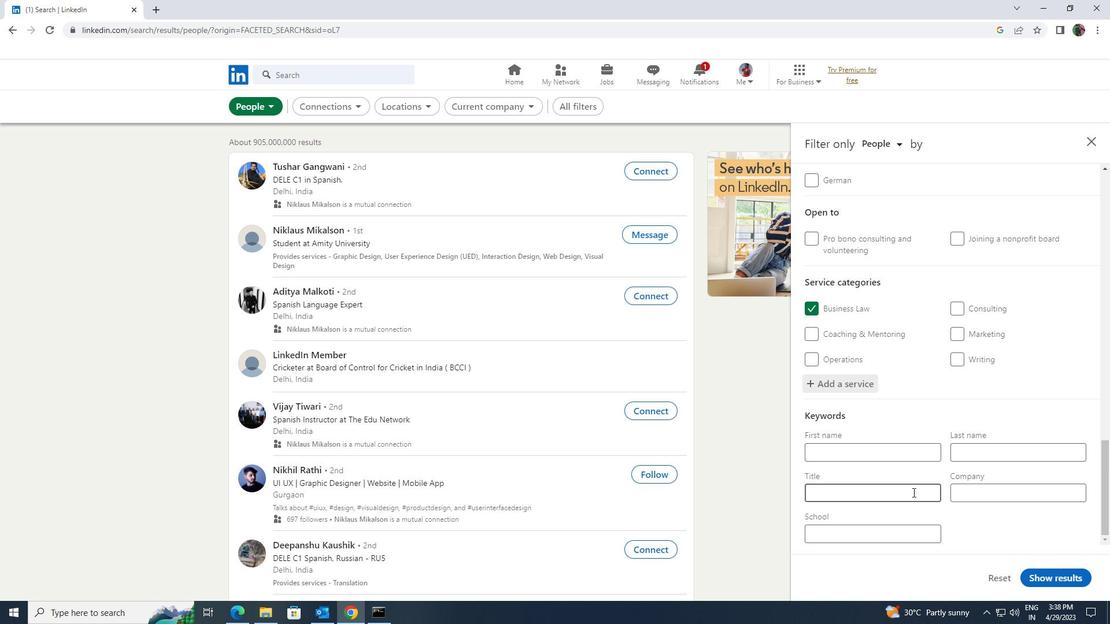 
Action: Mouse moved to (913, 491)
Screenshot: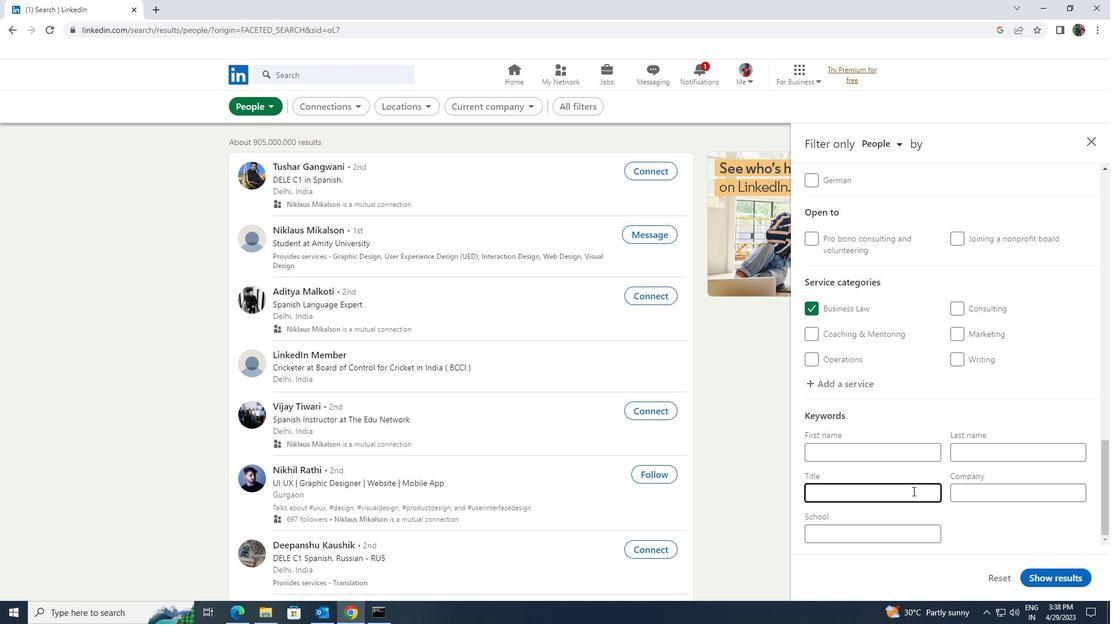 
Action: Key pressed <Key.shift>CONTROLLER
Screenshot: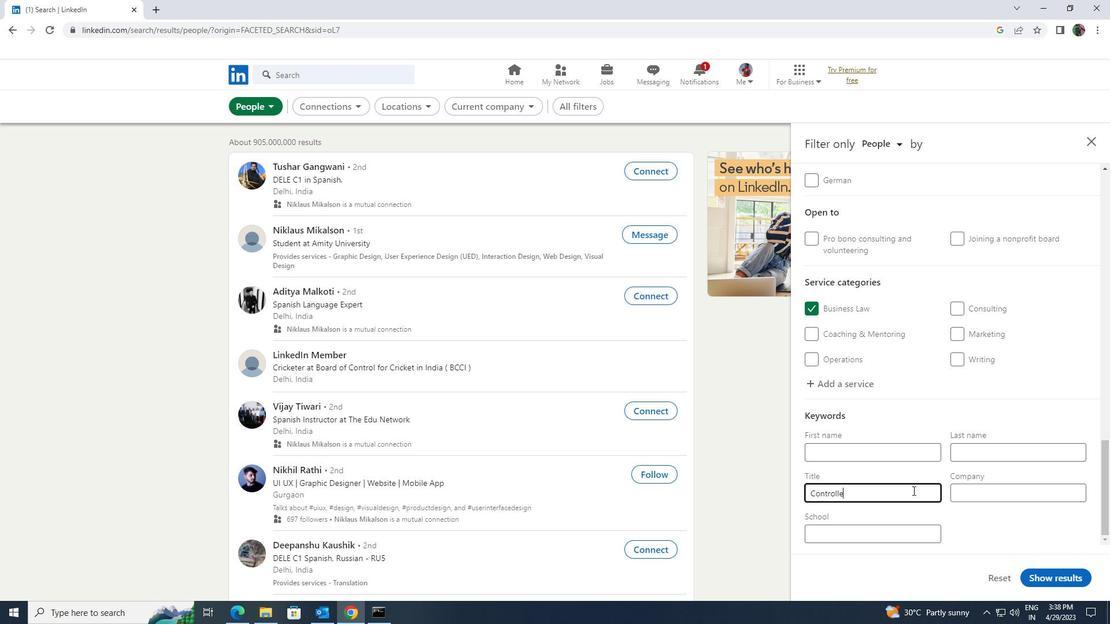
Action: Mouse moved to (1035, 574)
Screenshot: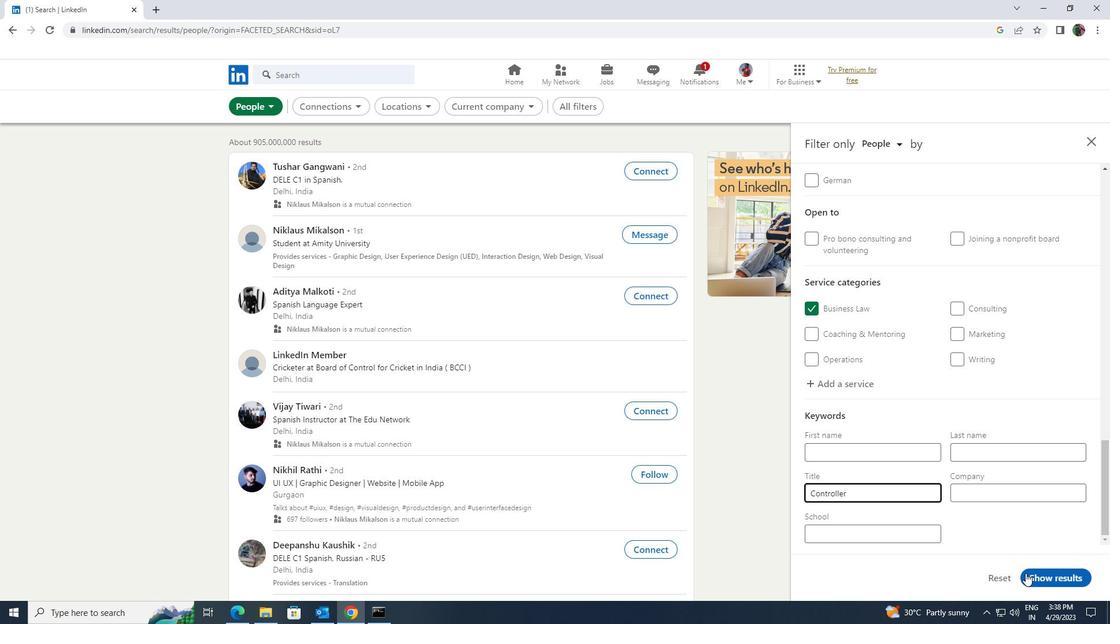 
Action: Mouse pressed left at (1035, 574)
Screenshot: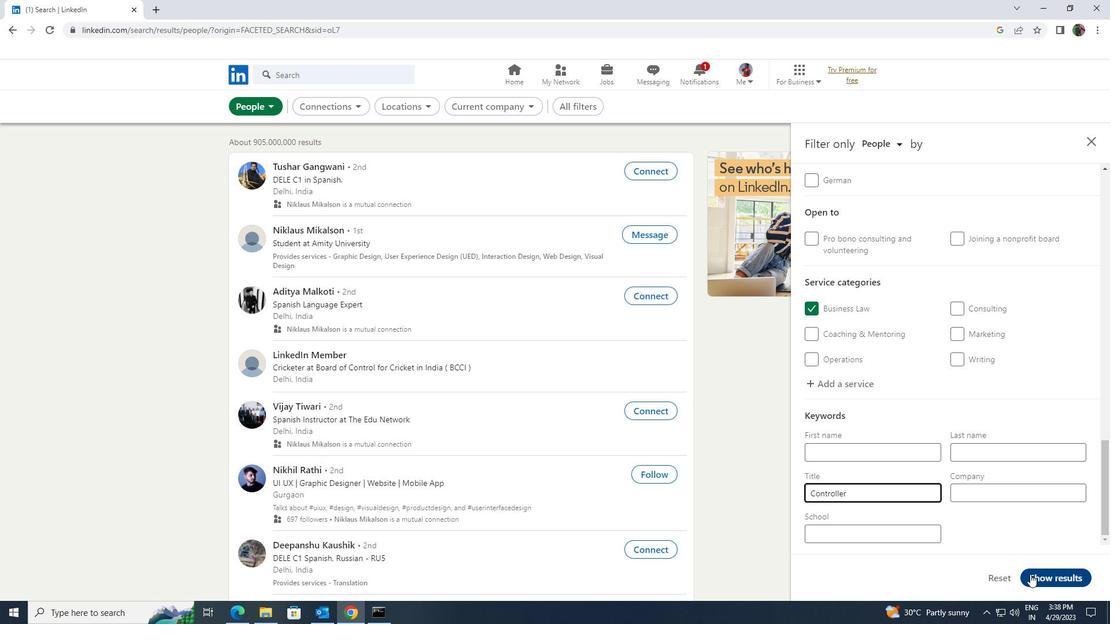 
